 Task: Add a signature Kelly Rodriguez containing Best wishes for a happy National Human Rights Day, Kelly Rodriguez to email address softage.3@softage.net and add a folder Hazardous materials
Action: Mouse moved to (961, 157)
Screenshot: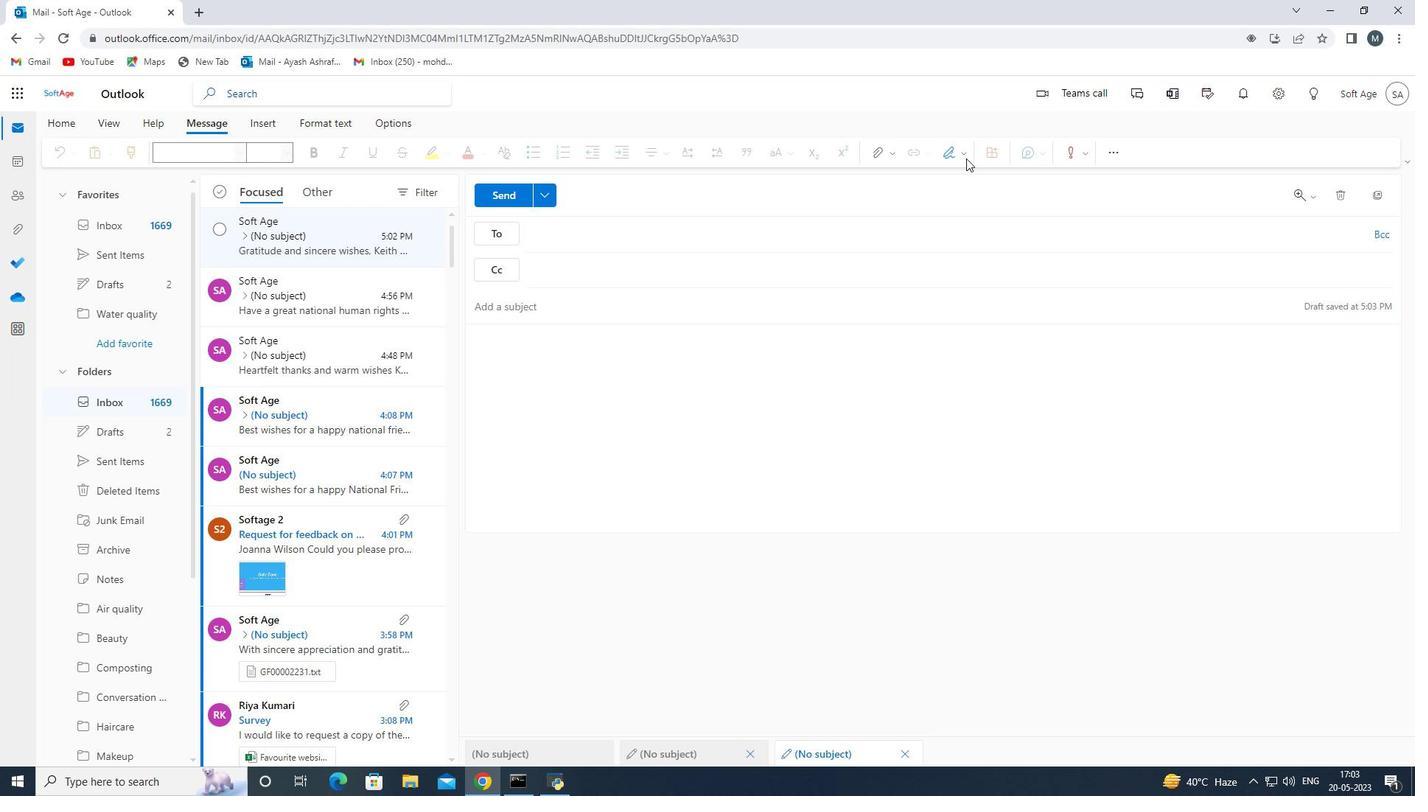 
Action: Mouse pressed left at (961, 157)
Screenshot: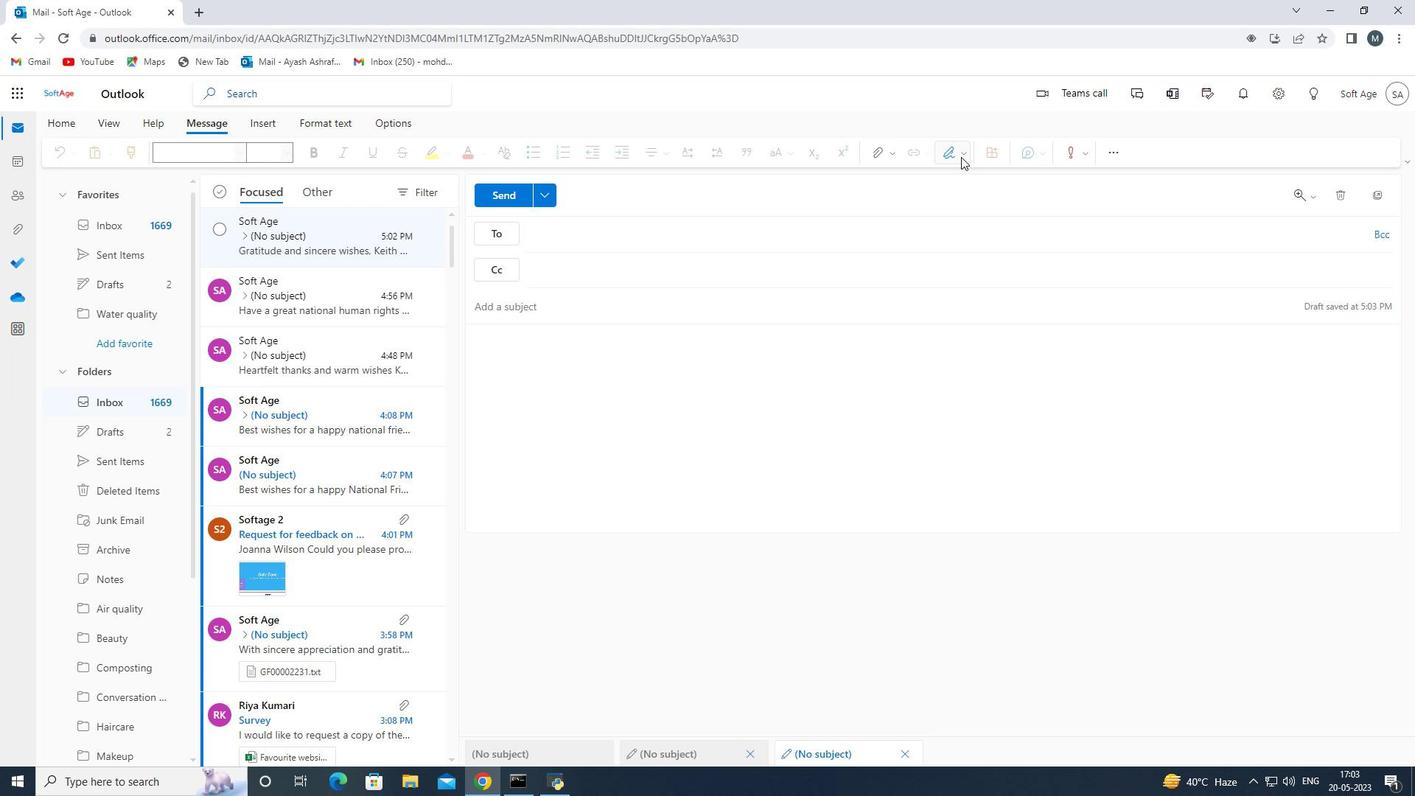 
Action: Mouse moved to (921, 223)
Screenshot: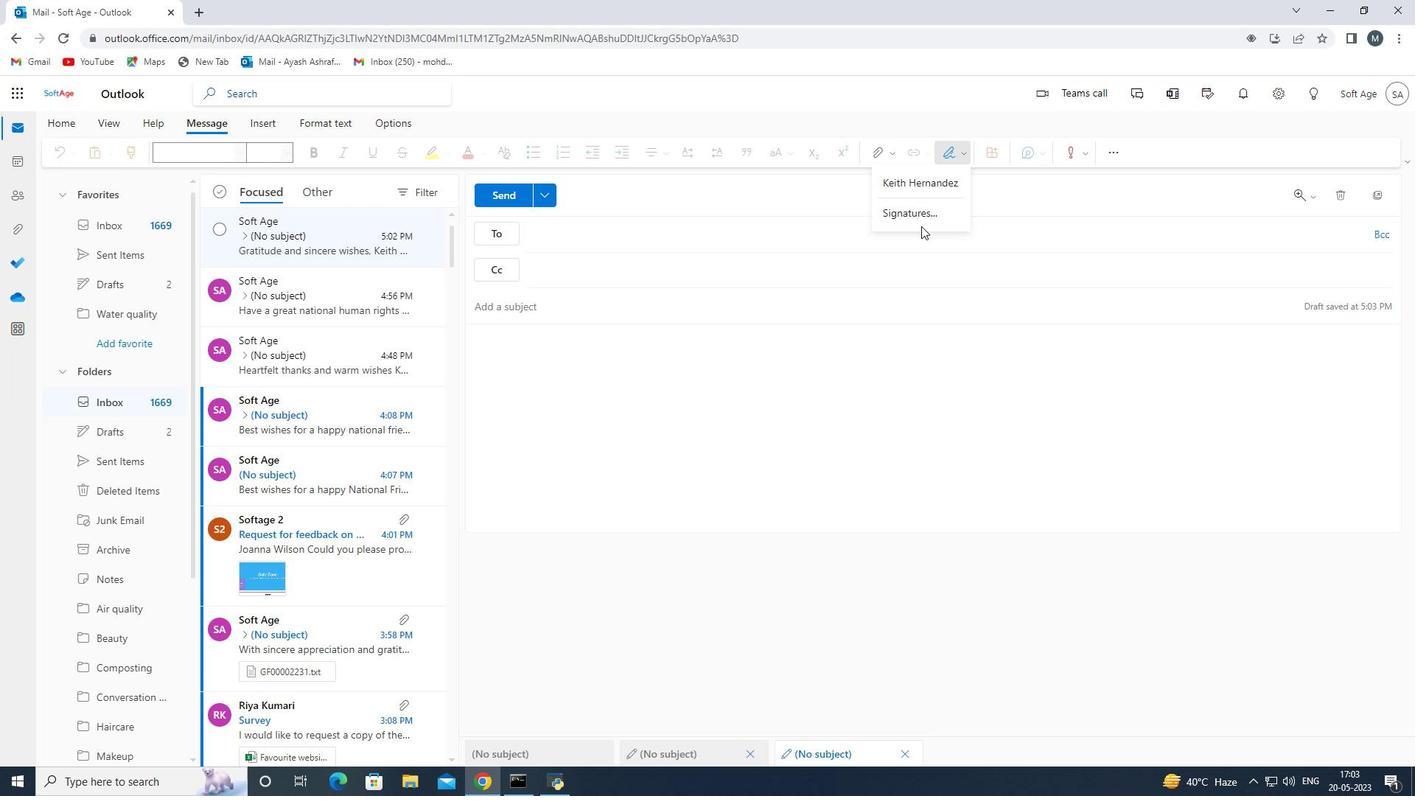 
Action: Mouse pressed left at (921, 223)
Screenshot: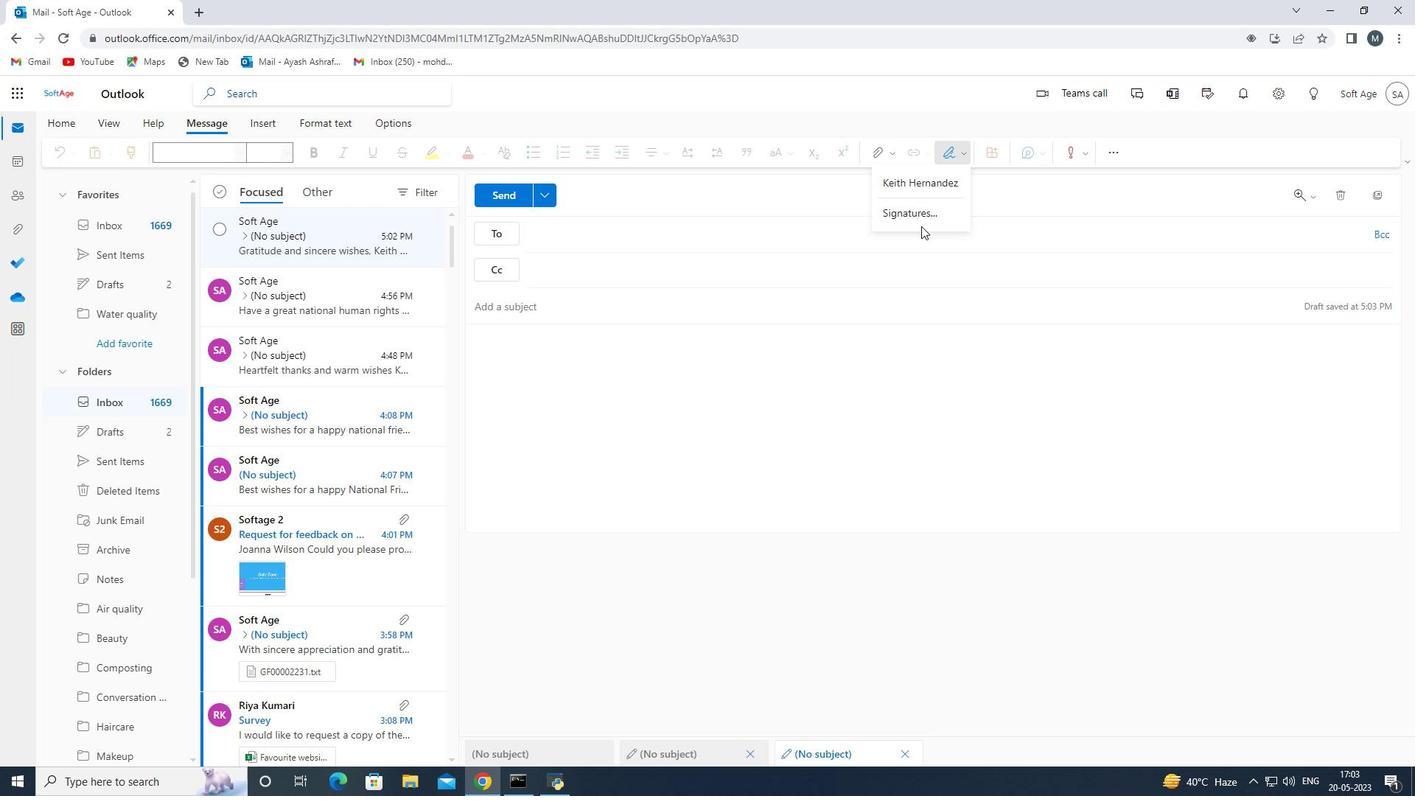 
Action: Mouse moved to (988, 270)
Screenshot: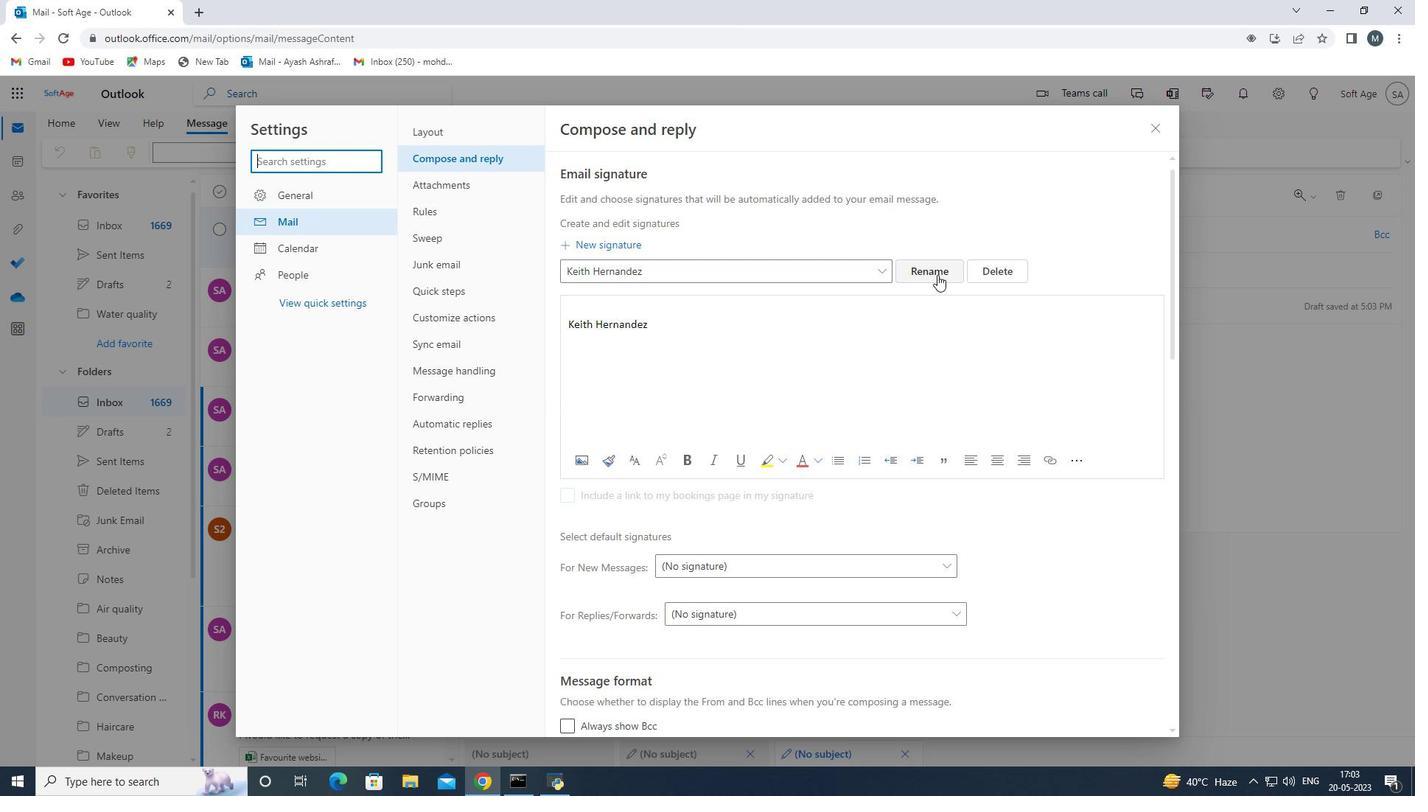 
Action: Mouse pressed left at (988, 270)
Screenshot: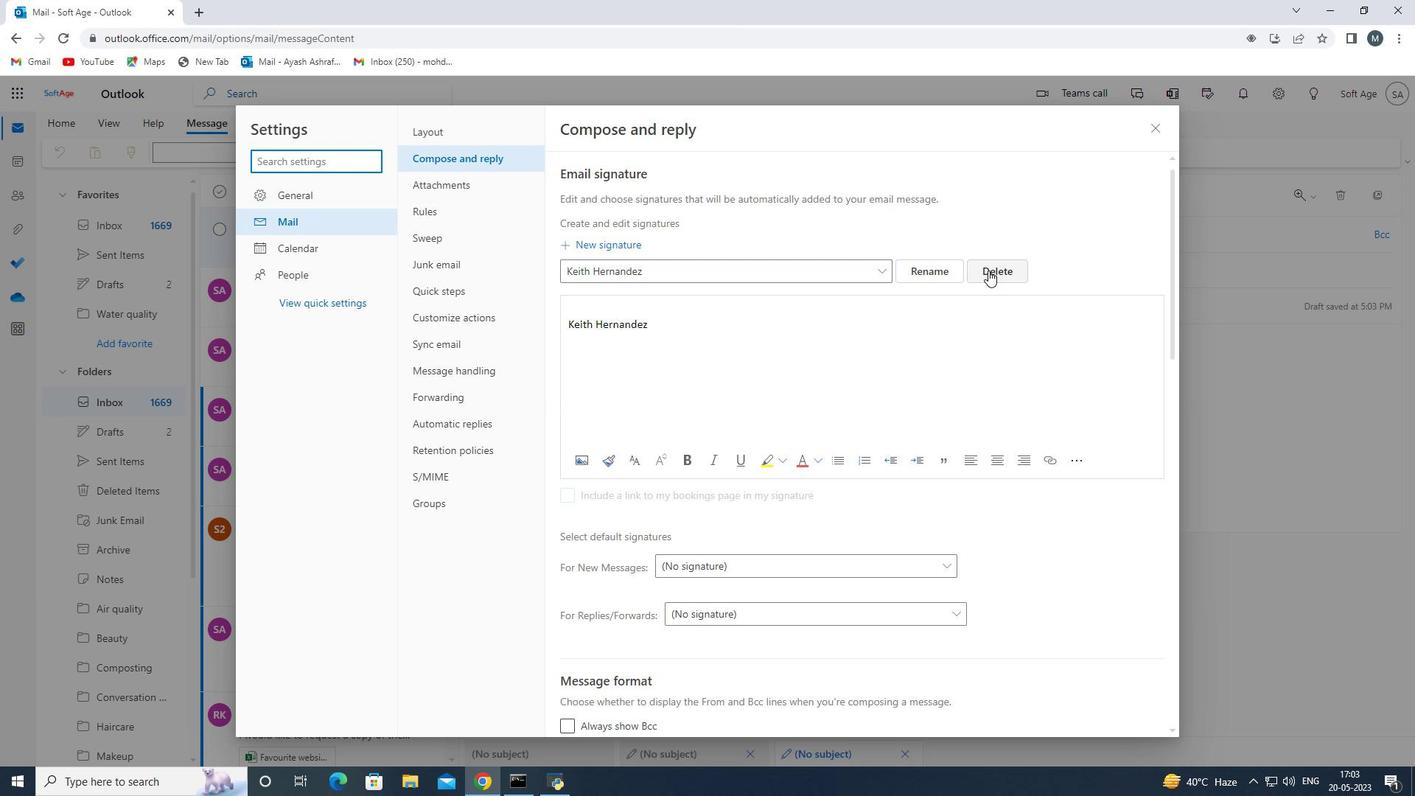 
Action: Mouse moved to (676, 269)
Screenshot: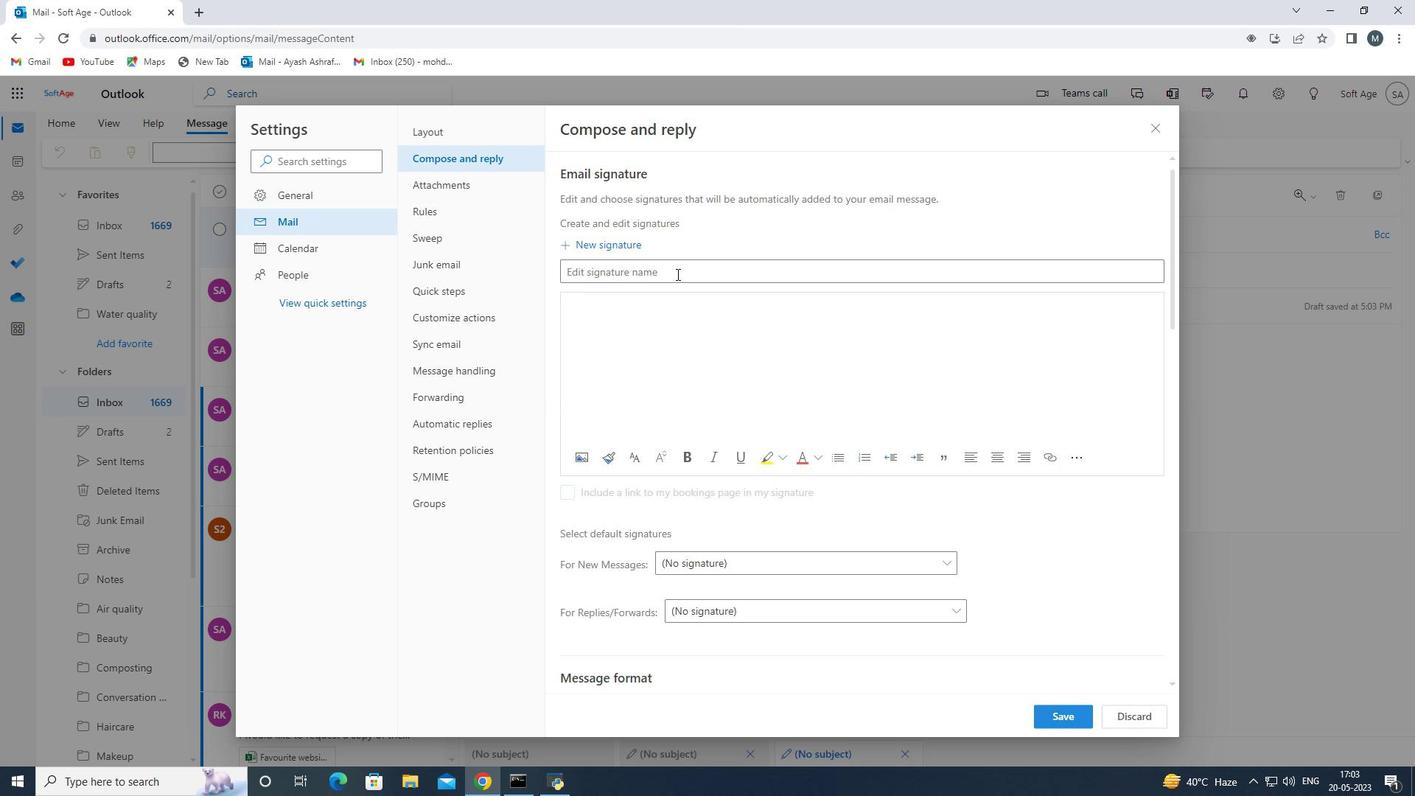 
Action: Mouse pressed left at (676, 269)
Screenshot: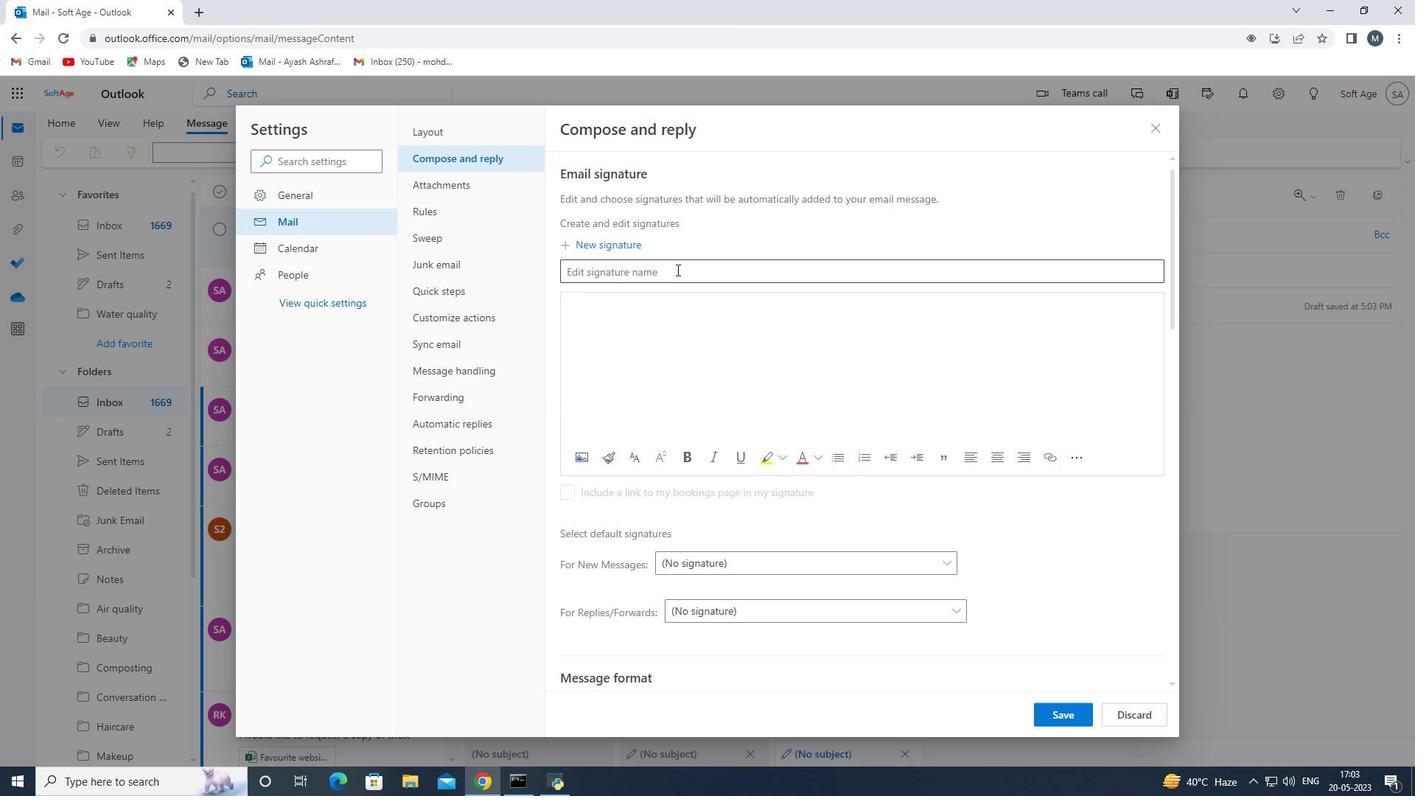 
Action: Key pressed <Key.shift>Kelly<Key.space><Key.shift>Rodriguez<Key.space>
Screenshot: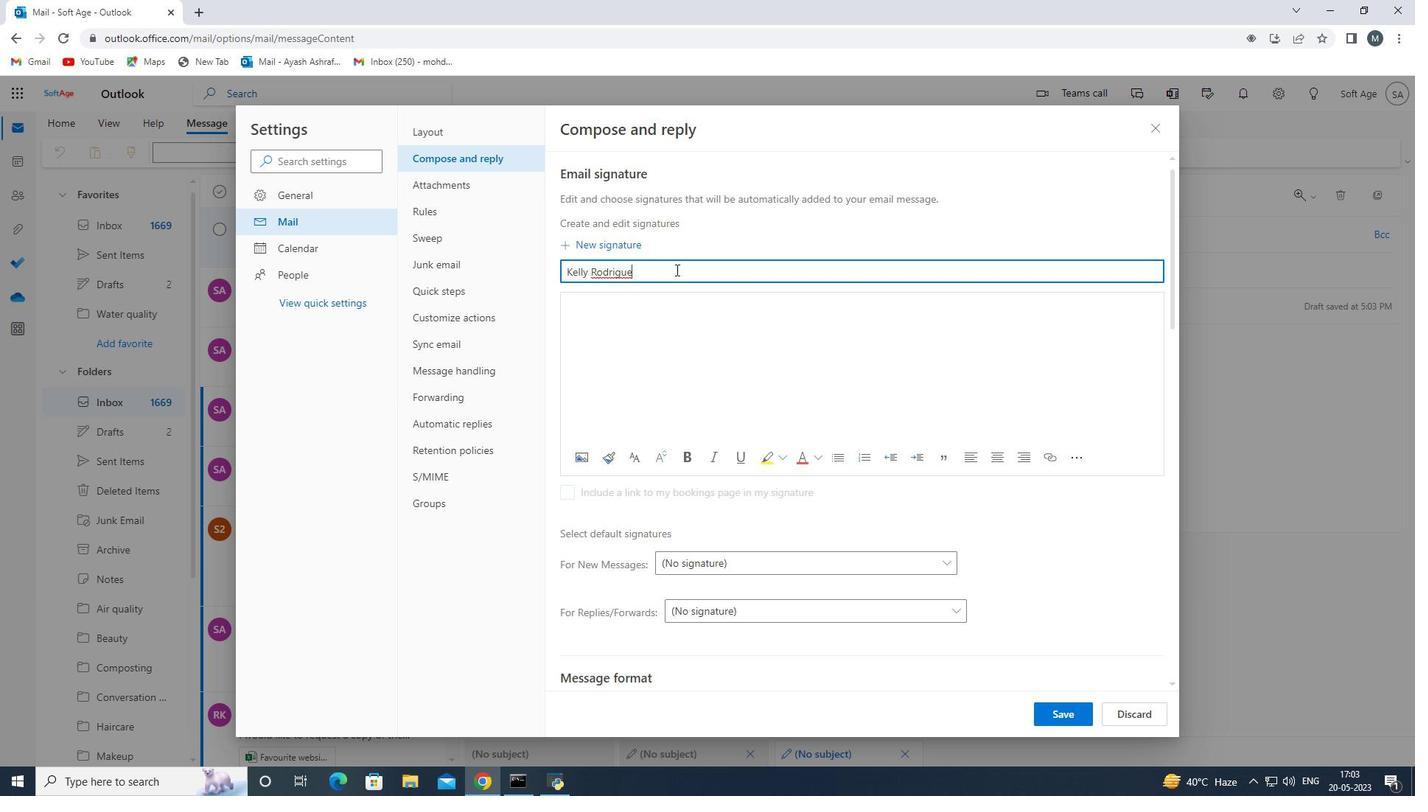 
Action: Mouse moved to (624, 351)
Screenshot: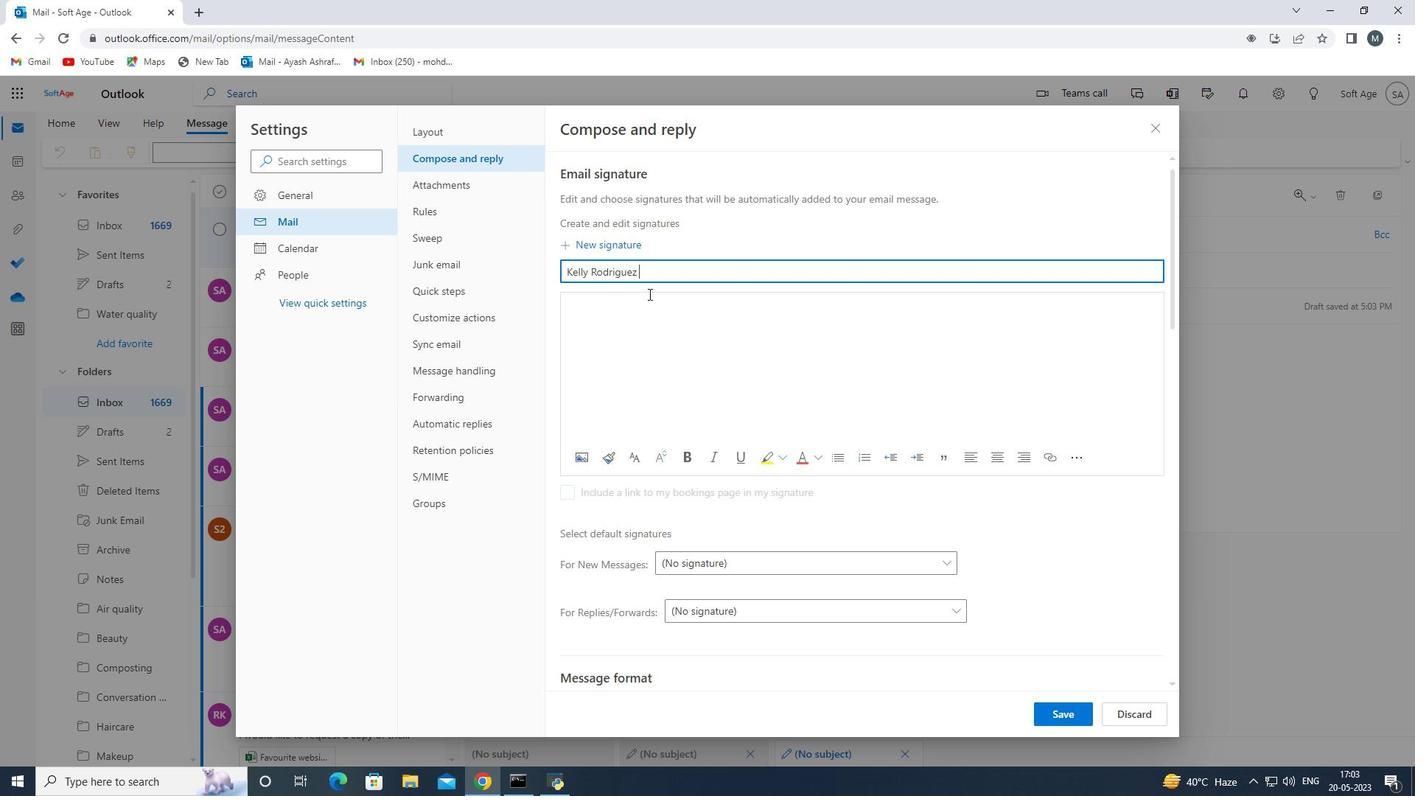 
Action: Mouse pressed left at (624, 351)
Screenshot: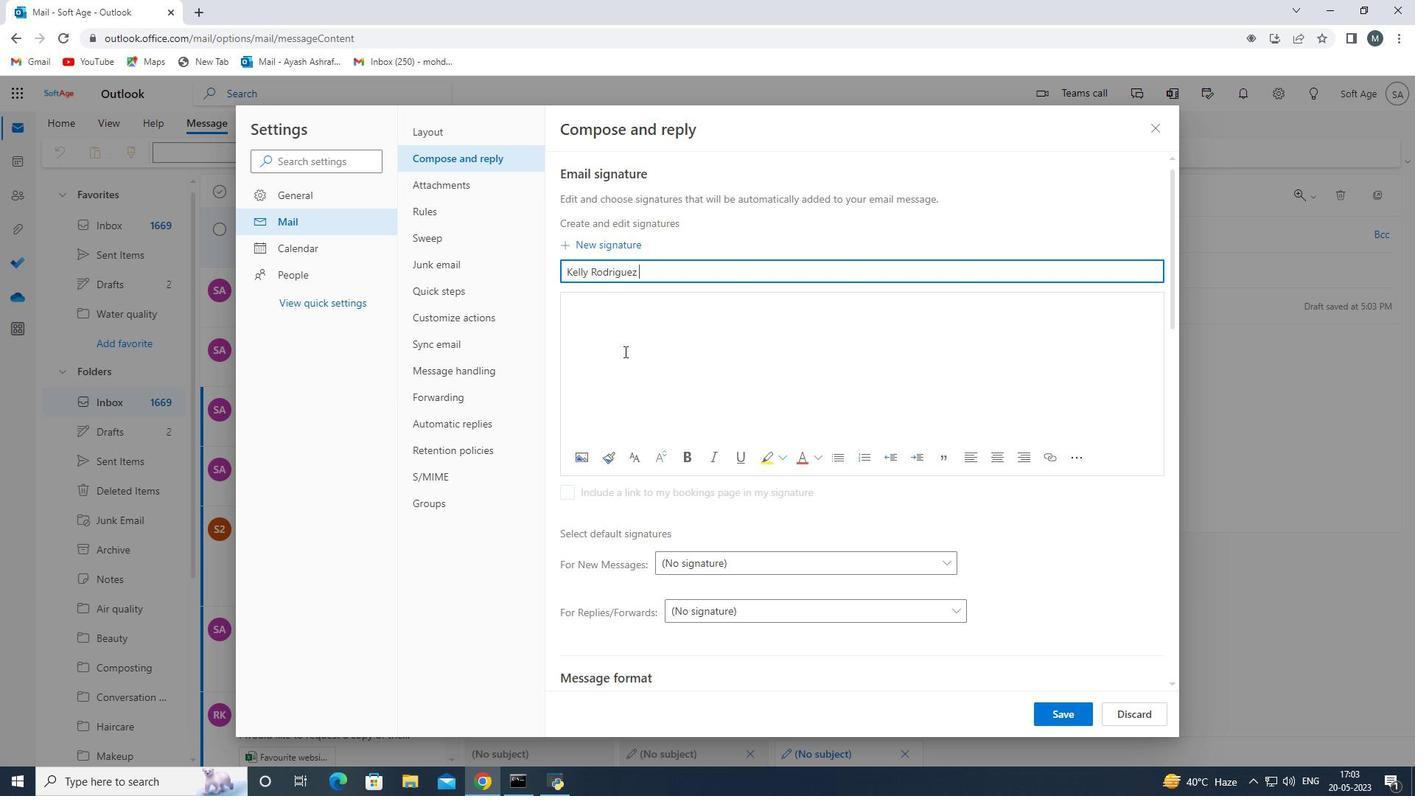 
Action: Key pressed <Key.enter><Key.shift>Kelly<Key.space><Key.shift>Rodriguez<Key.space>
Screenshot: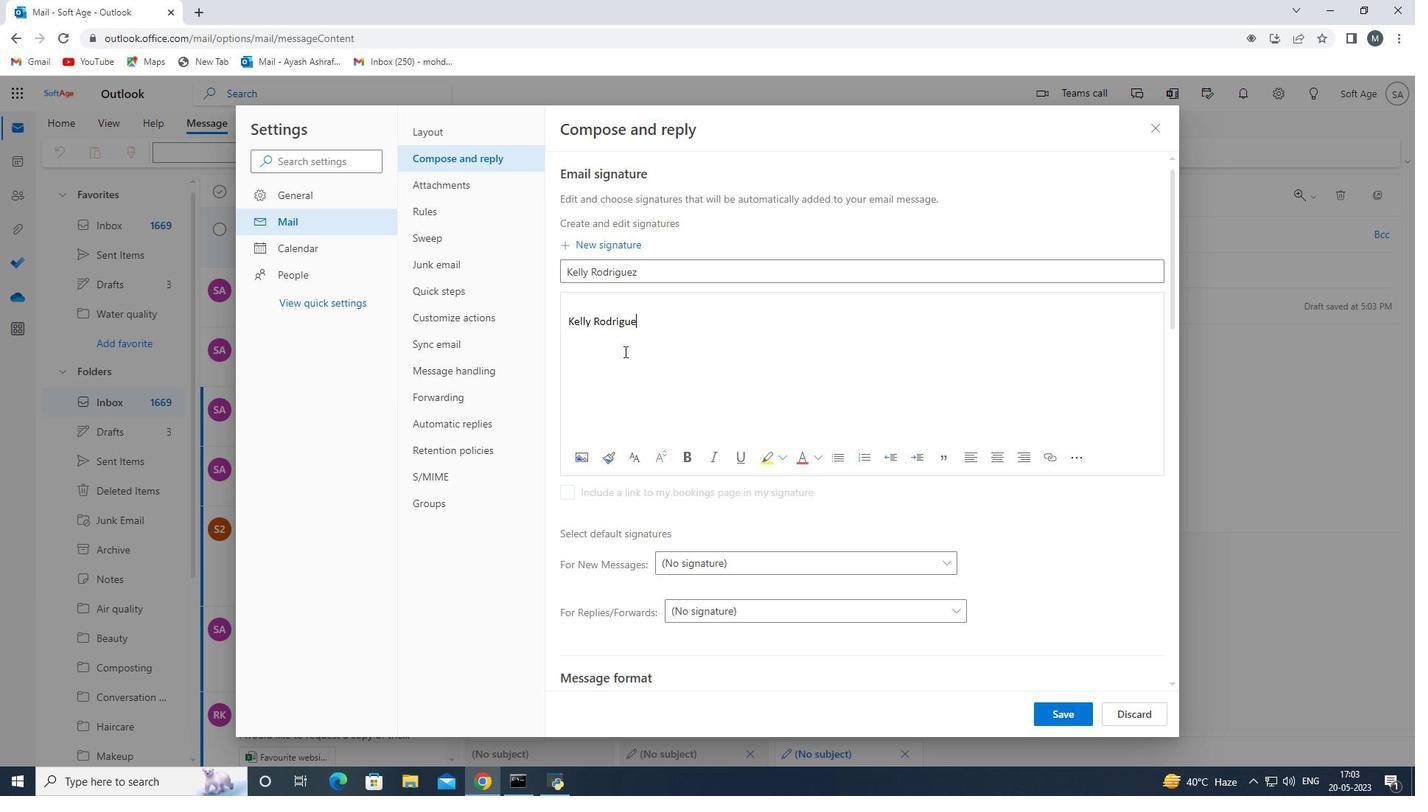
Action: Mouse moved to (1053, 714)
Screenshot: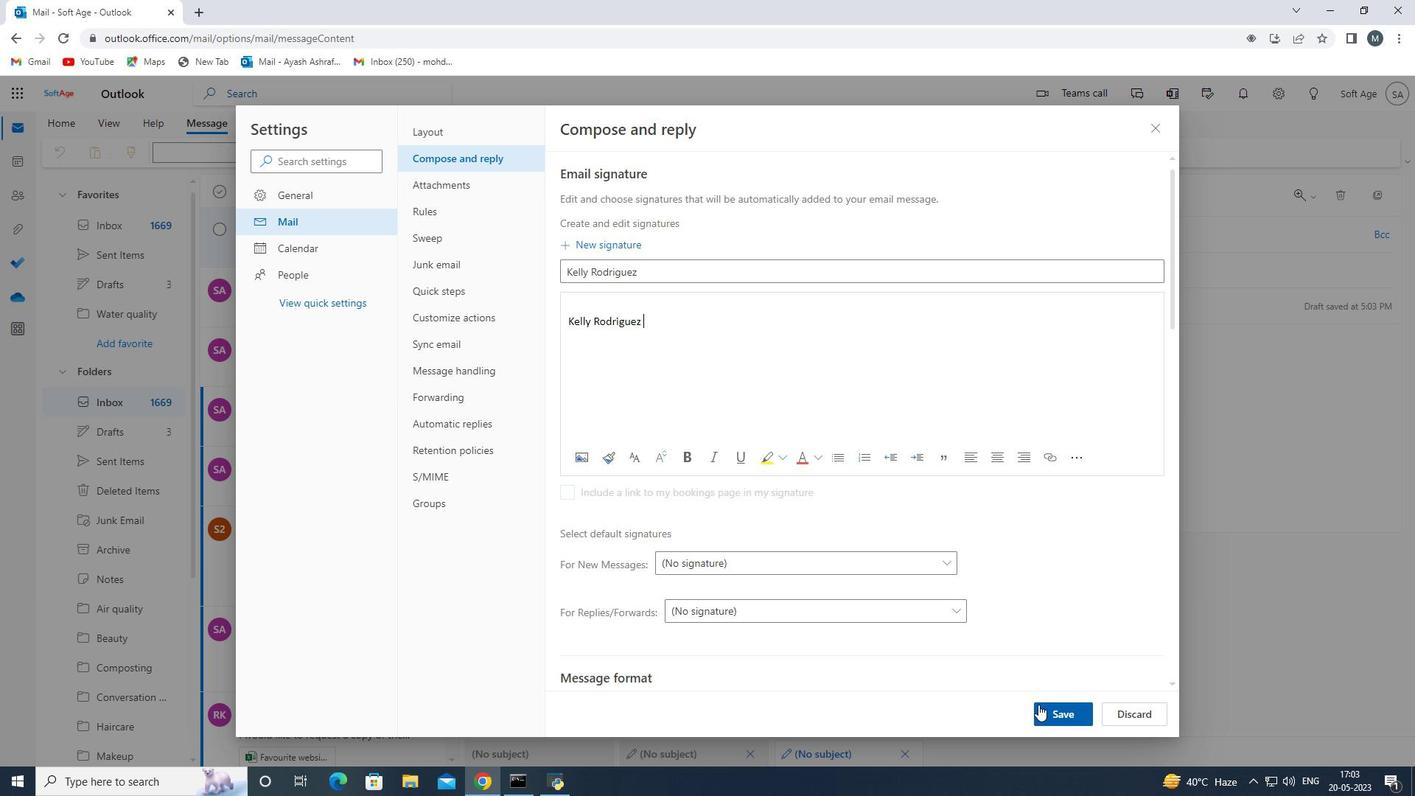 
Action: Mouse pressed left at (1053, 714)
Screenshot: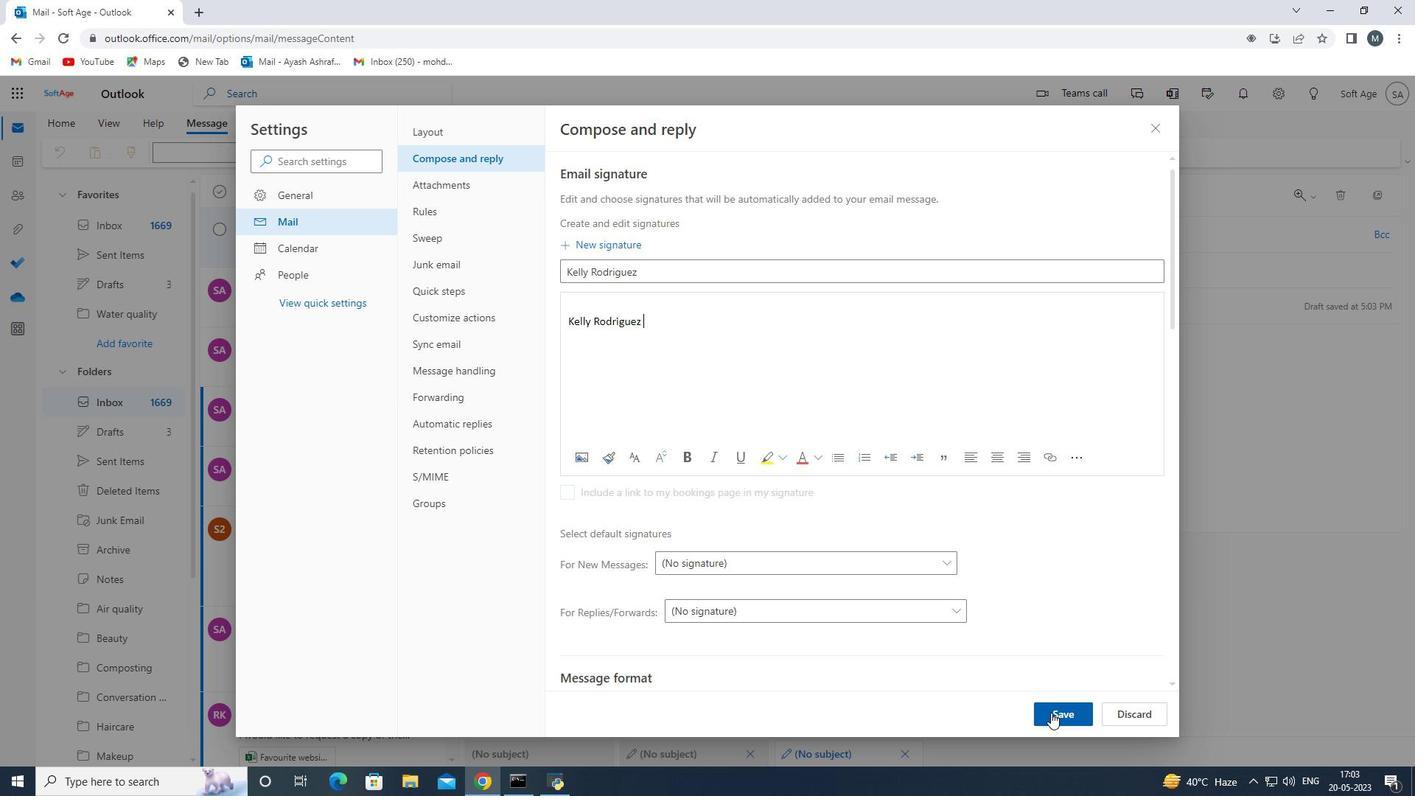 
Action: Mouse moved to (1012, 279)
Screenshot: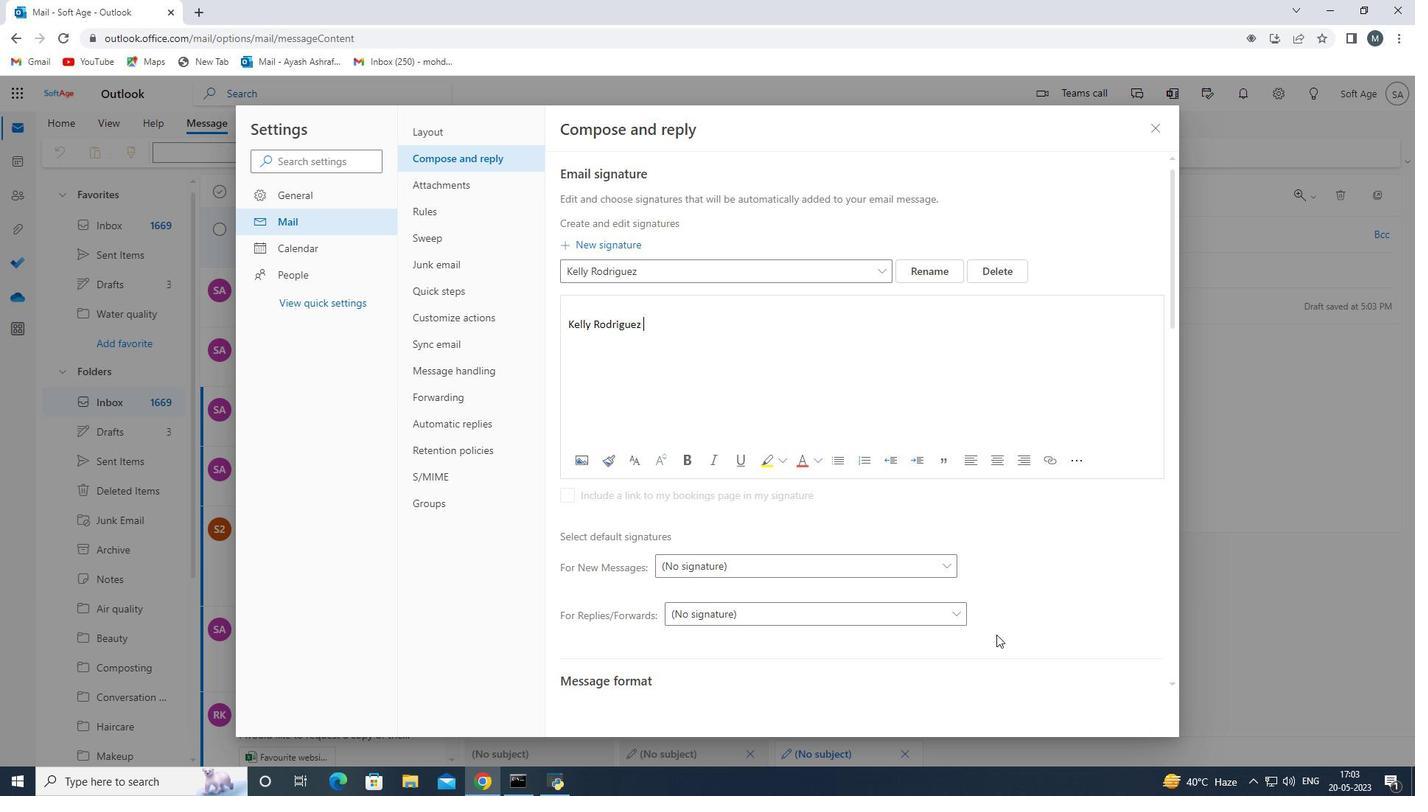 
Action: Mouse scrolled (1012, 280) with delta (0, 0)
Screenshot: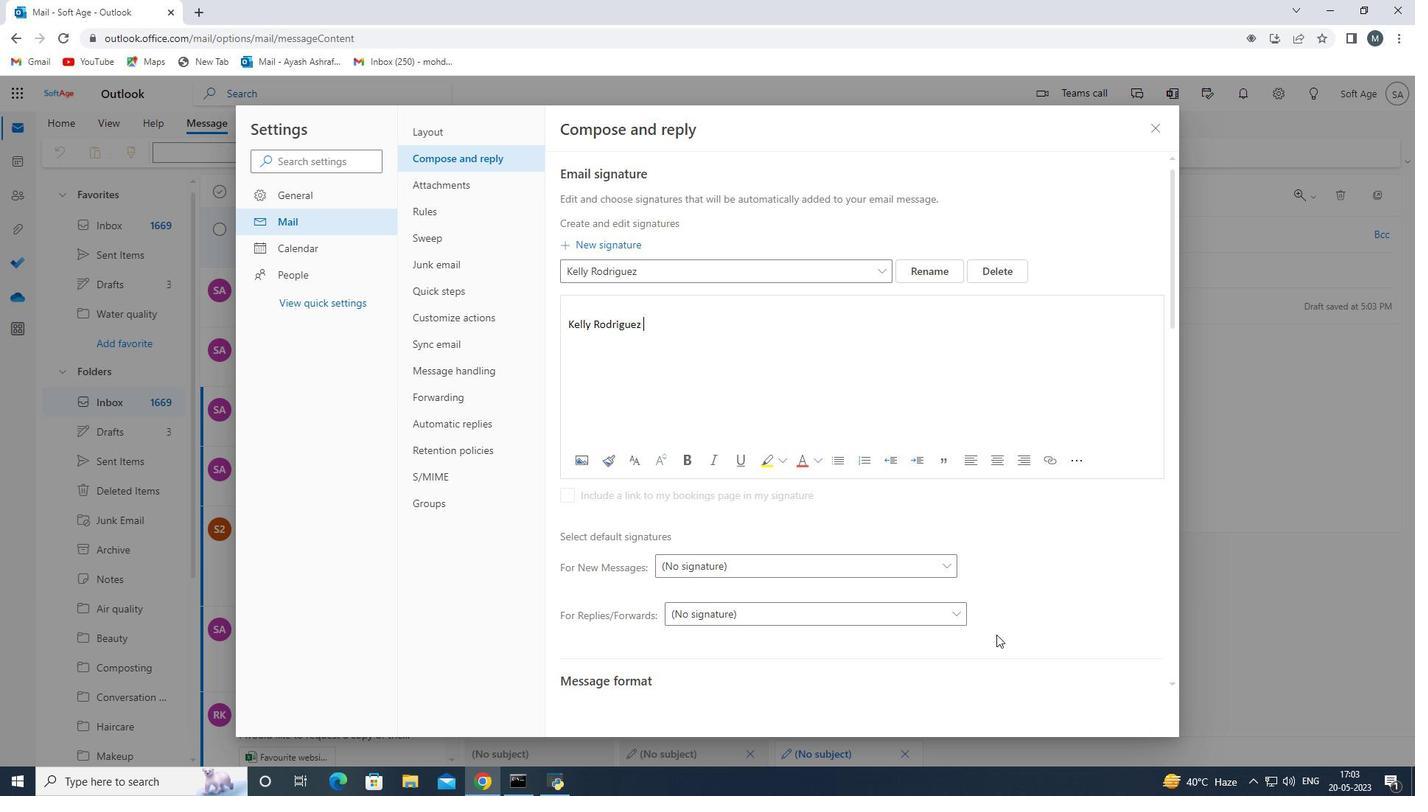 
Action: Mouse moved to (1018, 265)
Screenshot: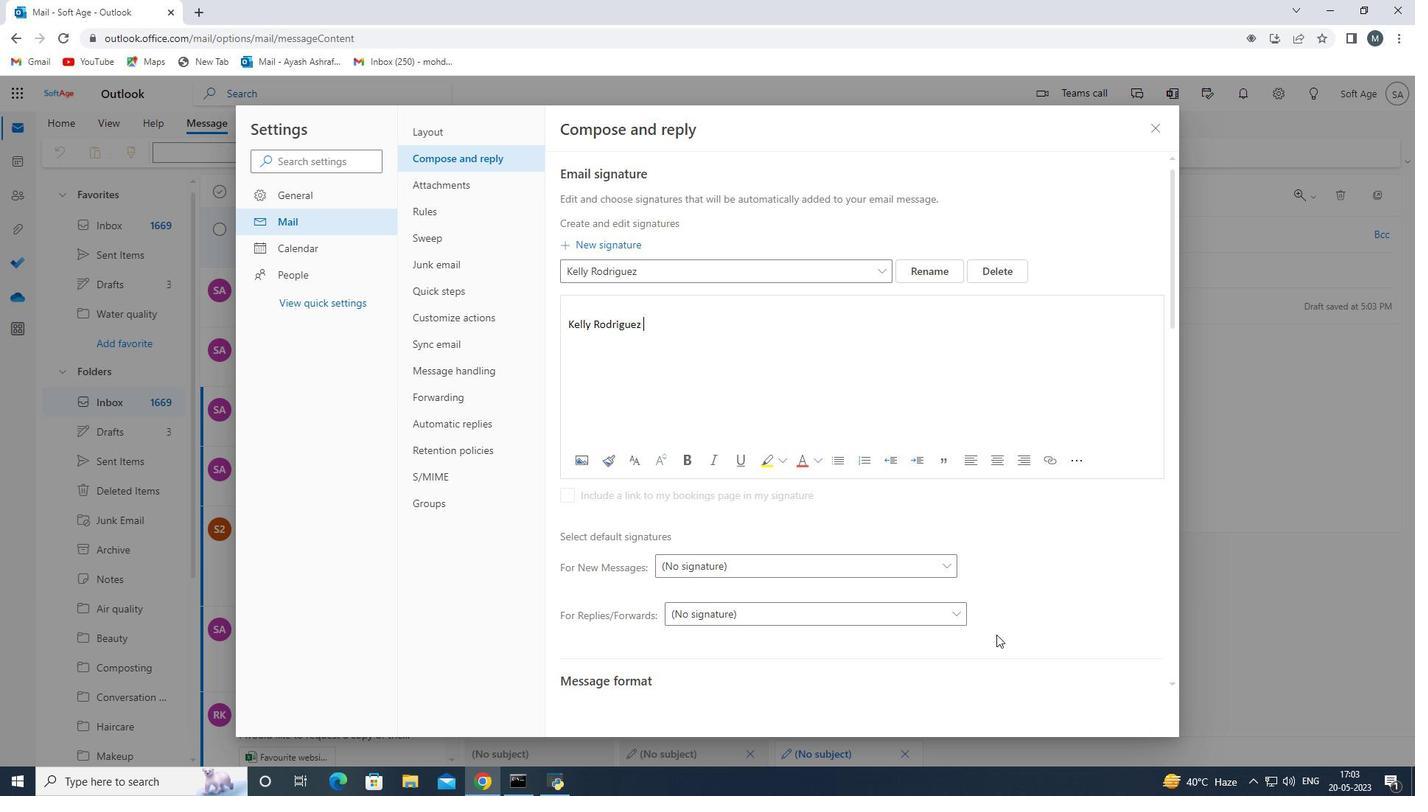 
Action: Mouse scrolled (1018, 266) with delta (0, 0)
Screenshot: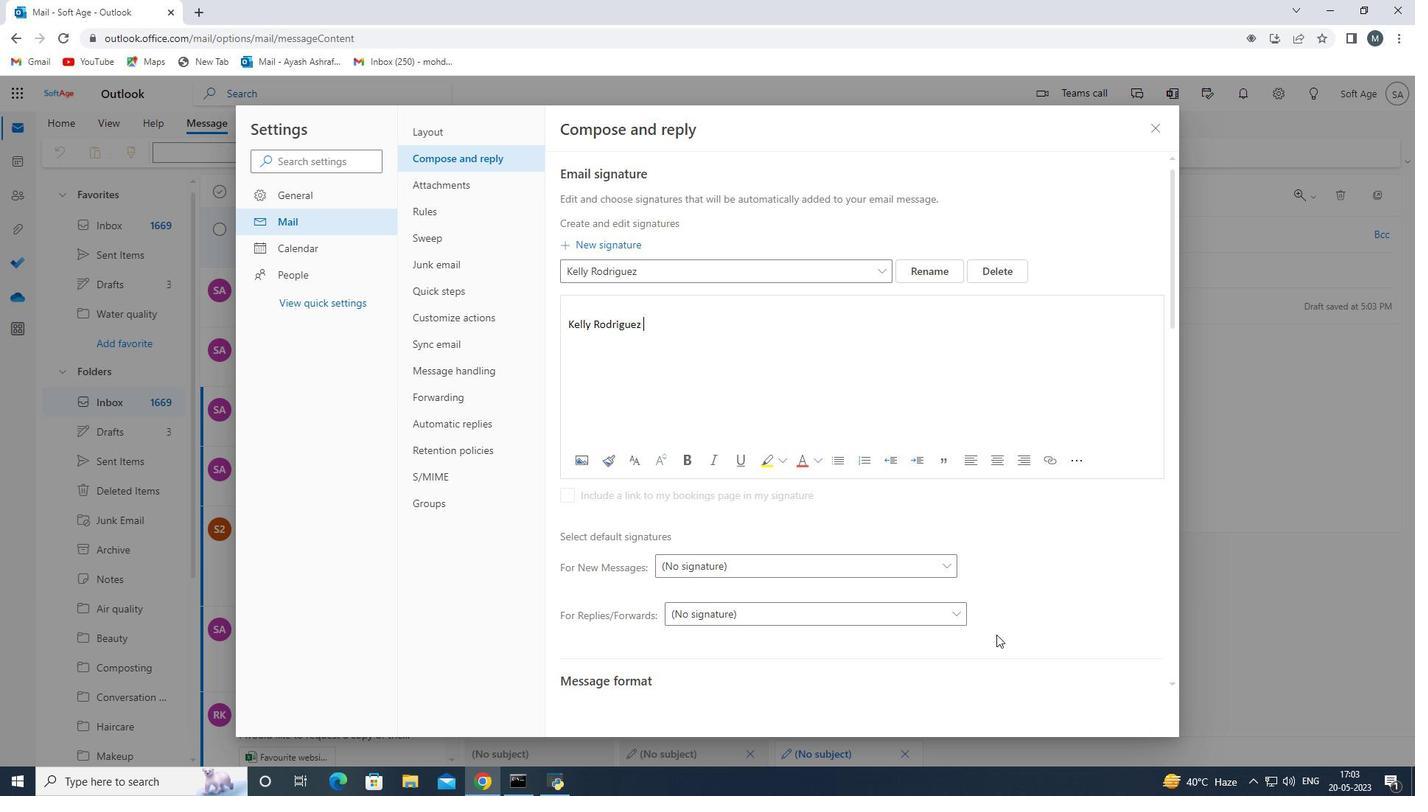 
Action: Mouse scrolled (1018, 266) with delta (0, 0)
Screenshot: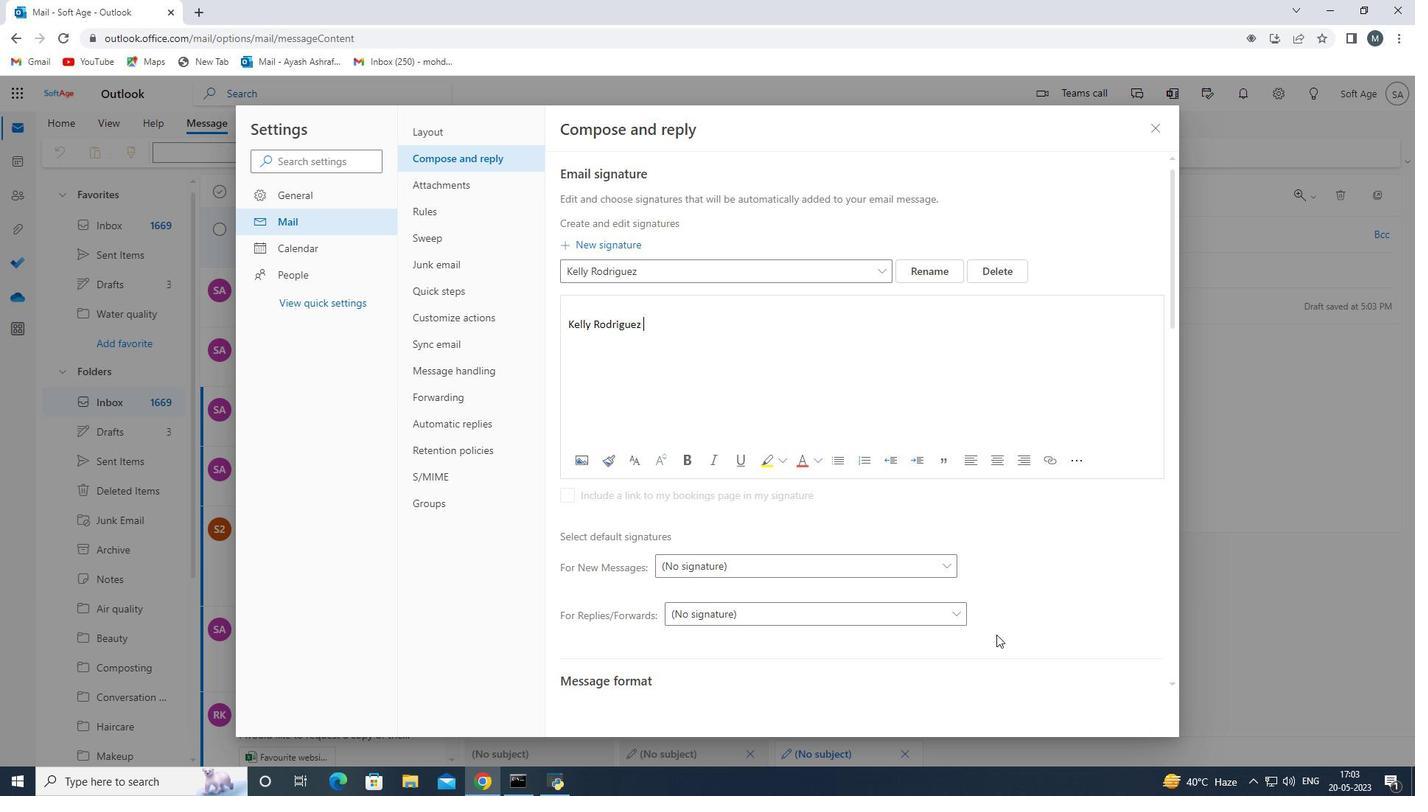 
Action: Mouse scrolled (1018, 266) with delta (0, 0)
Screenshot: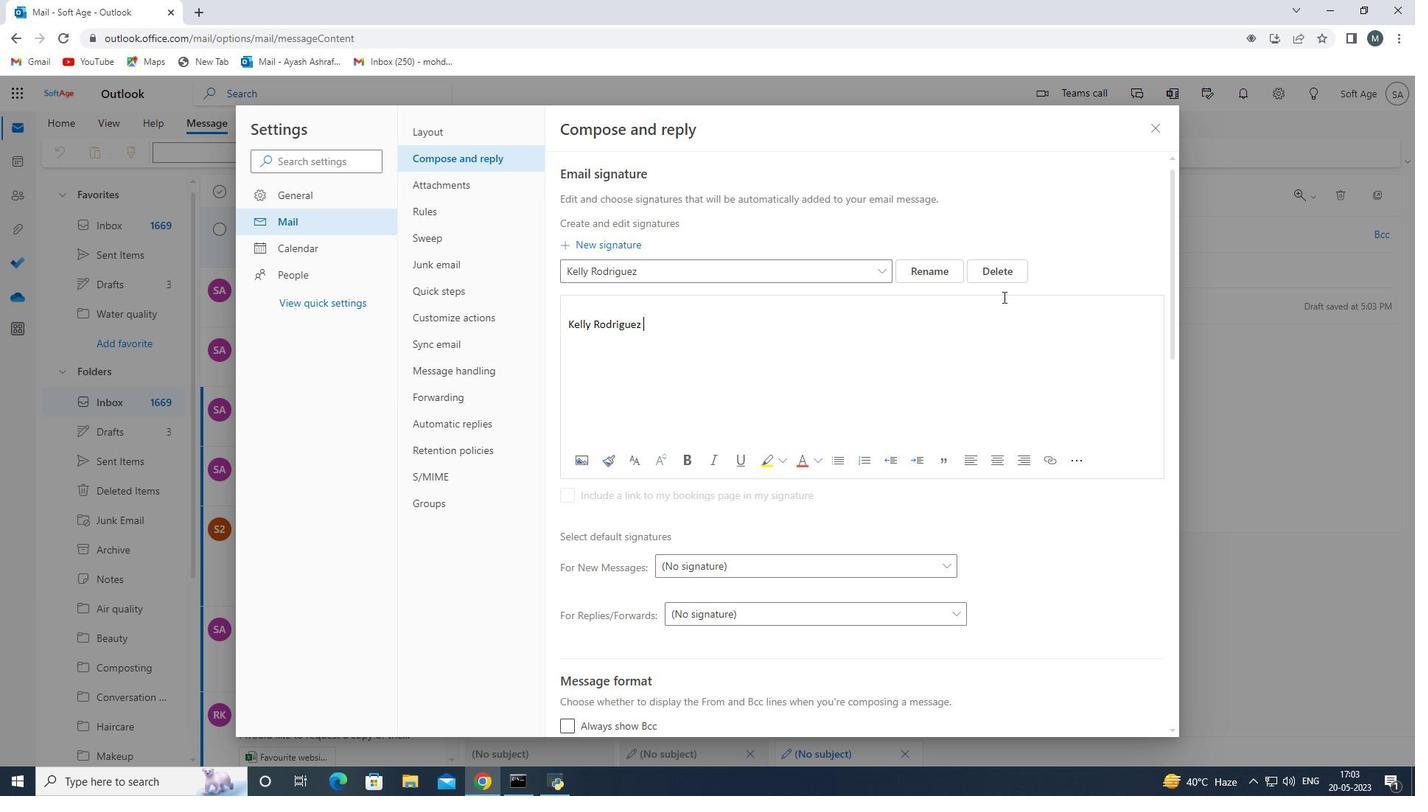 
Action: Mouse moved to (1158, 130)
Screenshot: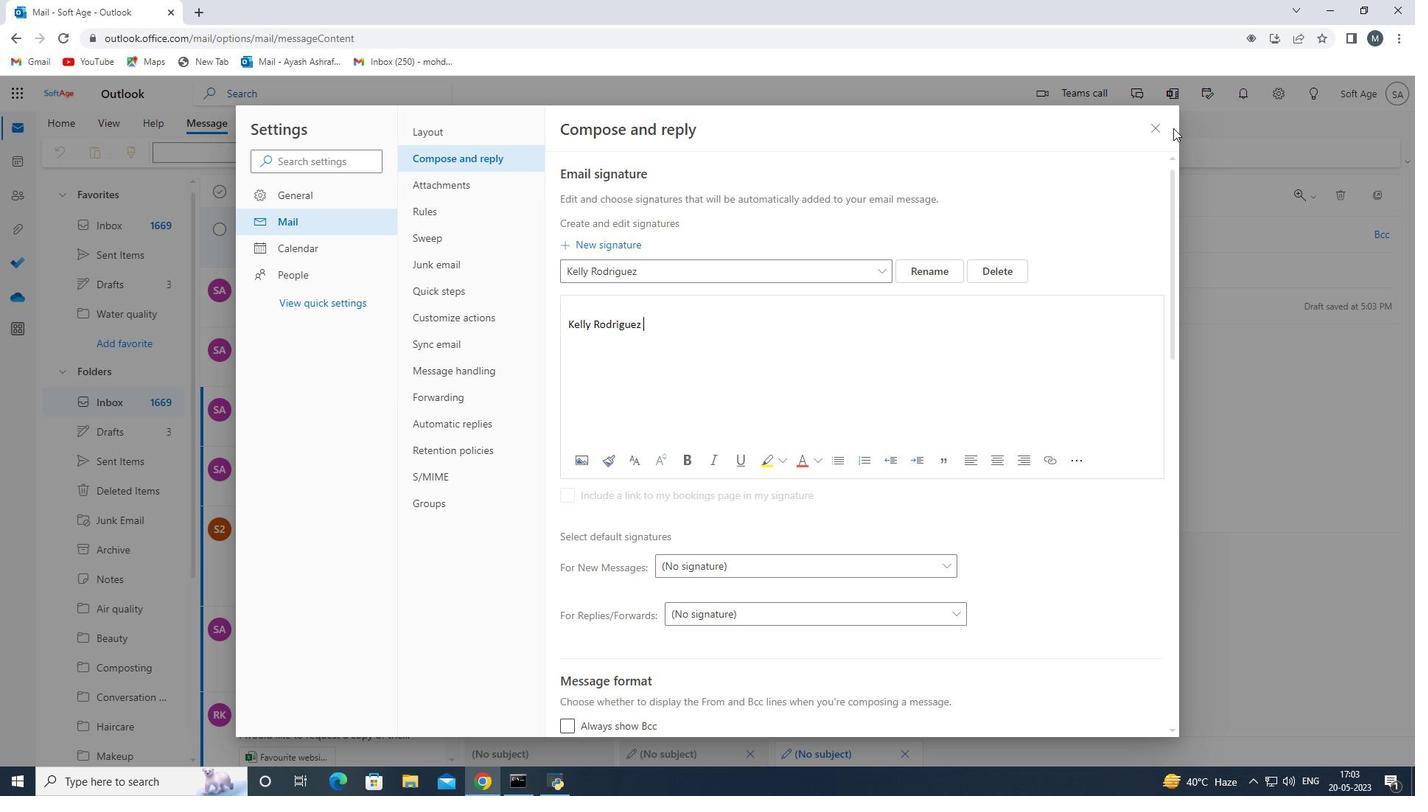 
Action: Mouse pressed left at (1158, 130)
Screenshot: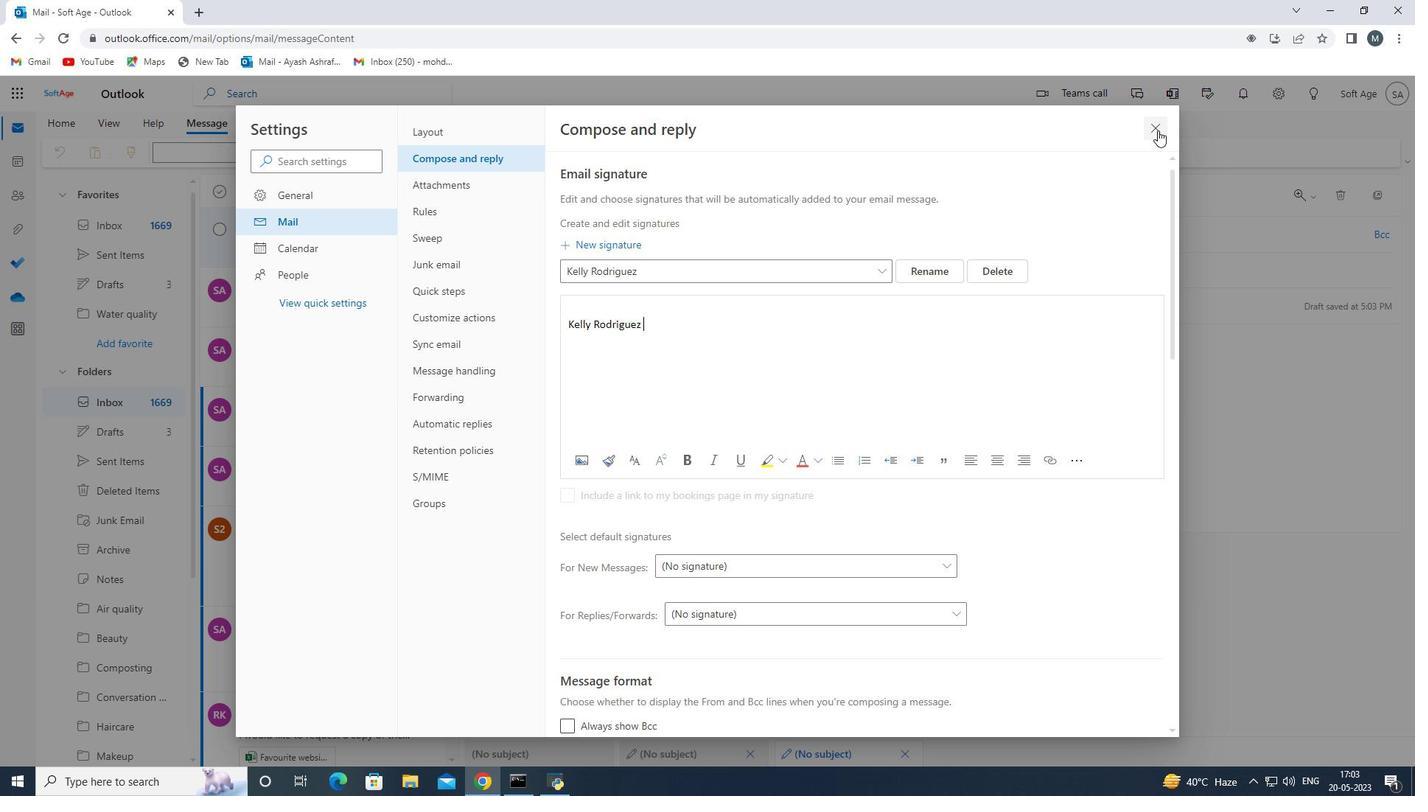 
Action: Mouse moved to (561, 339)
Screenshot: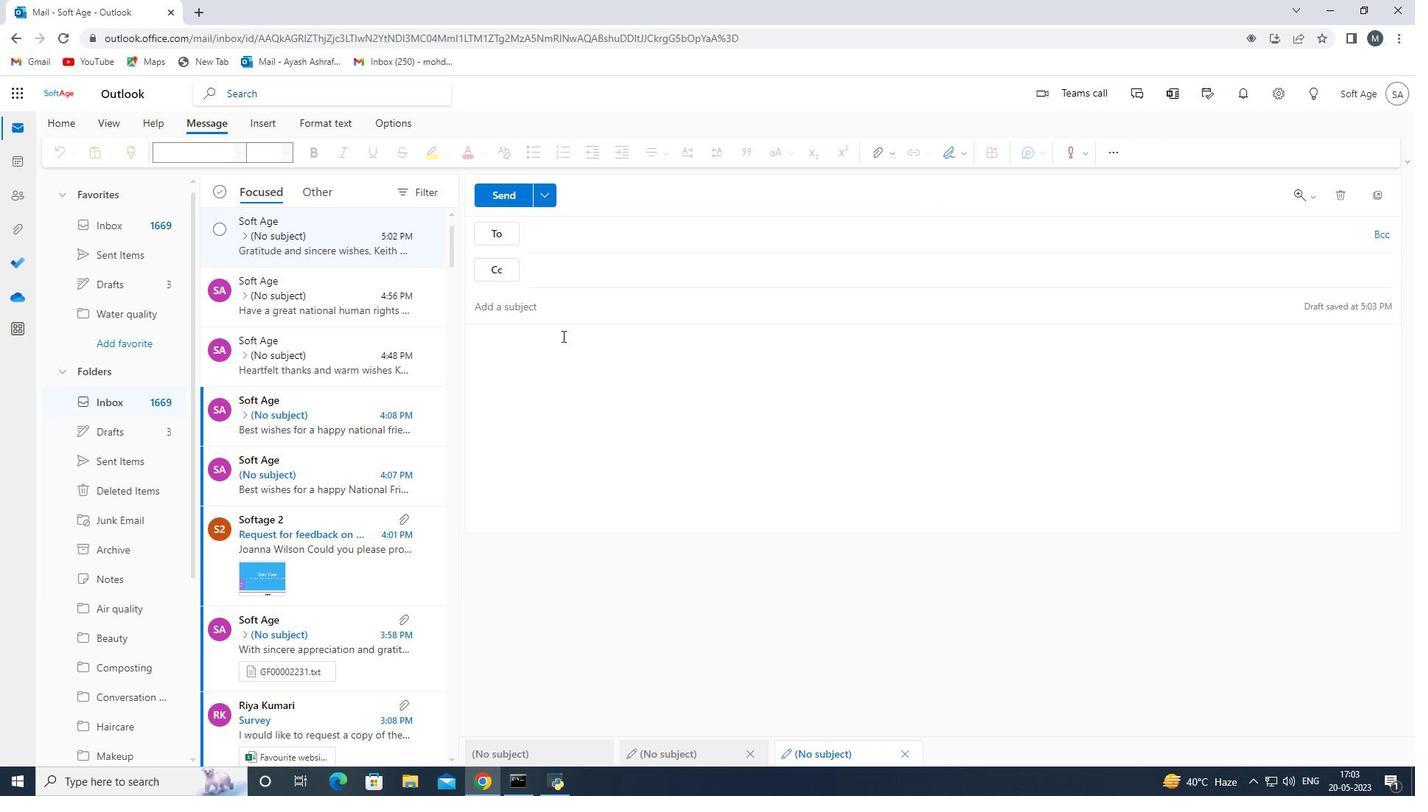 
Action: Mouse pressed left at (561, 339)
Screenshot: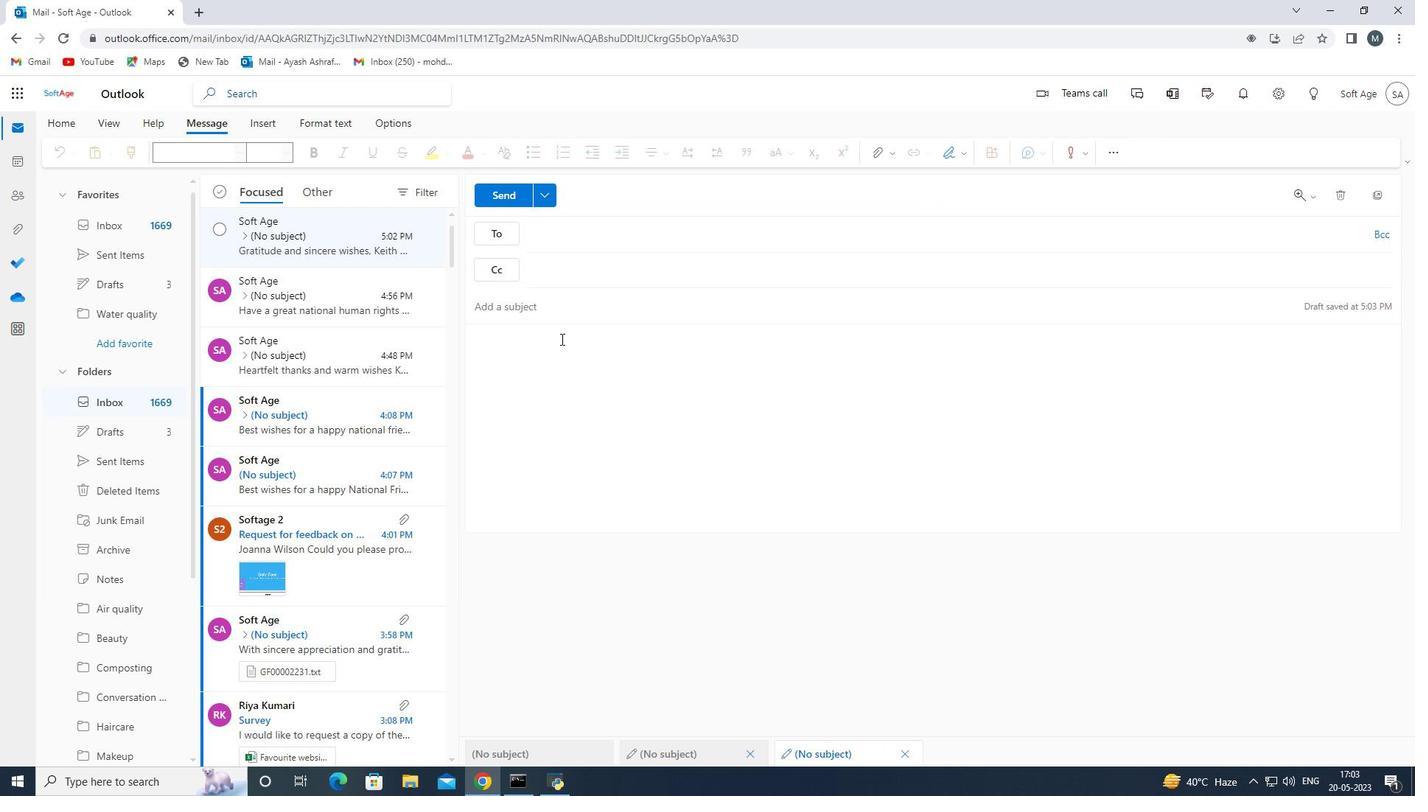 
Action: Mouse moved to (956, 157)
Screenshot: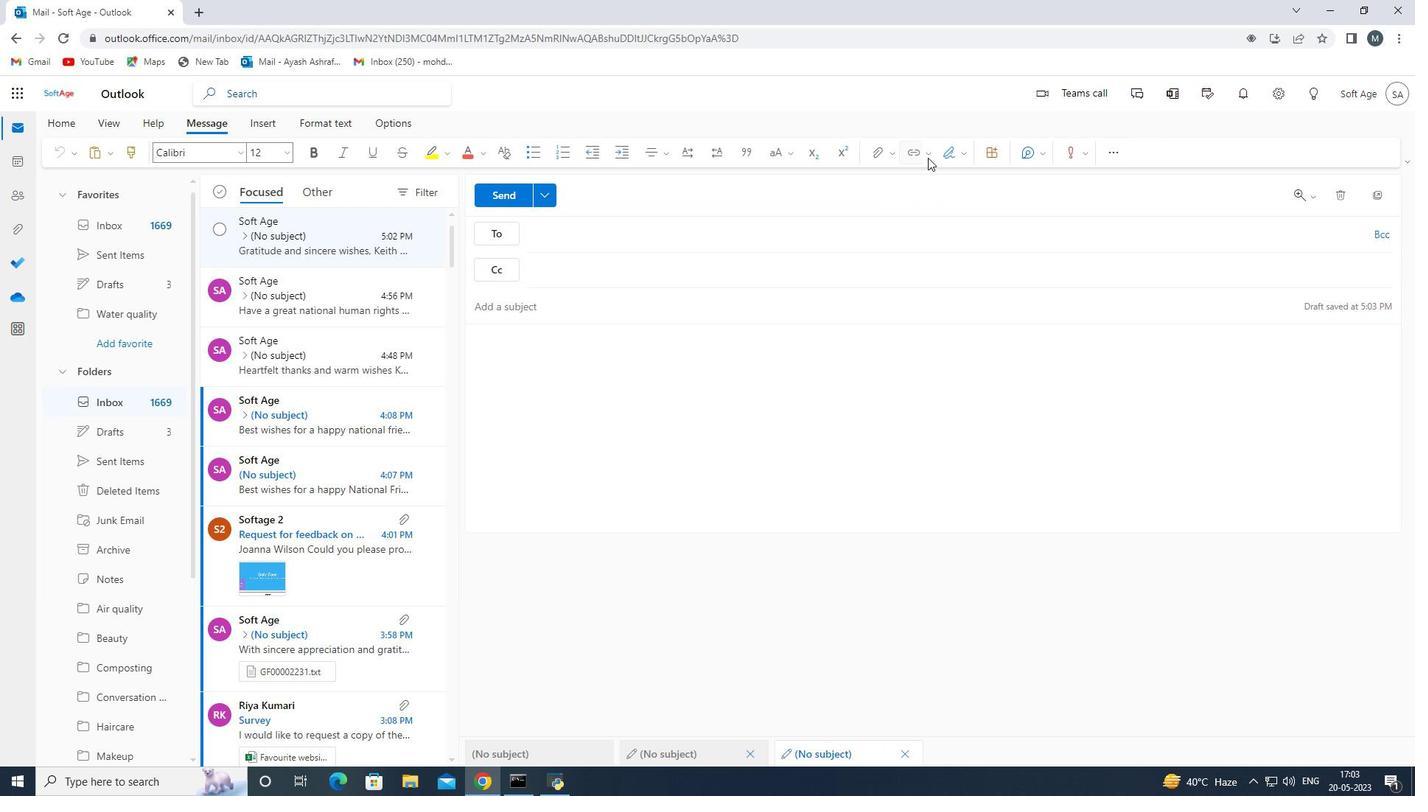 
Action: Mouse pressed left at (956, 157)
Screenshot: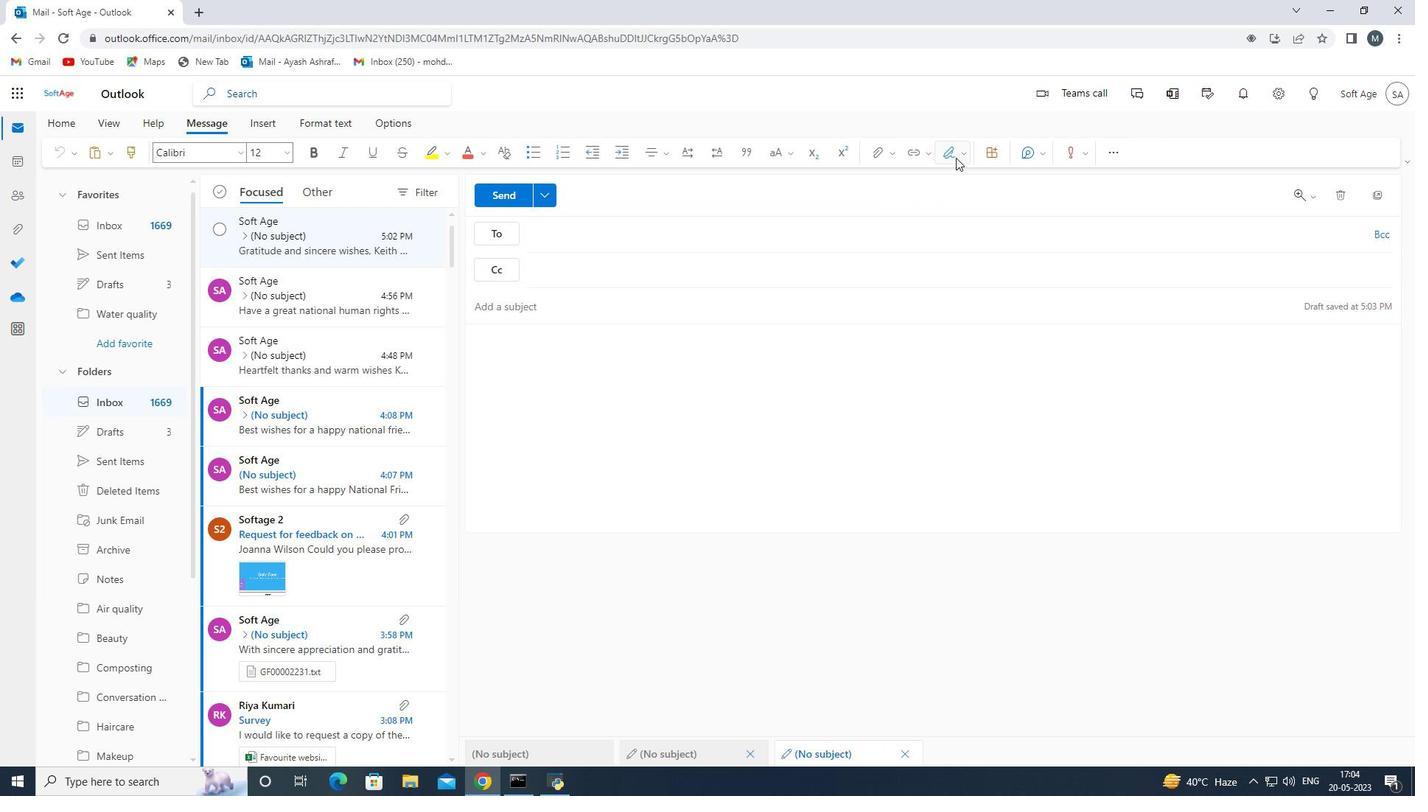 
Action: Mouse moved to (926, 188)
Screenshot: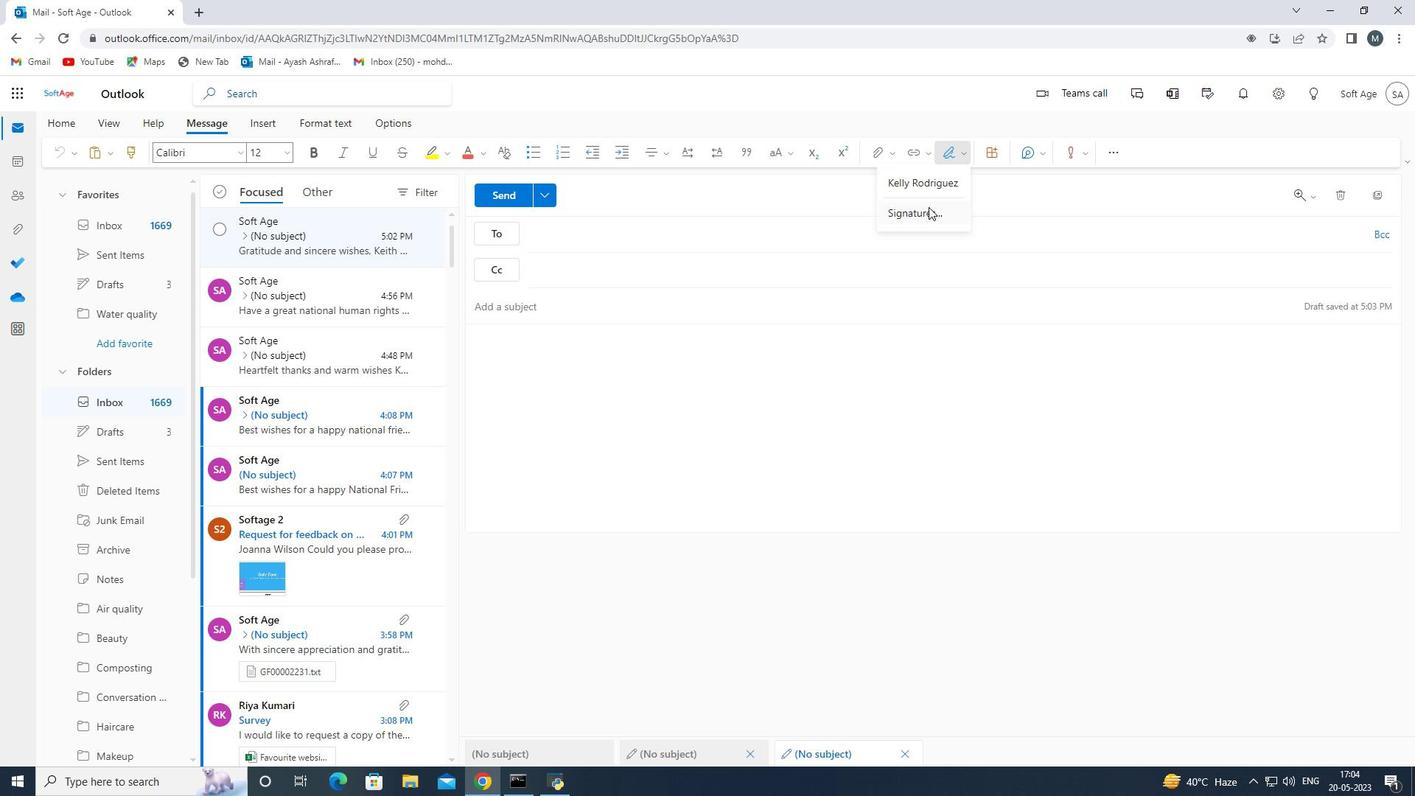 
Action: Mouse pressed left at (926, 188)
Screenshot: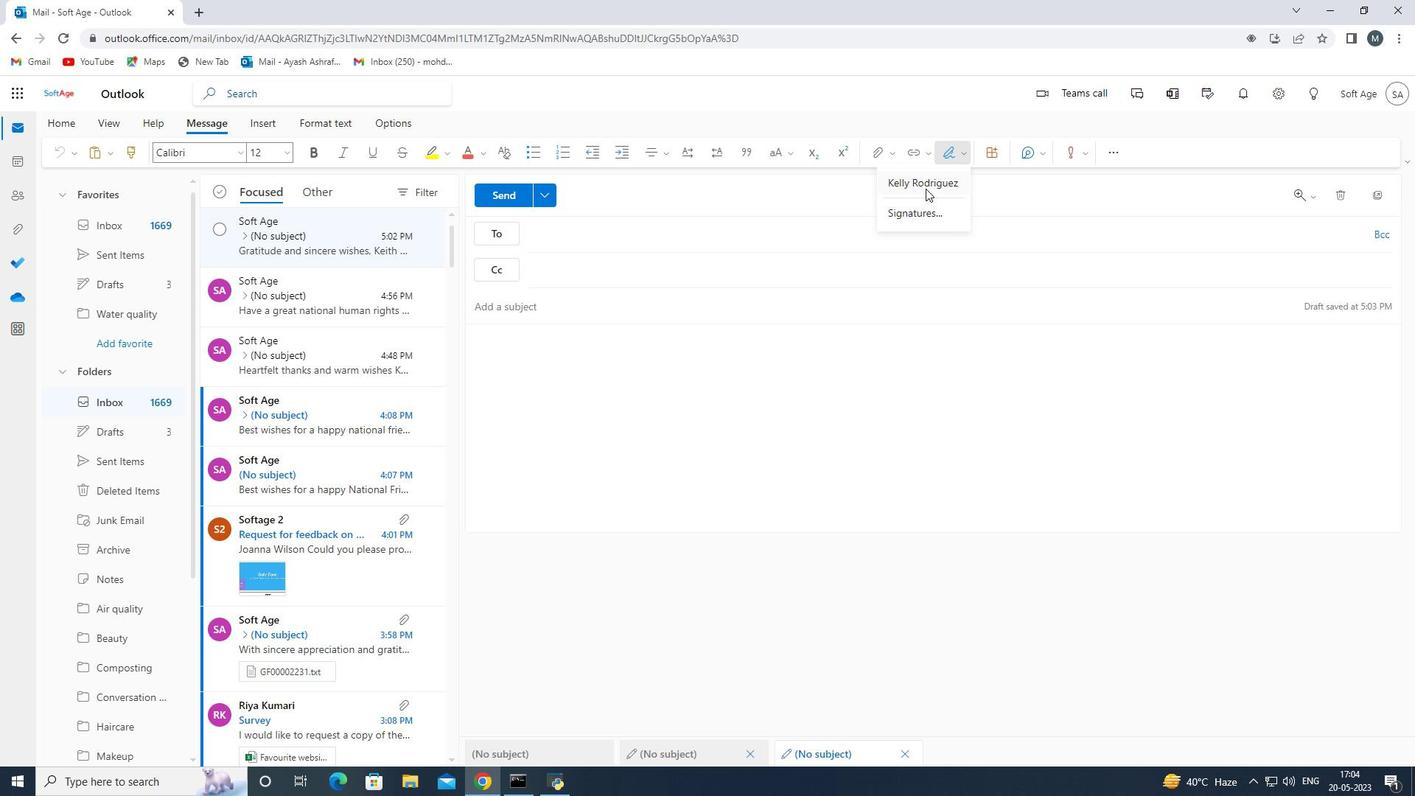 
Action: Mouse moved to (567, 378)
Screenshot: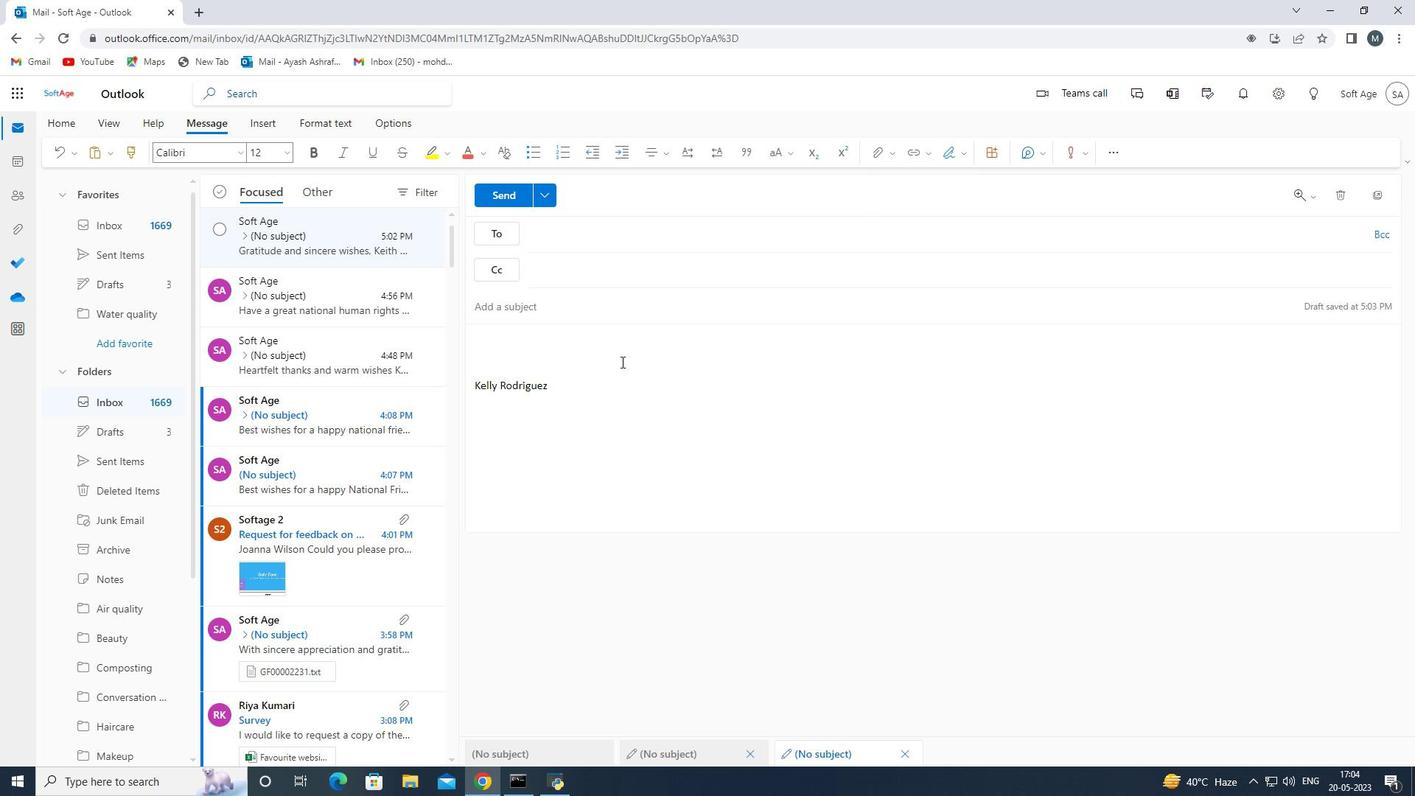 
Action: Key pressed <Key.shift>Best<Key.space><Key.shift>Wishes<Key.space>for<Key.space><Key.space>happy<Key.space>national<Key.space>human<Key.space>rights<Key.space>day,<Key.space>
Screenshot: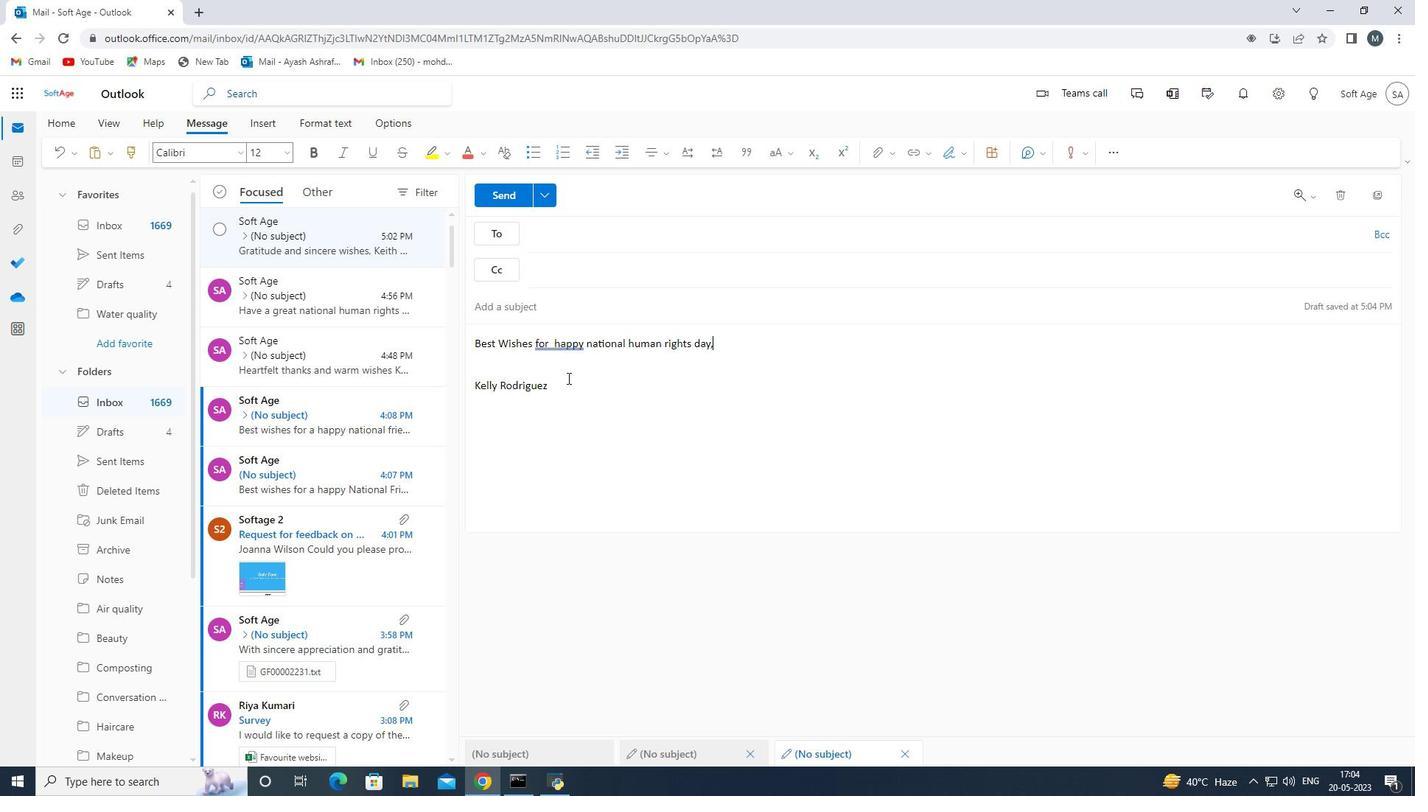 
Action: Mouse moved to (554, 345)
Screenshot: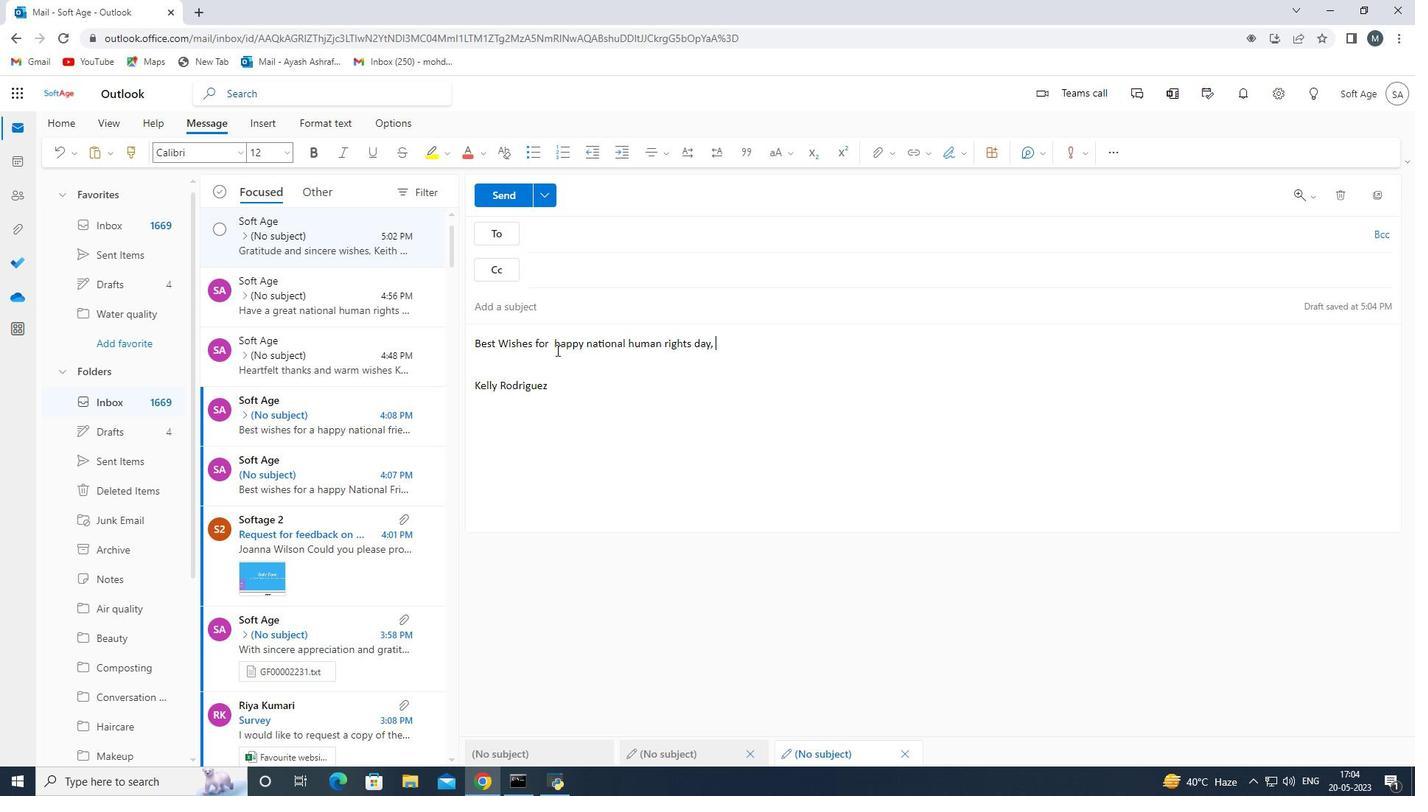 
Action: Mouse pressed left at (554, 345)
Screenshot: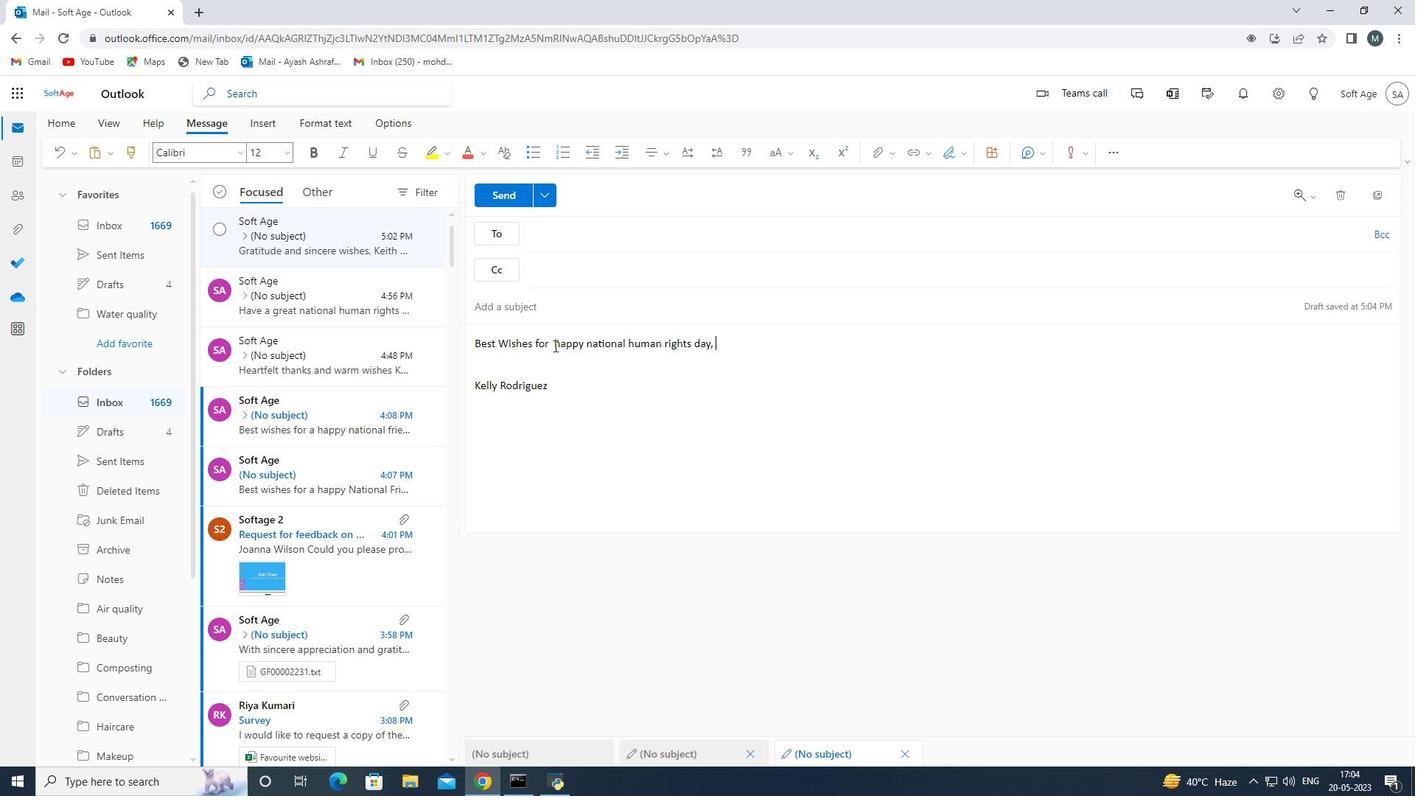 
Action: Mouse moved to (570, 354)
Screenshot: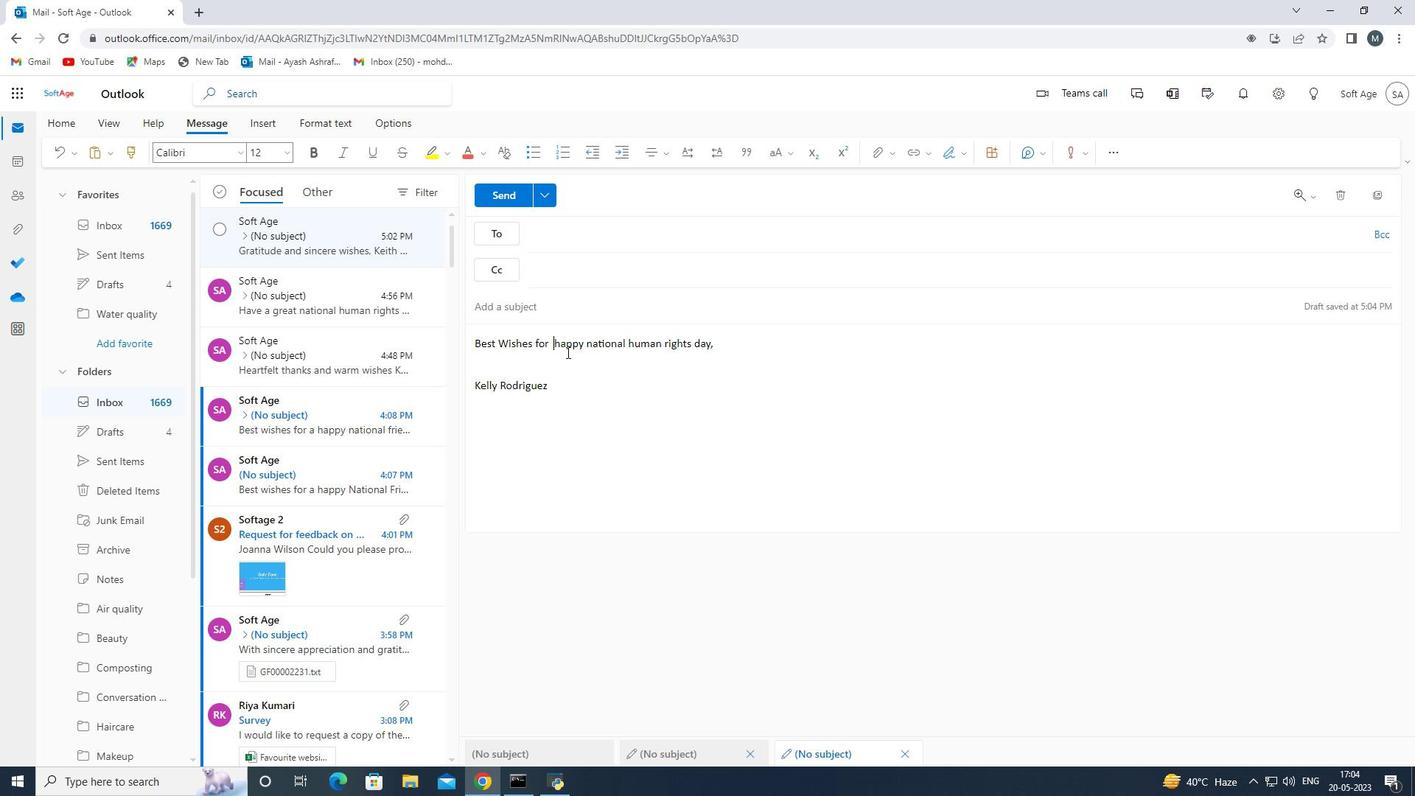 
Action: Key pressed <Key.backspace>
Screenshot: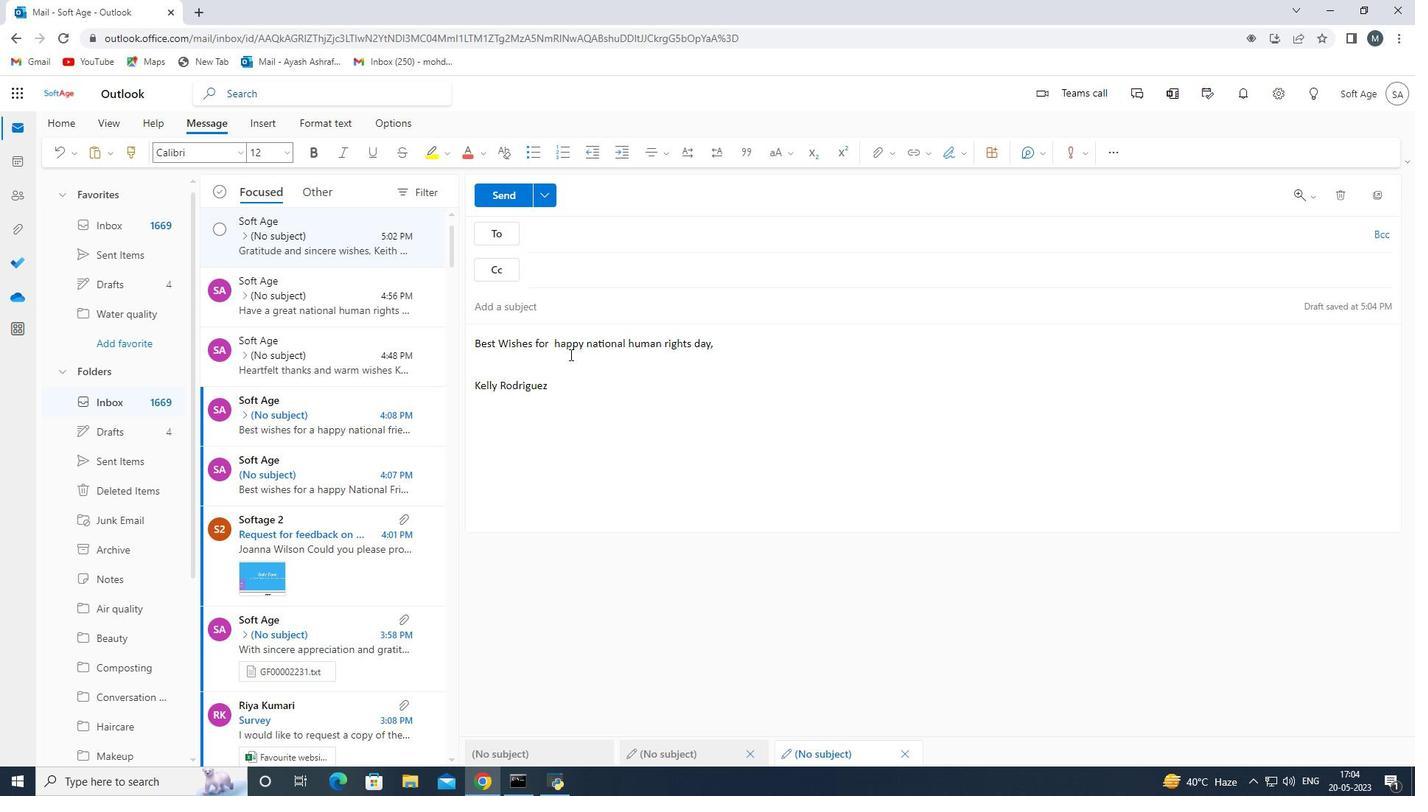 
Action: Mouse moved to (724, 342)
Screenshot: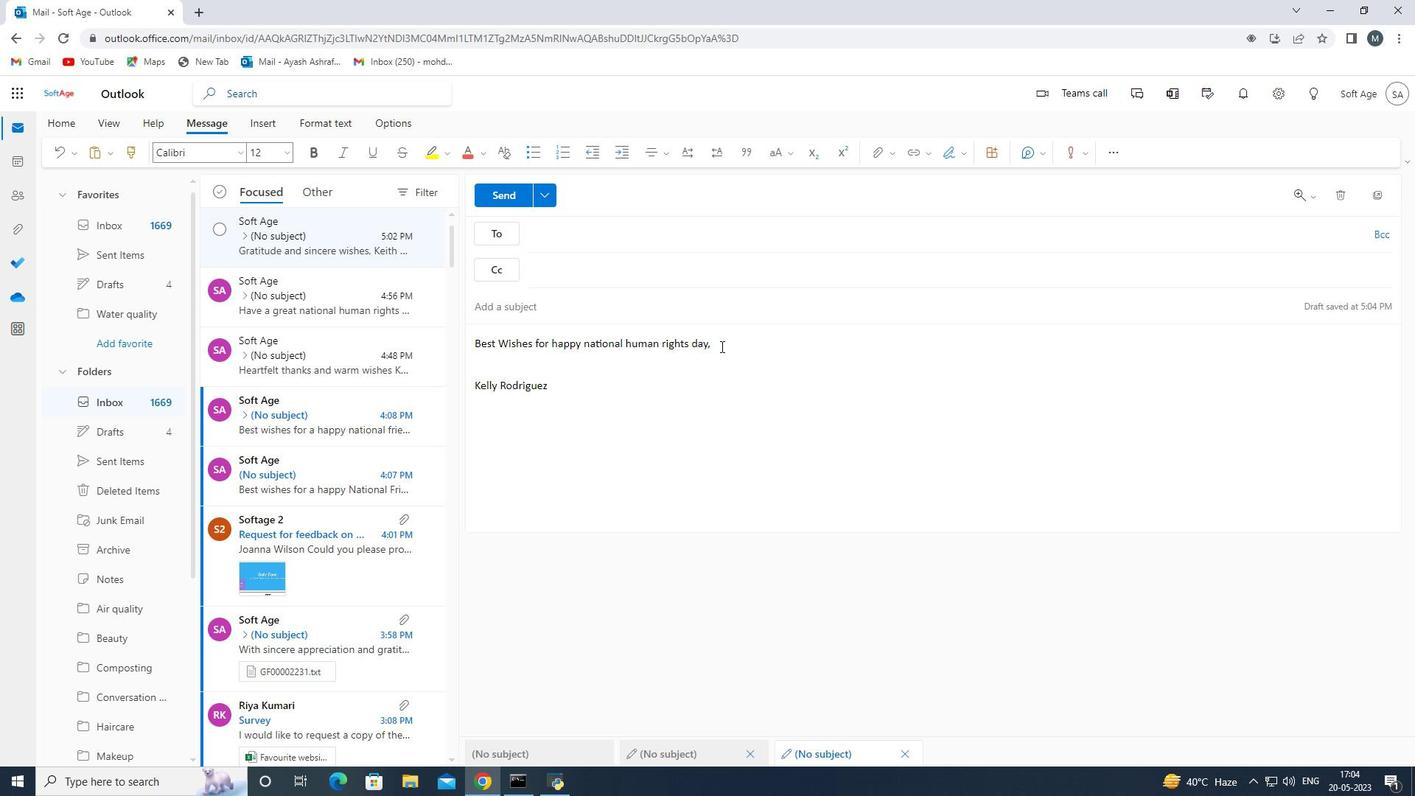 
Action: Mouse pressed left at (724, 342)
Screenshot: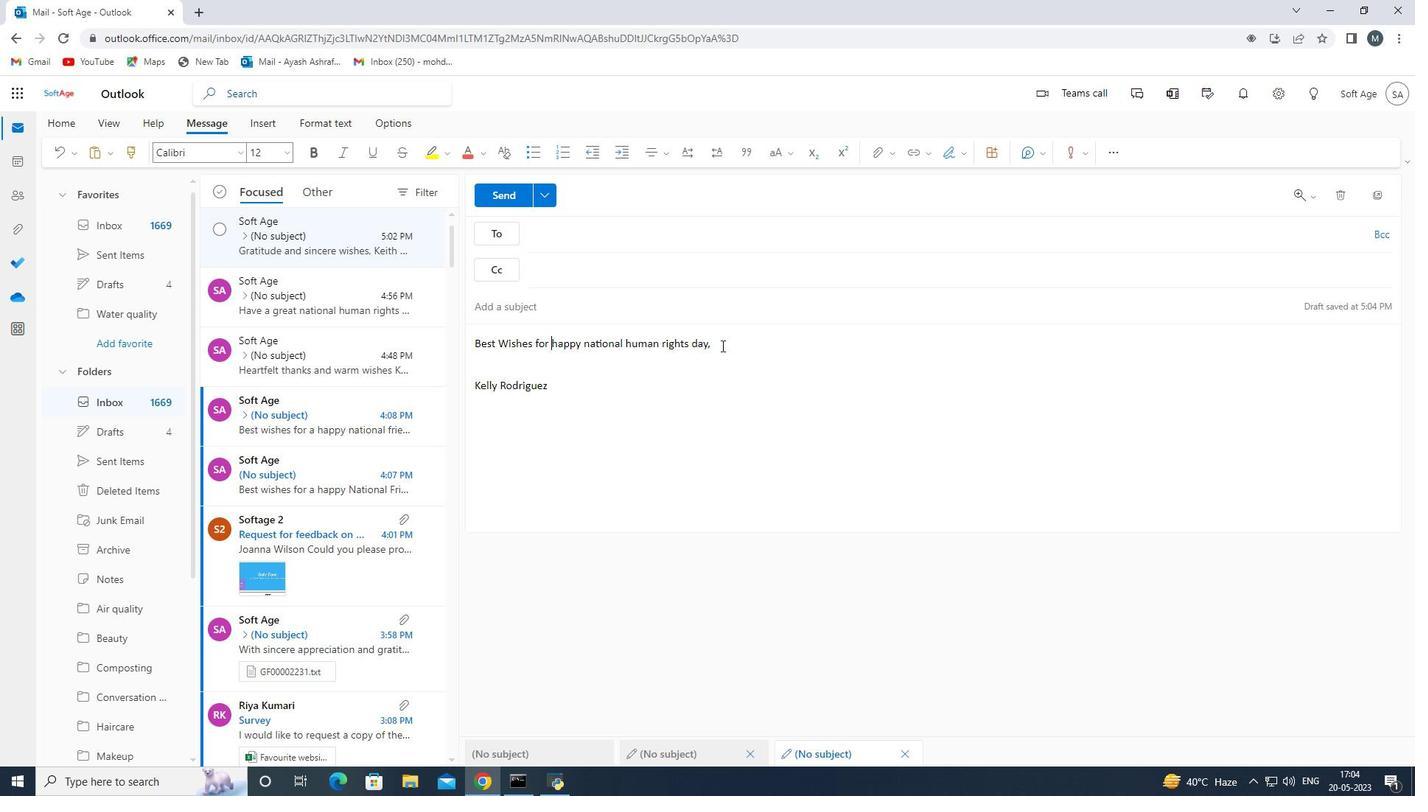 
Action: Mouse moved to (722, 347)
Screenshot: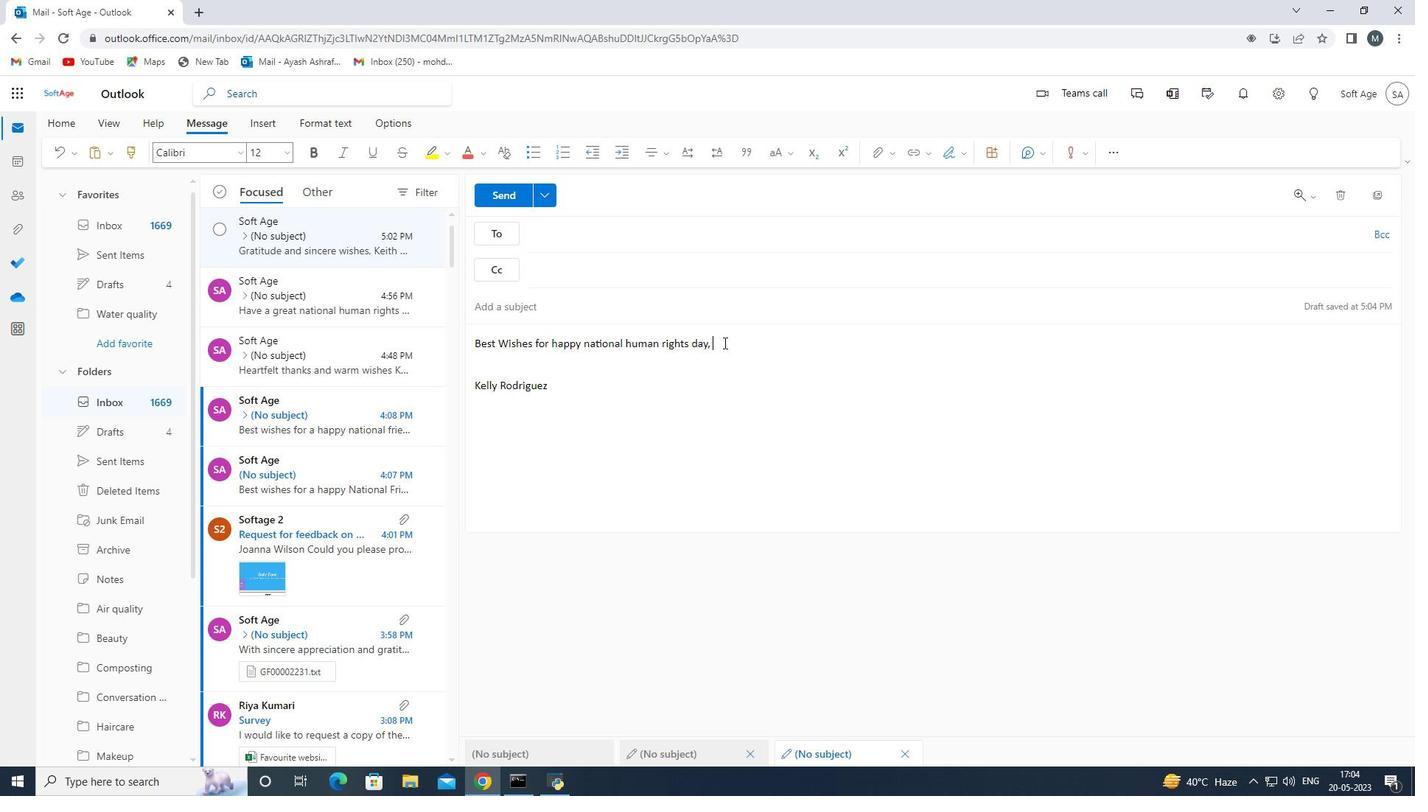 
Action: Key pressed kelly<Key.space>rodriguez<Key.space>
Screenshot: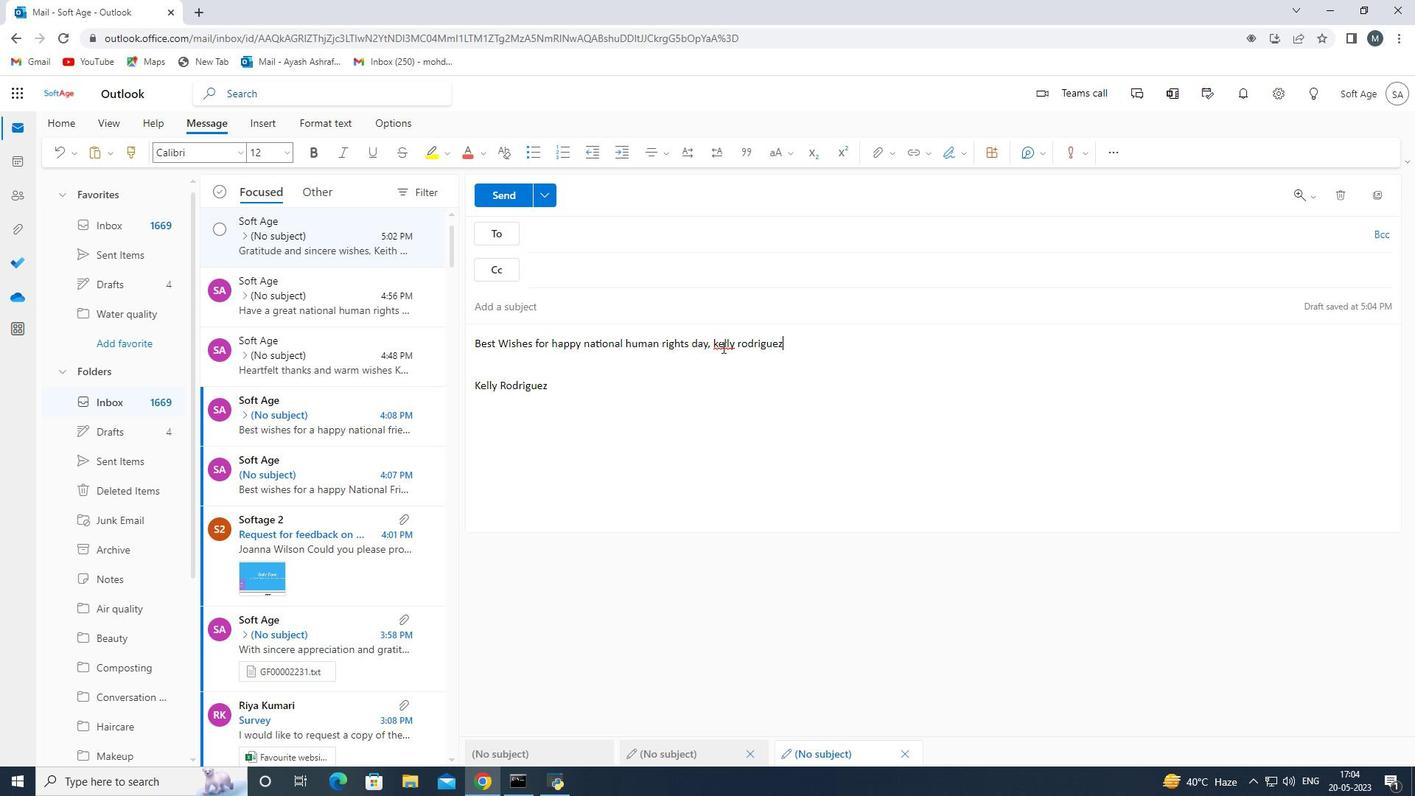 
Action: Mouse moved to (719, 344)
Screenshot: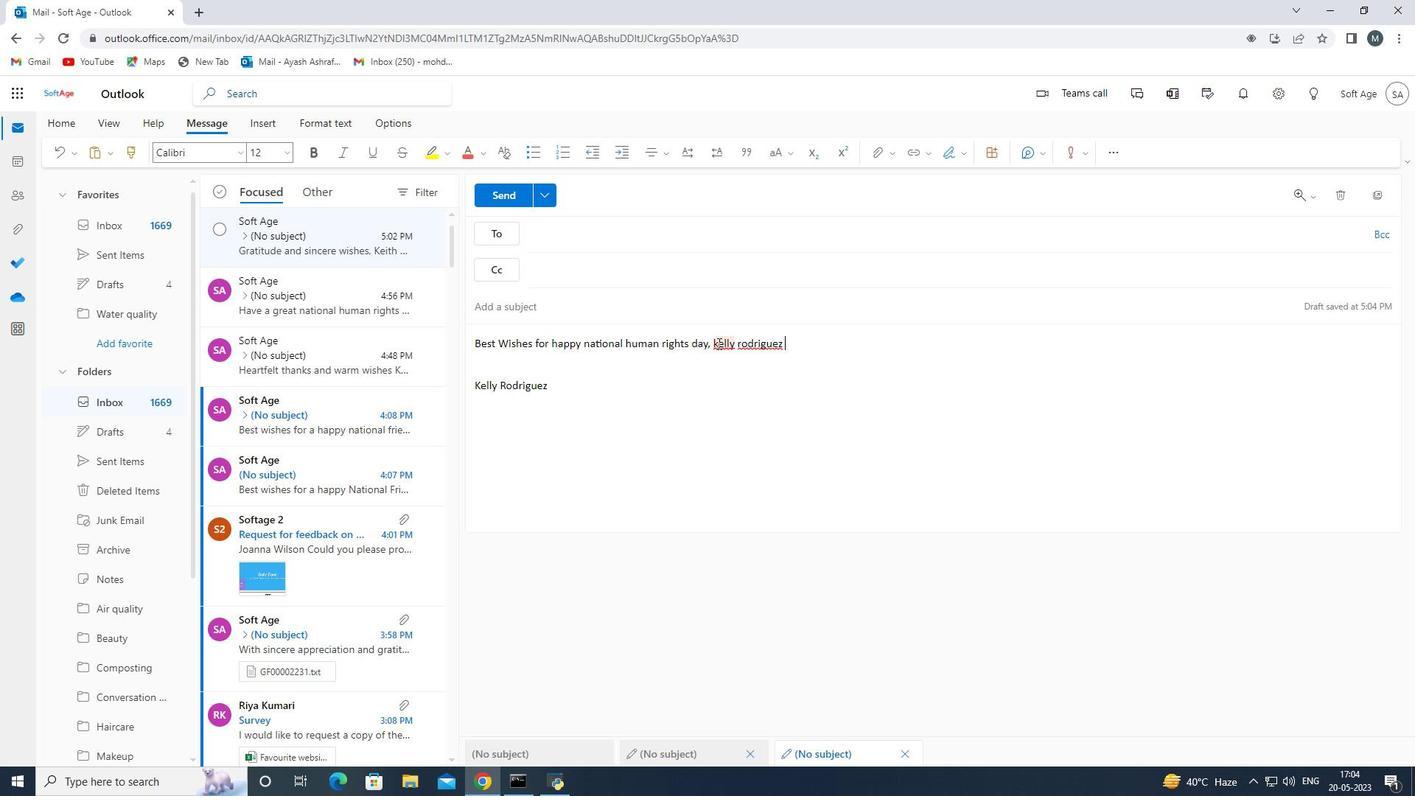 
Action: Mouse pressed left at (719, 344)
Screenshot: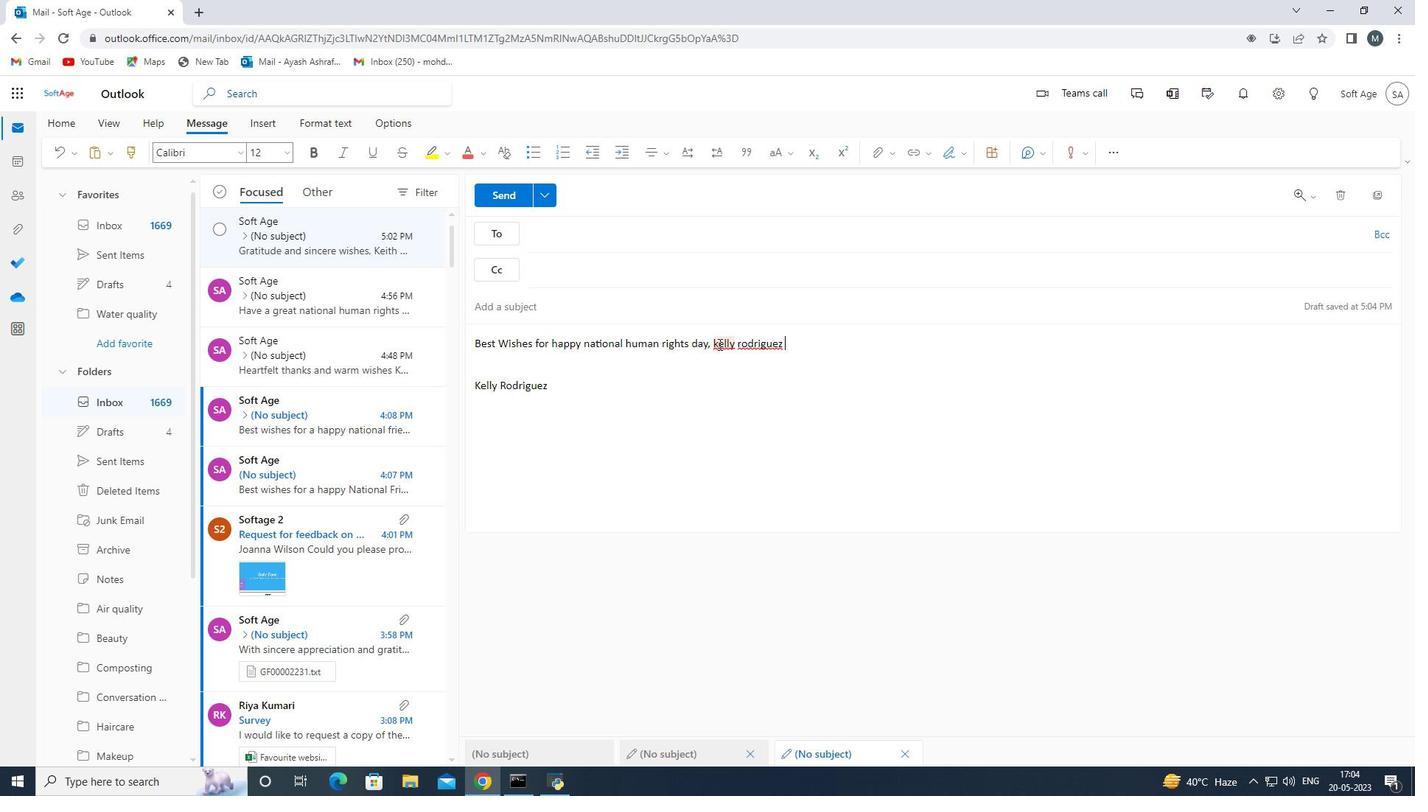 
Action: Mouse moved to (588, 400)
Screenshot: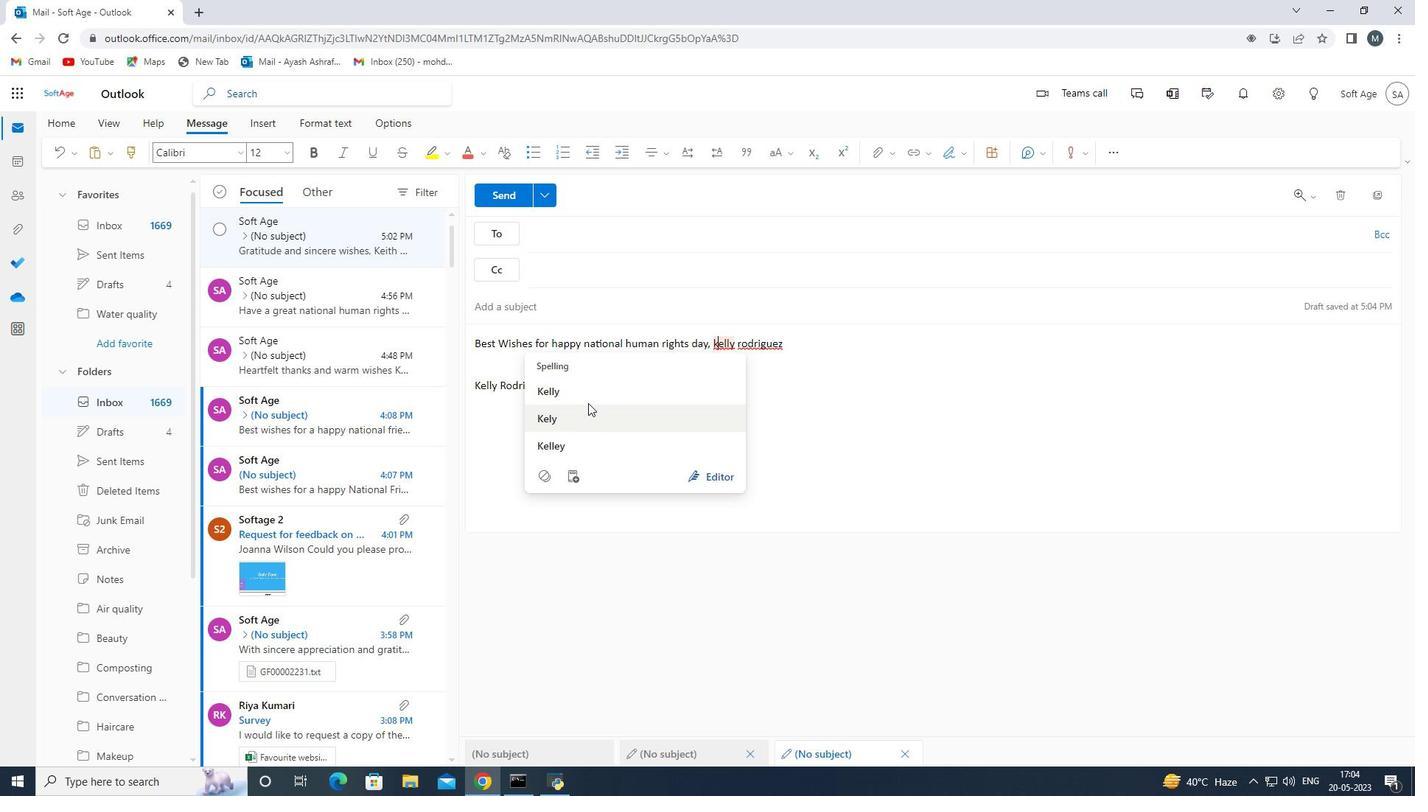 
Action: Mouse pressed left at (588, 400)
Screenshot: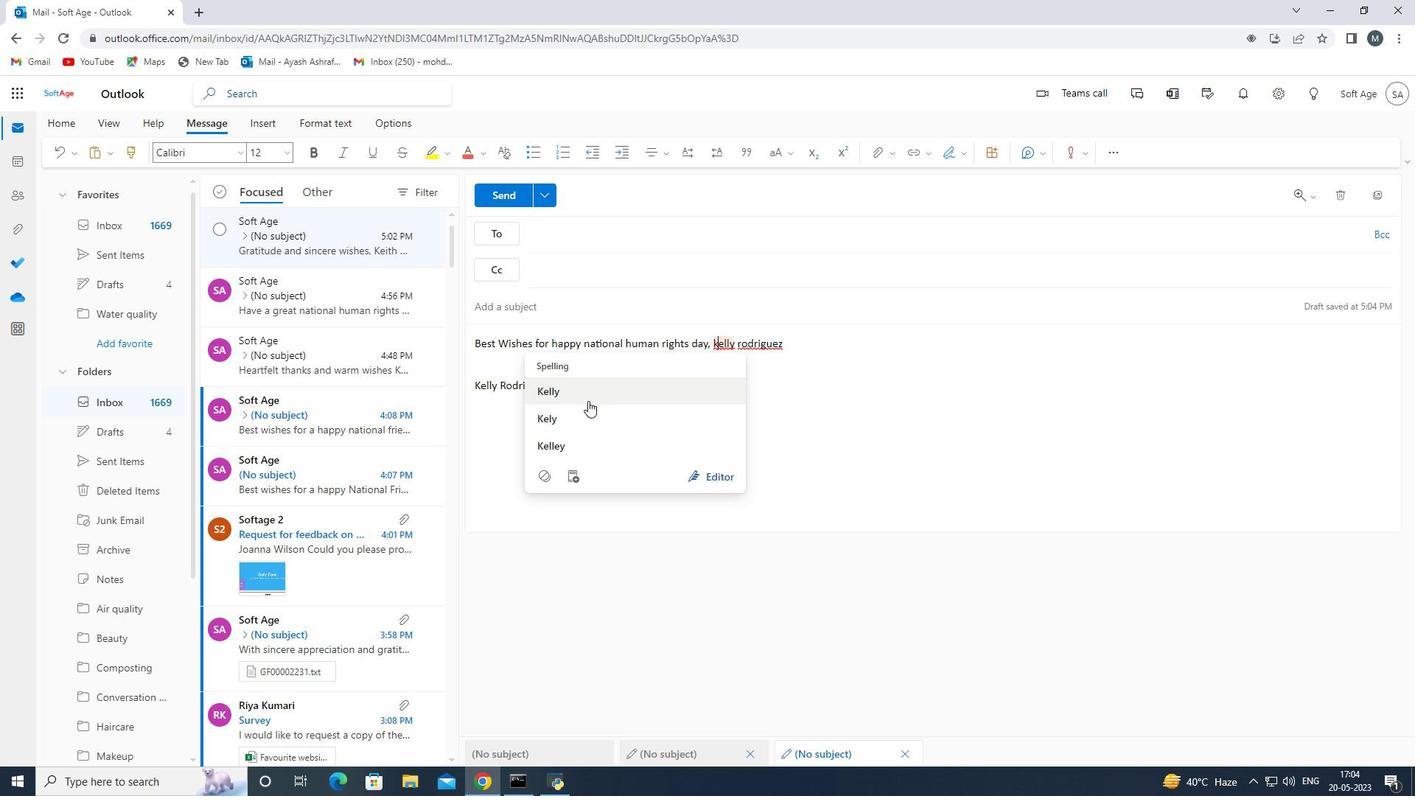 
Action: Mouse moved to (761, 339)
Screenshot: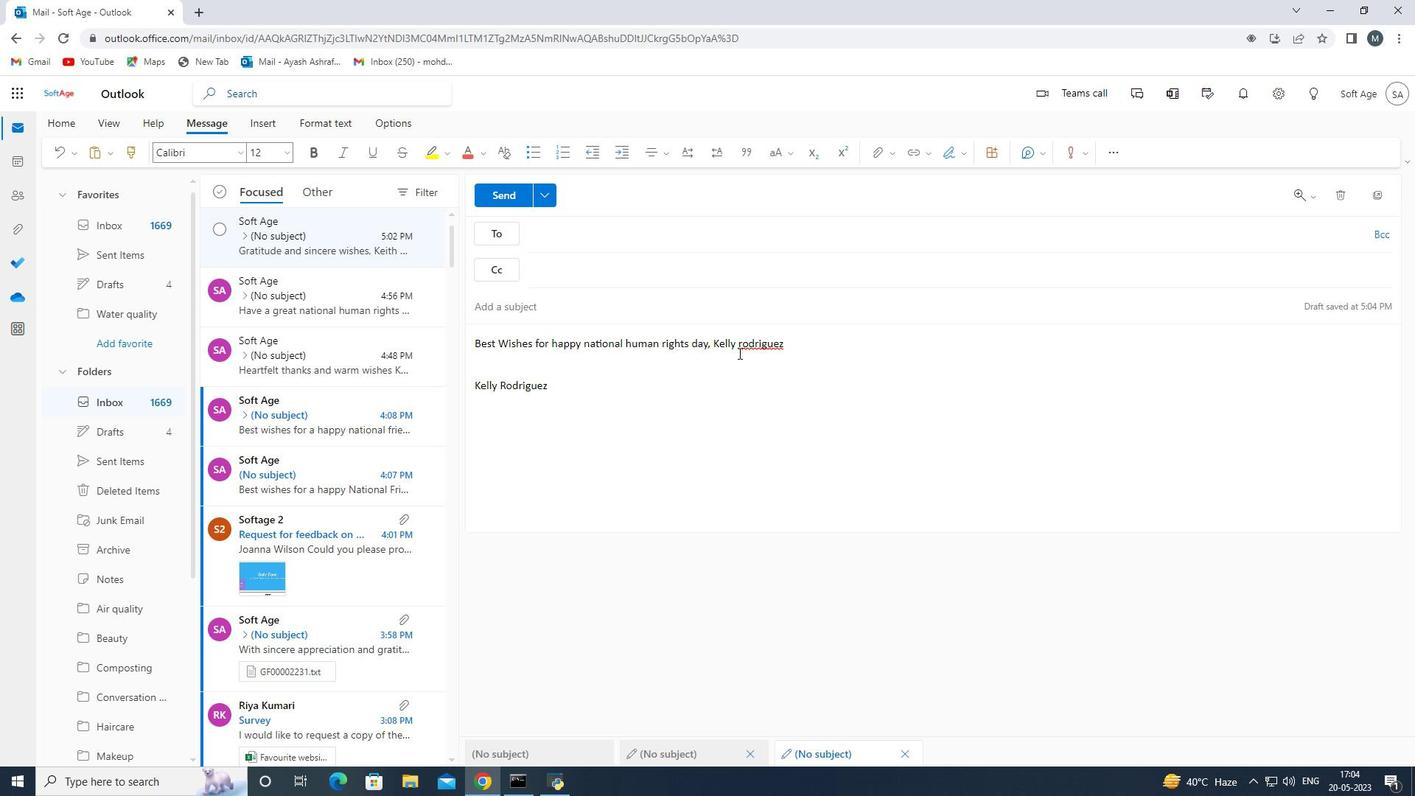
Action: Mouse pressed left at (761, 339)
Screenshot: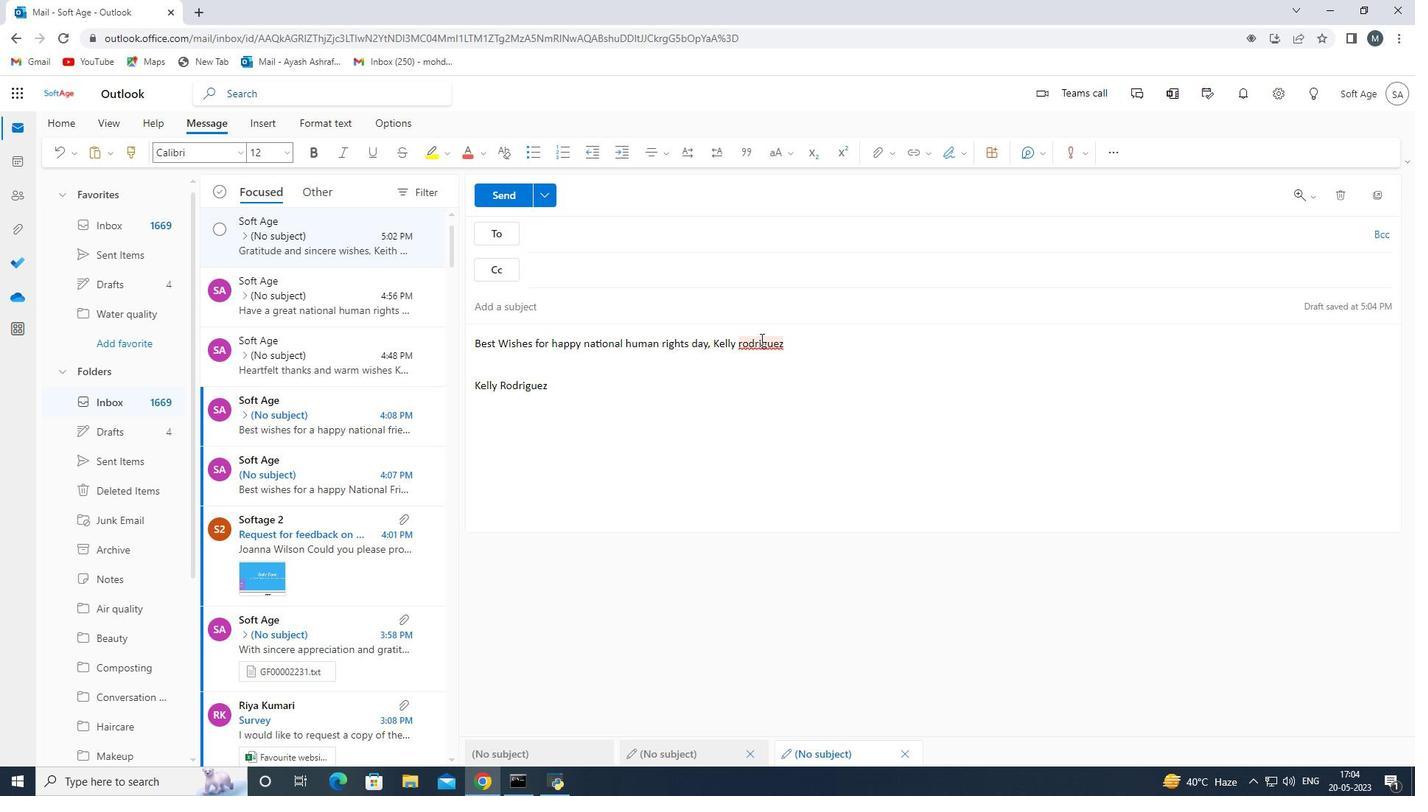 
Action: Mouse moved to (664, 393)
Screenshot: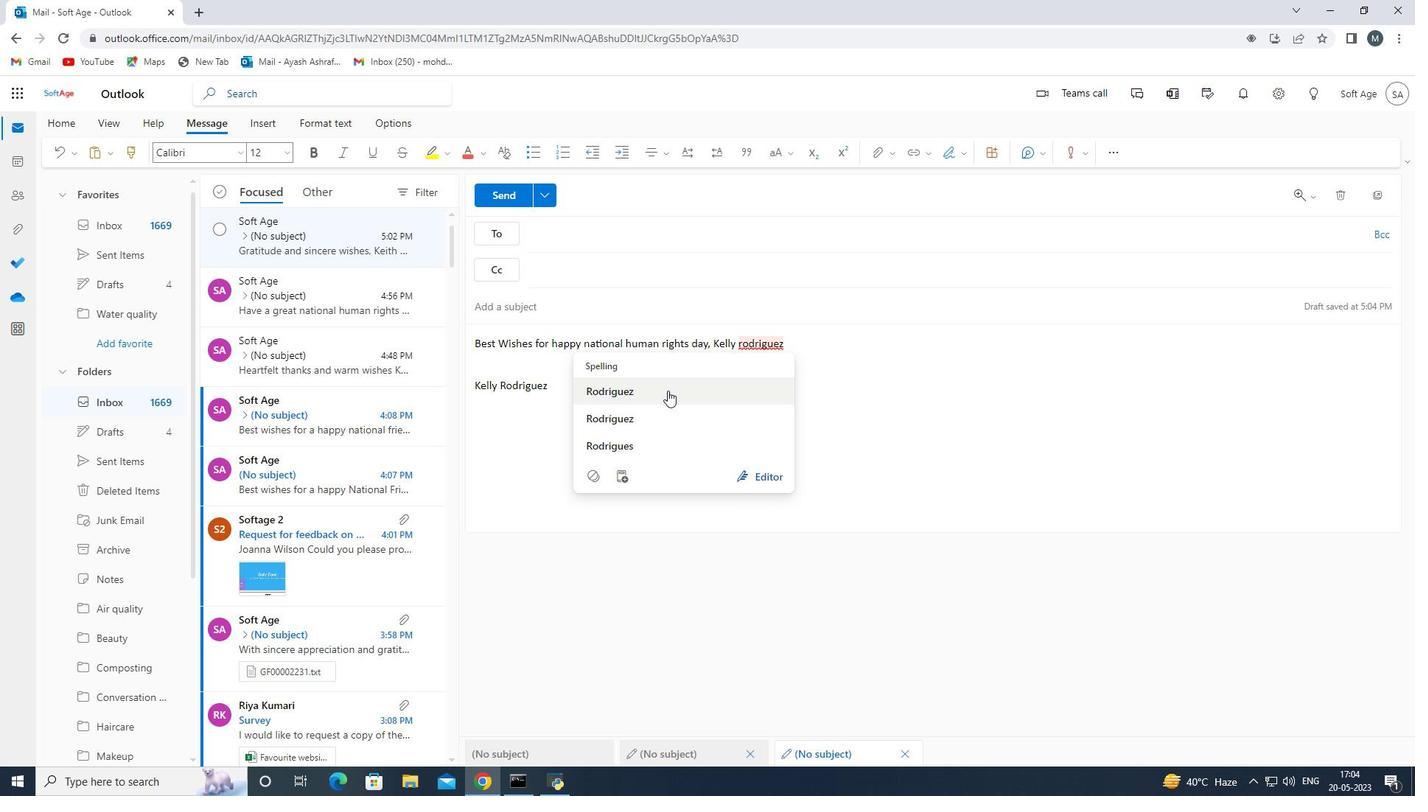 
Action: Mouse pressed left at (664, 393)
Screenshot: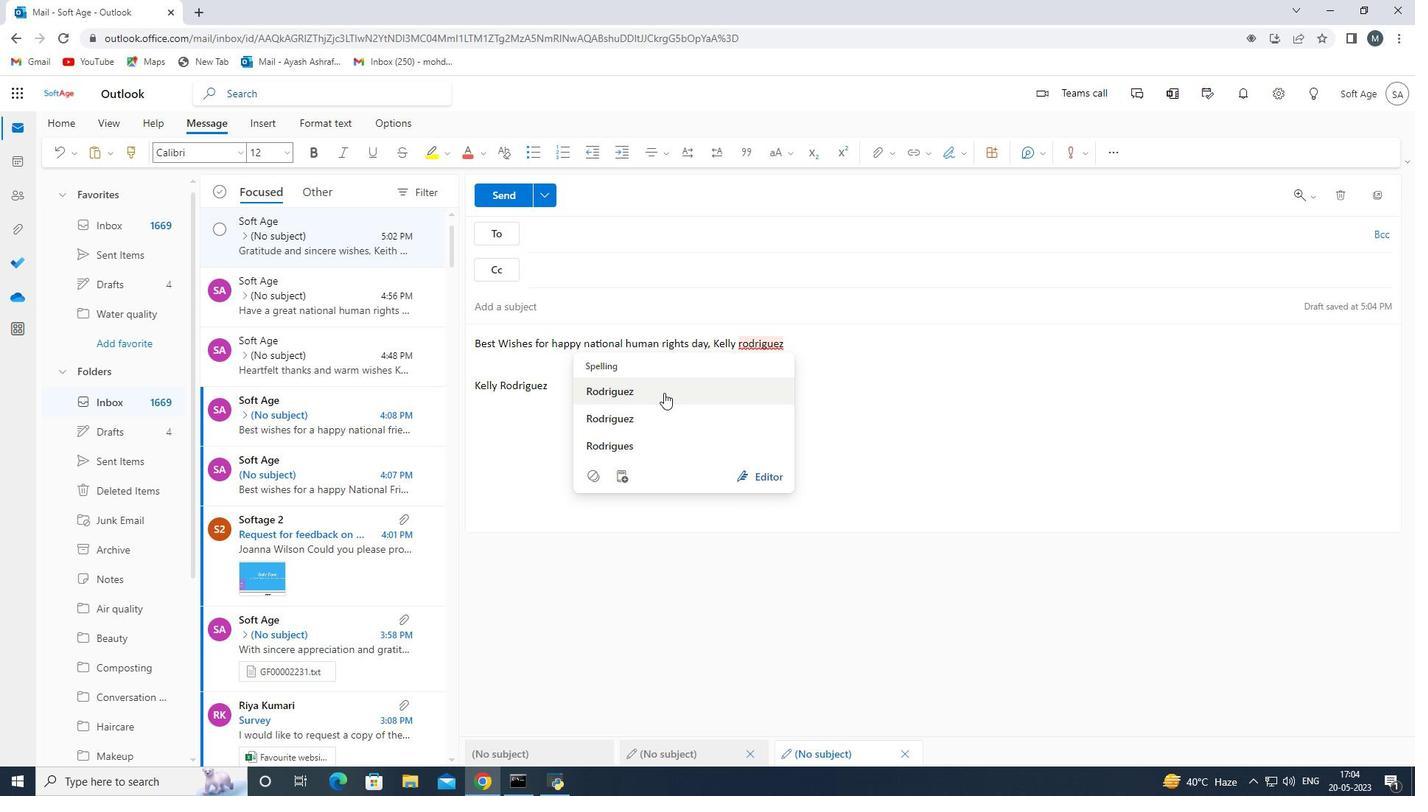 
Action: Mouse moved to (558, 239)
Screenshot: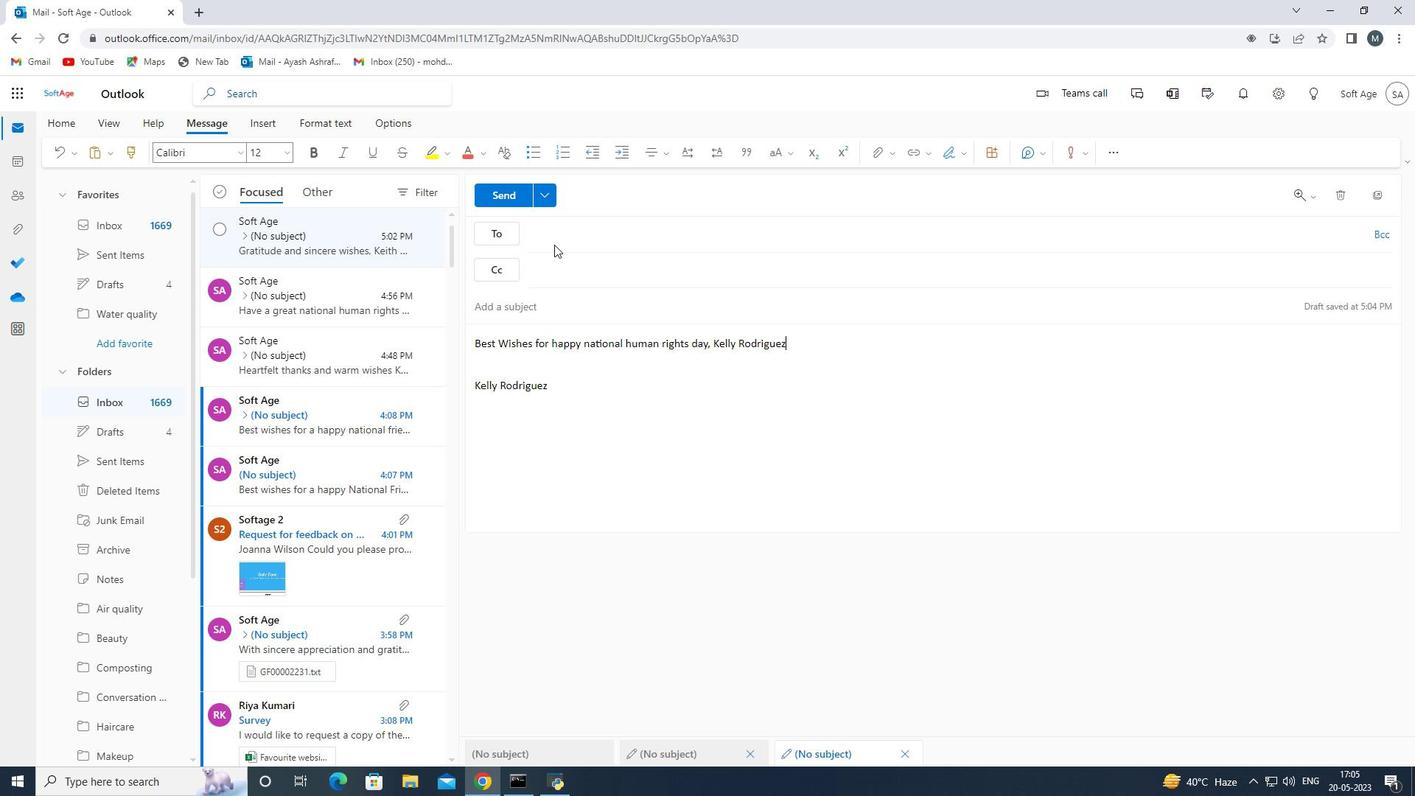 
Action: Mouse pressed left at (558, 239)
Screenshot: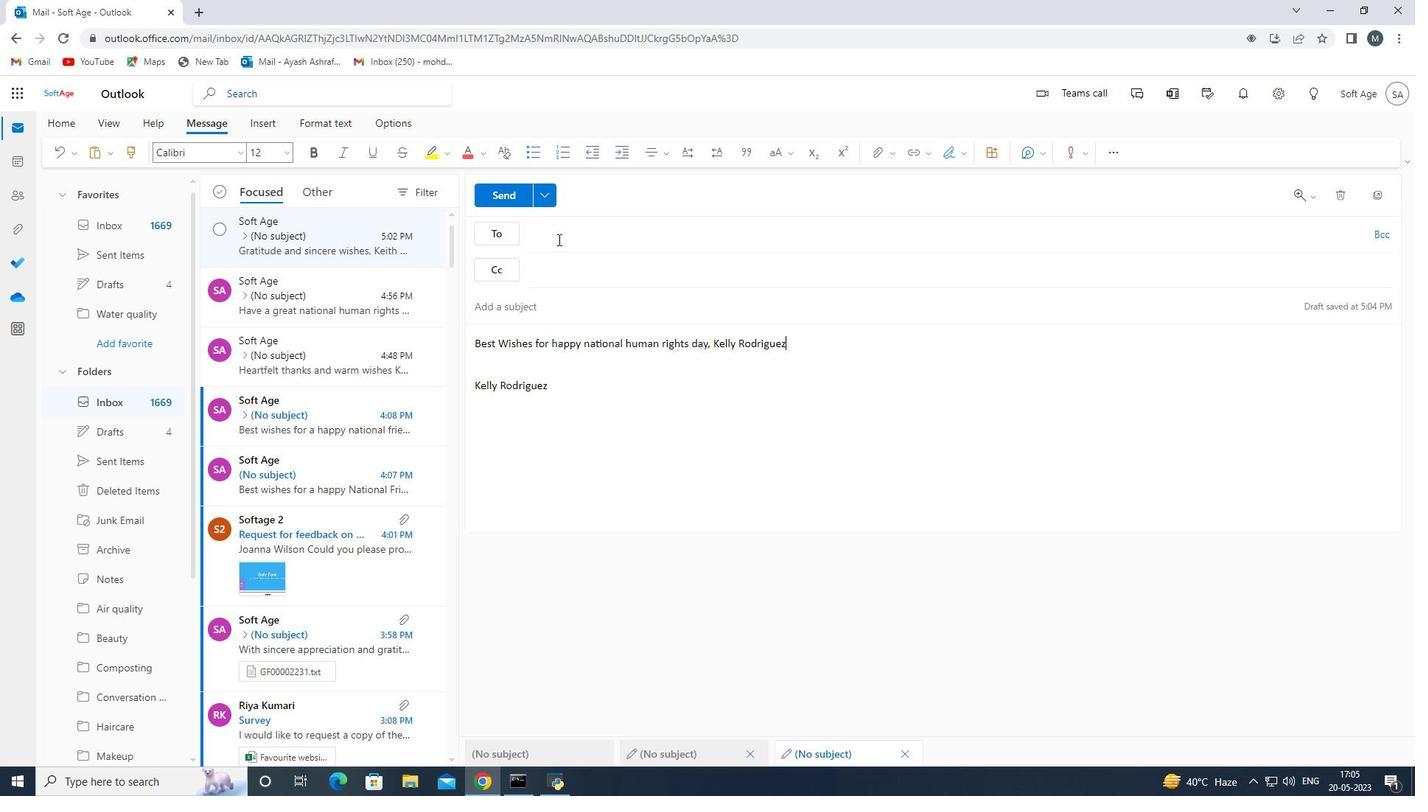 
Action: Key pressed softage.
Screenshot: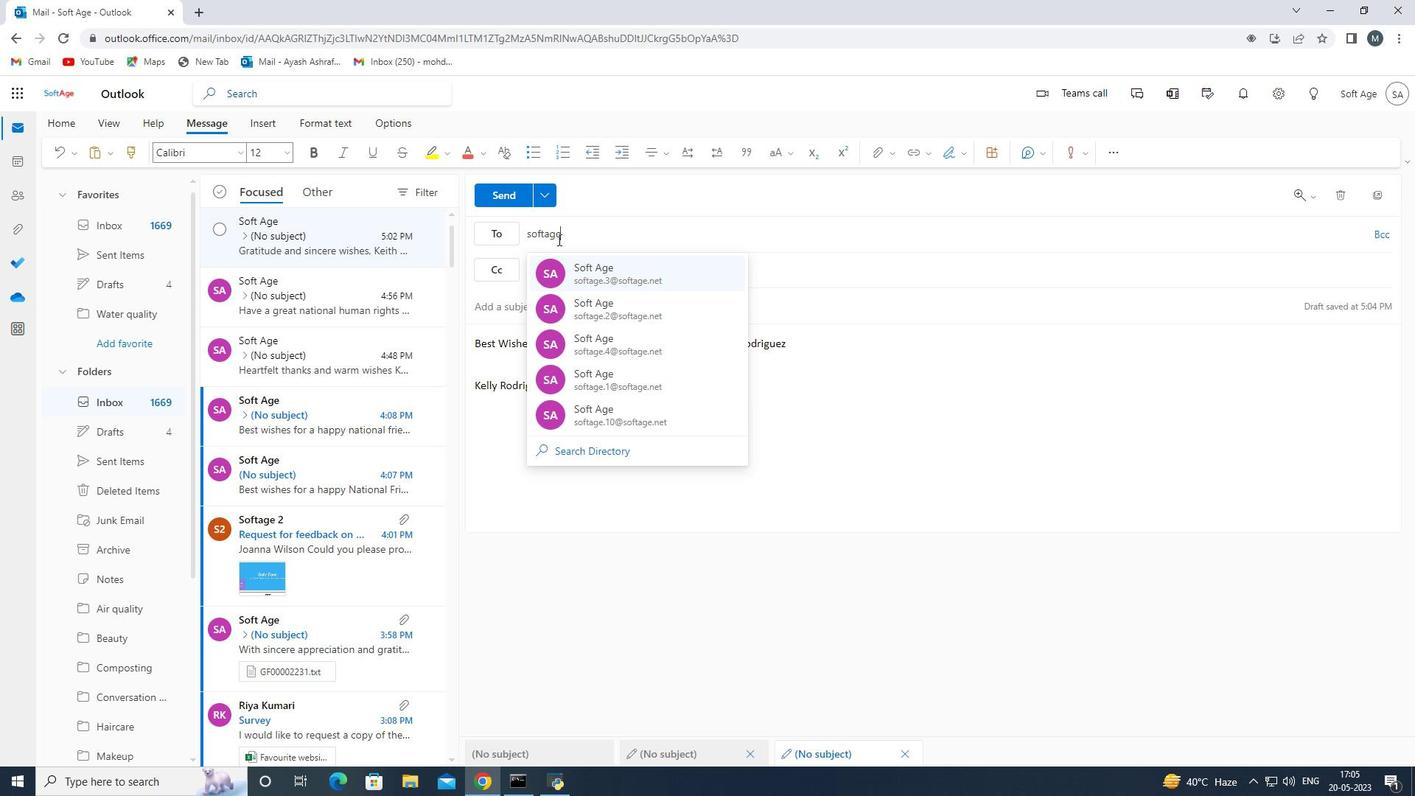 
Action: Mouse moved to (558, 239)
Screenshot: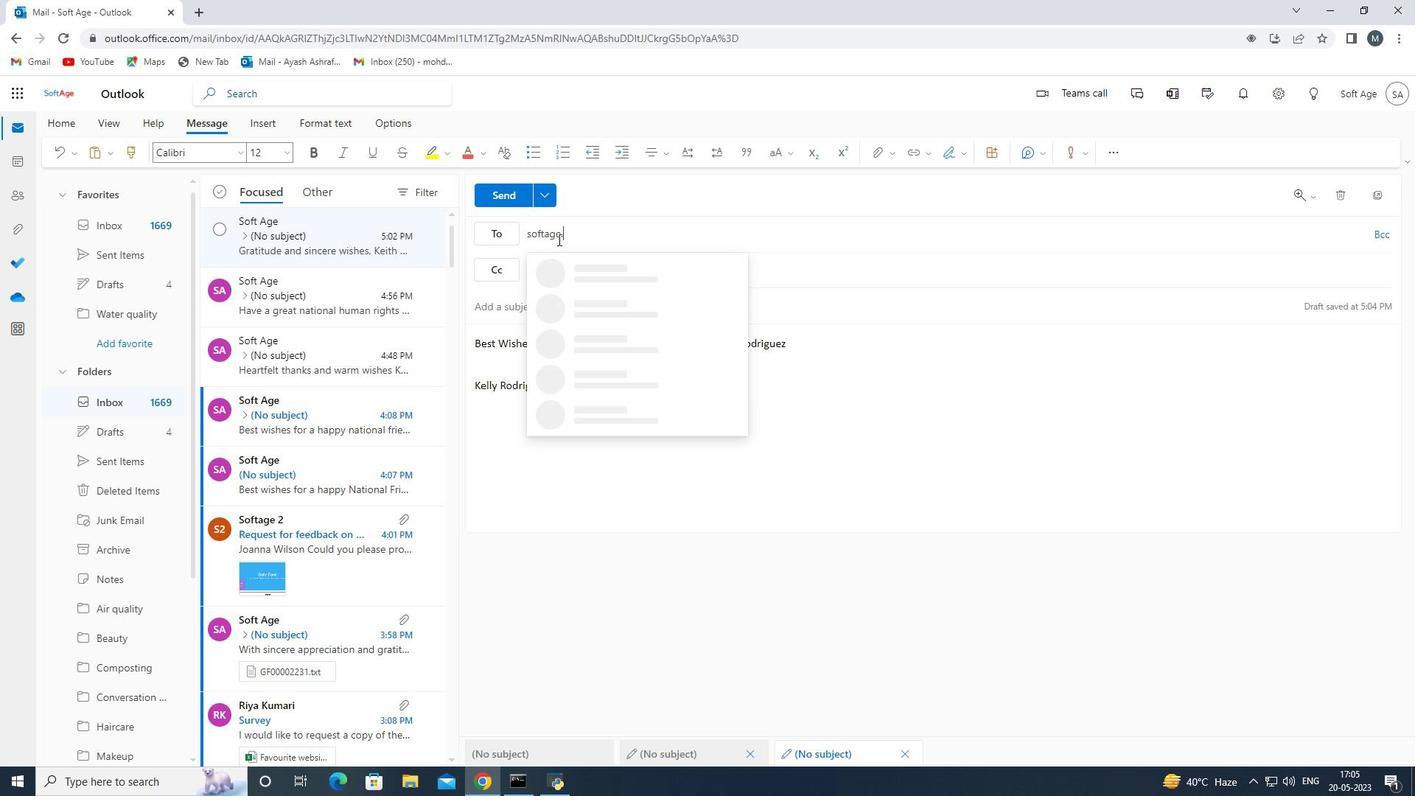 
Action: Key pressed 3
Screenshot: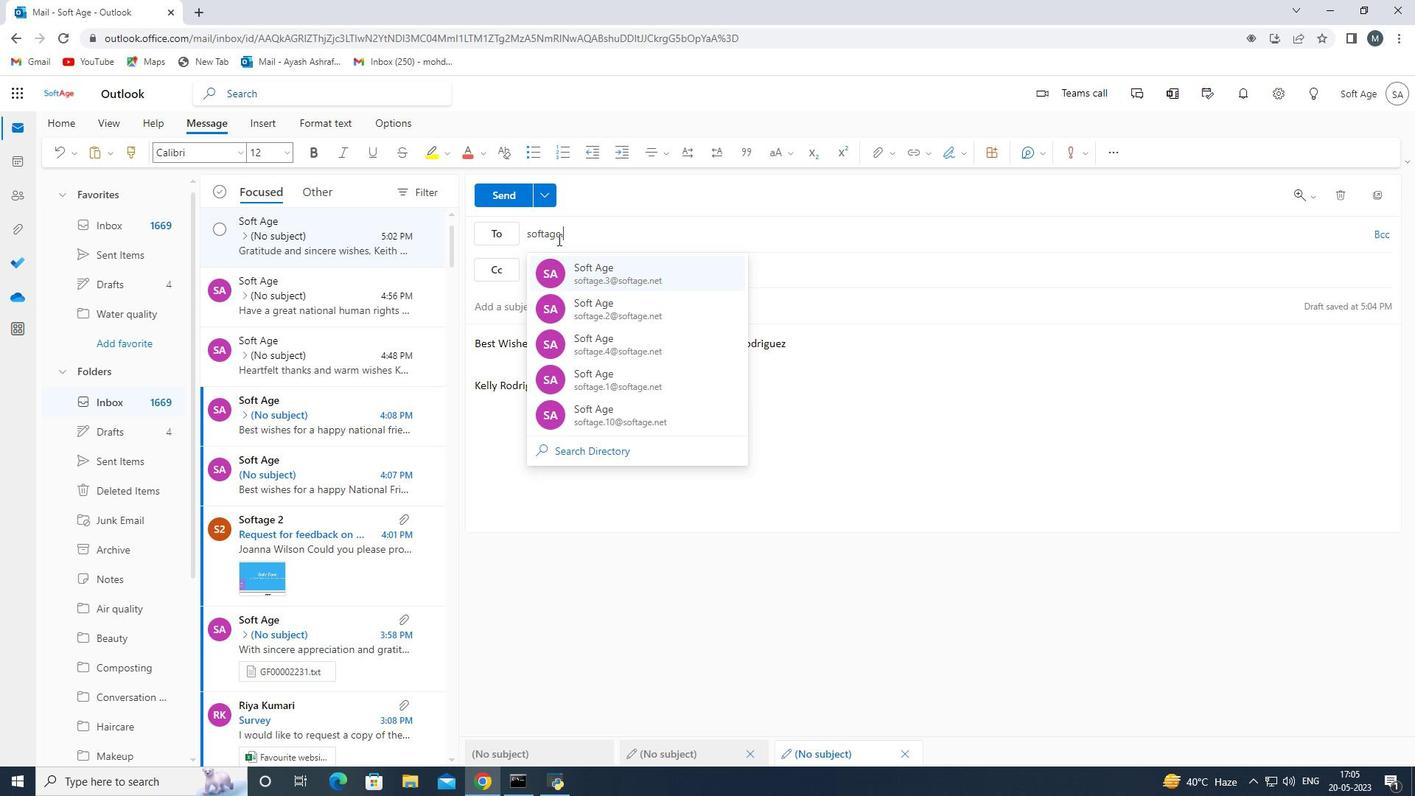 
Action: Mouse moved to (607, 283)
Screenshot: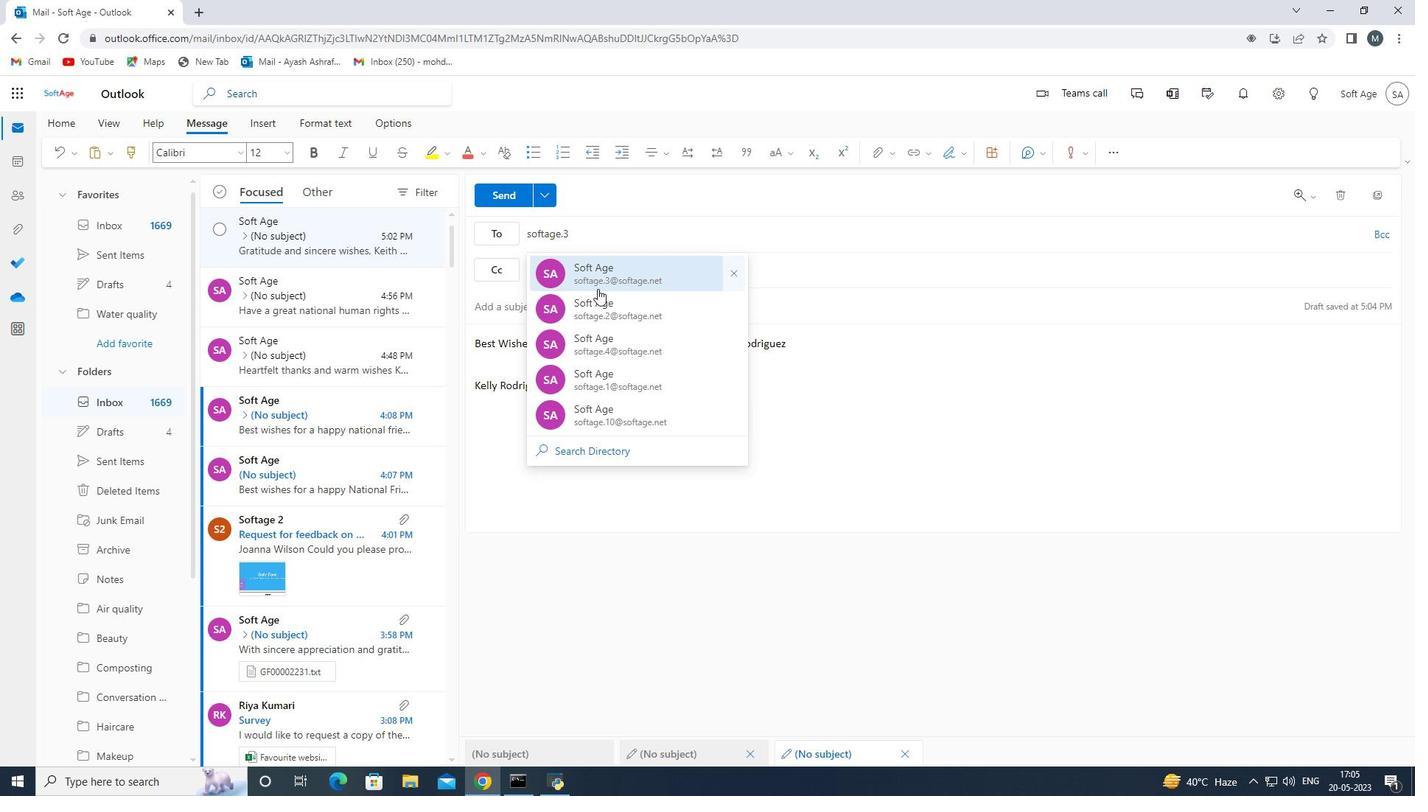 
Action: Mouse pressed left at (607, 283)
Screenshot: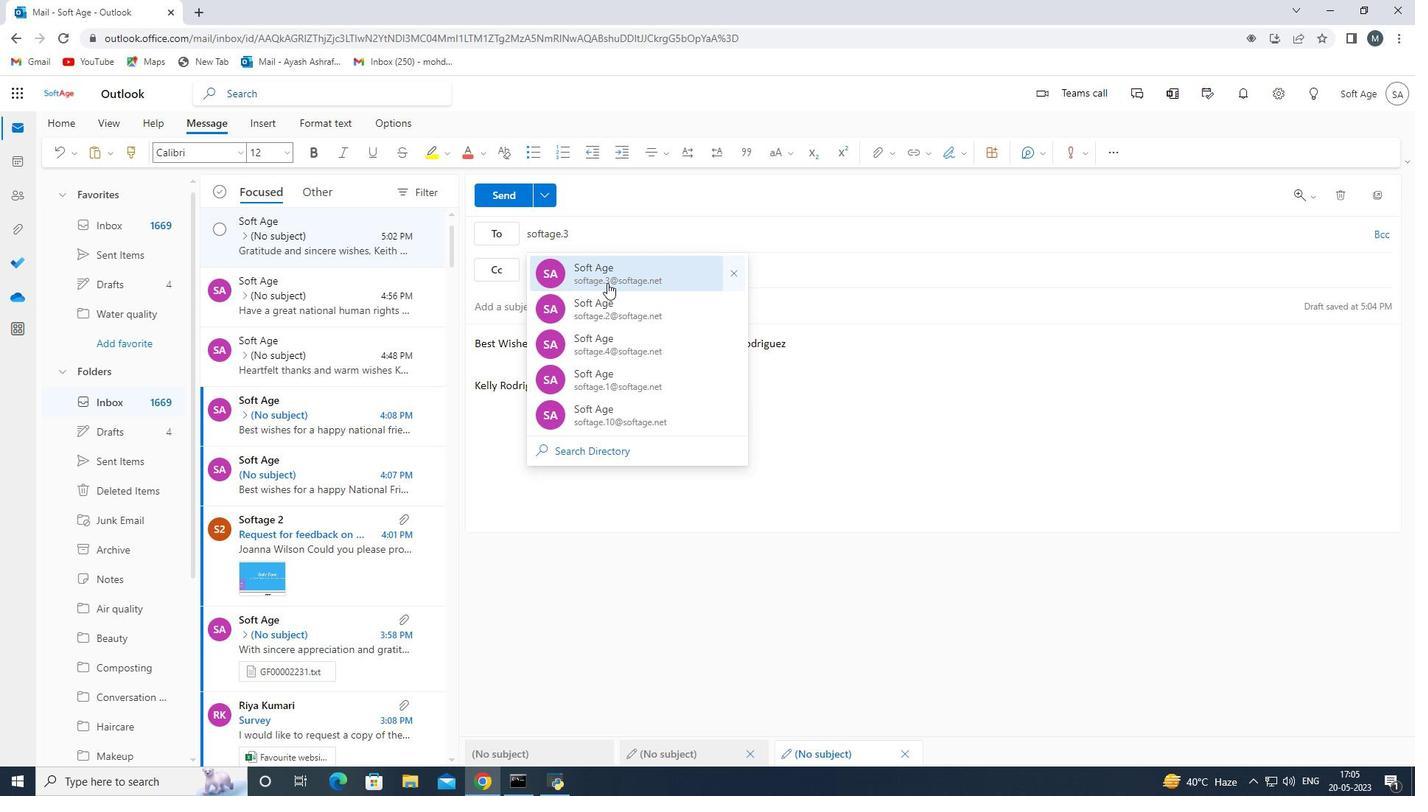 
Action: Mouse moved to (125, 654)
Screenshot: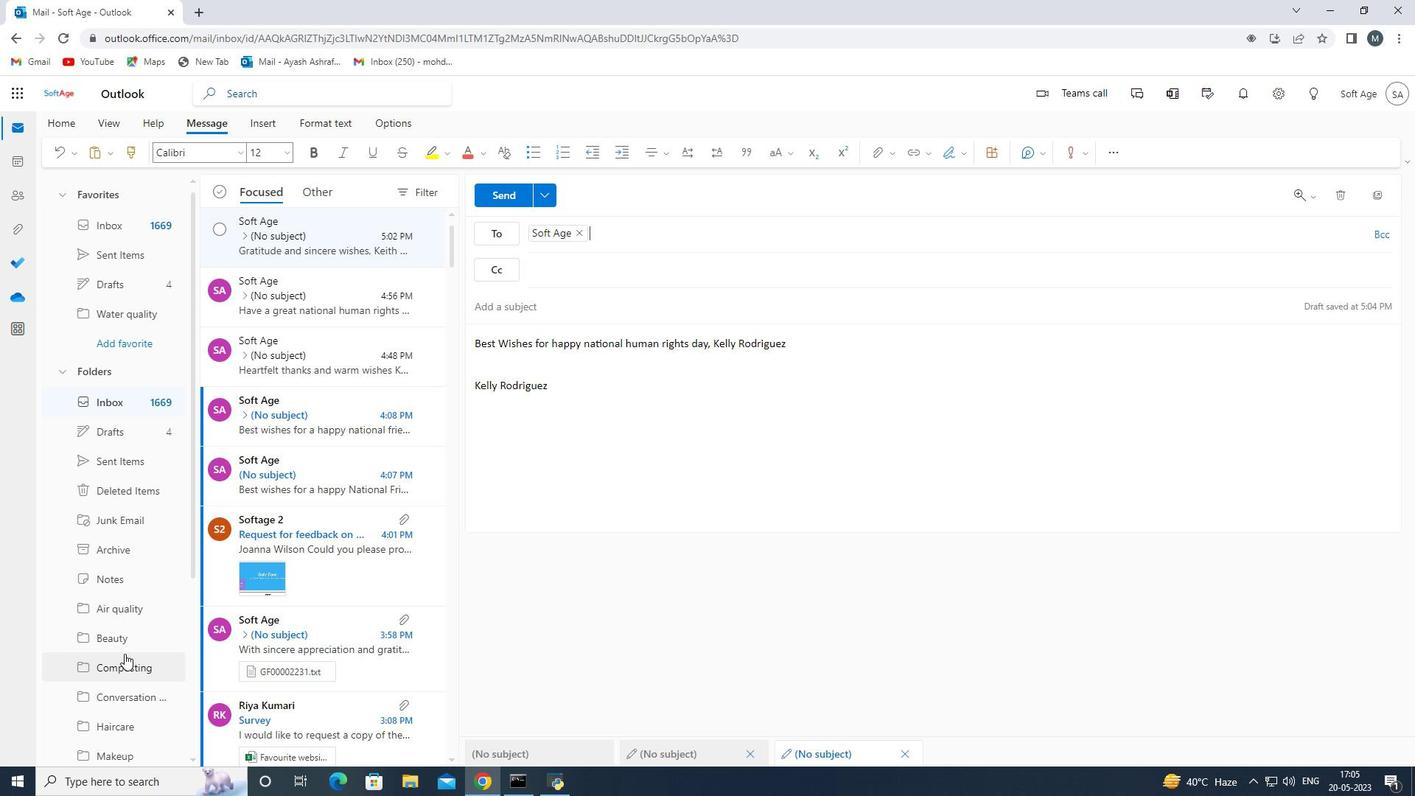 
Action: Mouse scrolled (125, 653) with delta (0, 0)
Screenshot: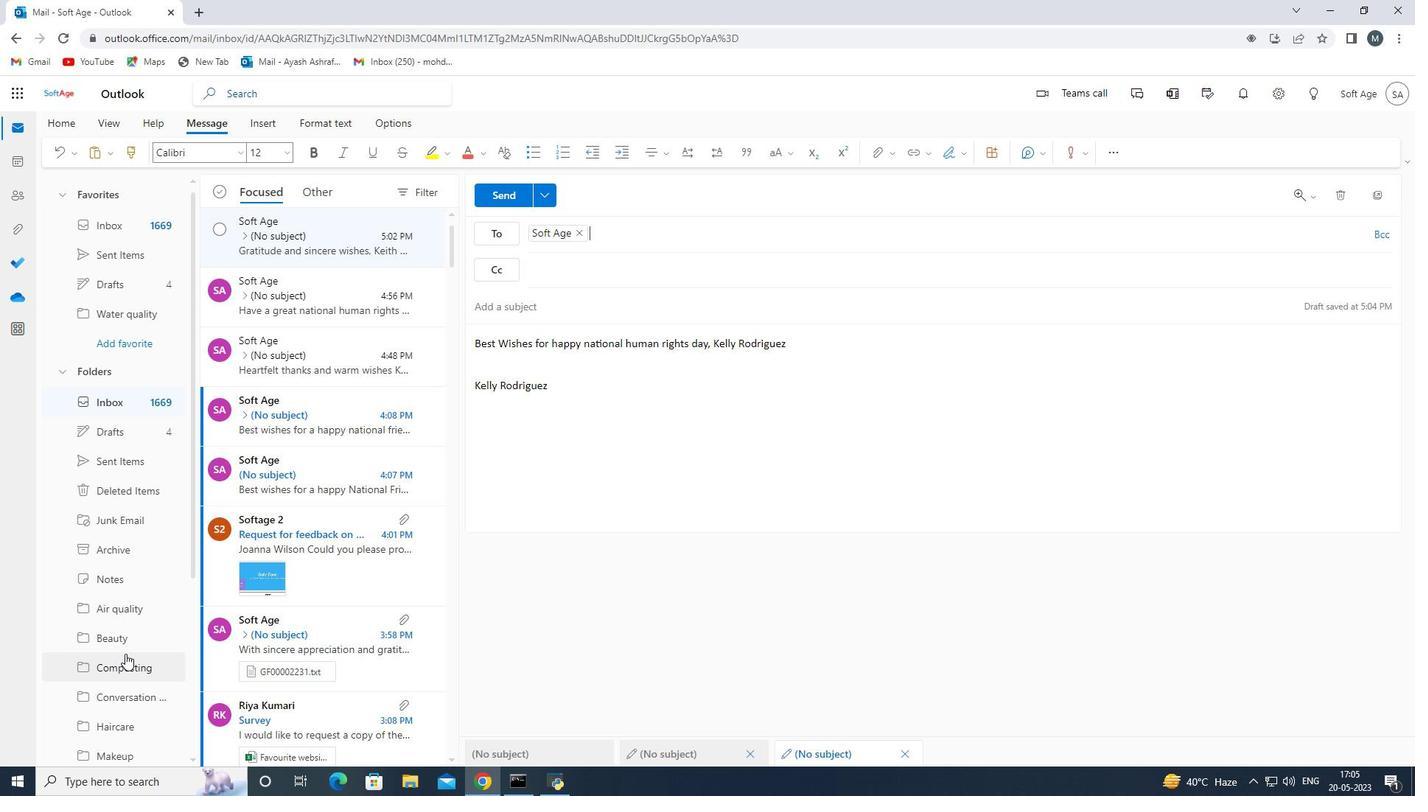 
Action: Mouse moved to (127, 660)
Screenshot: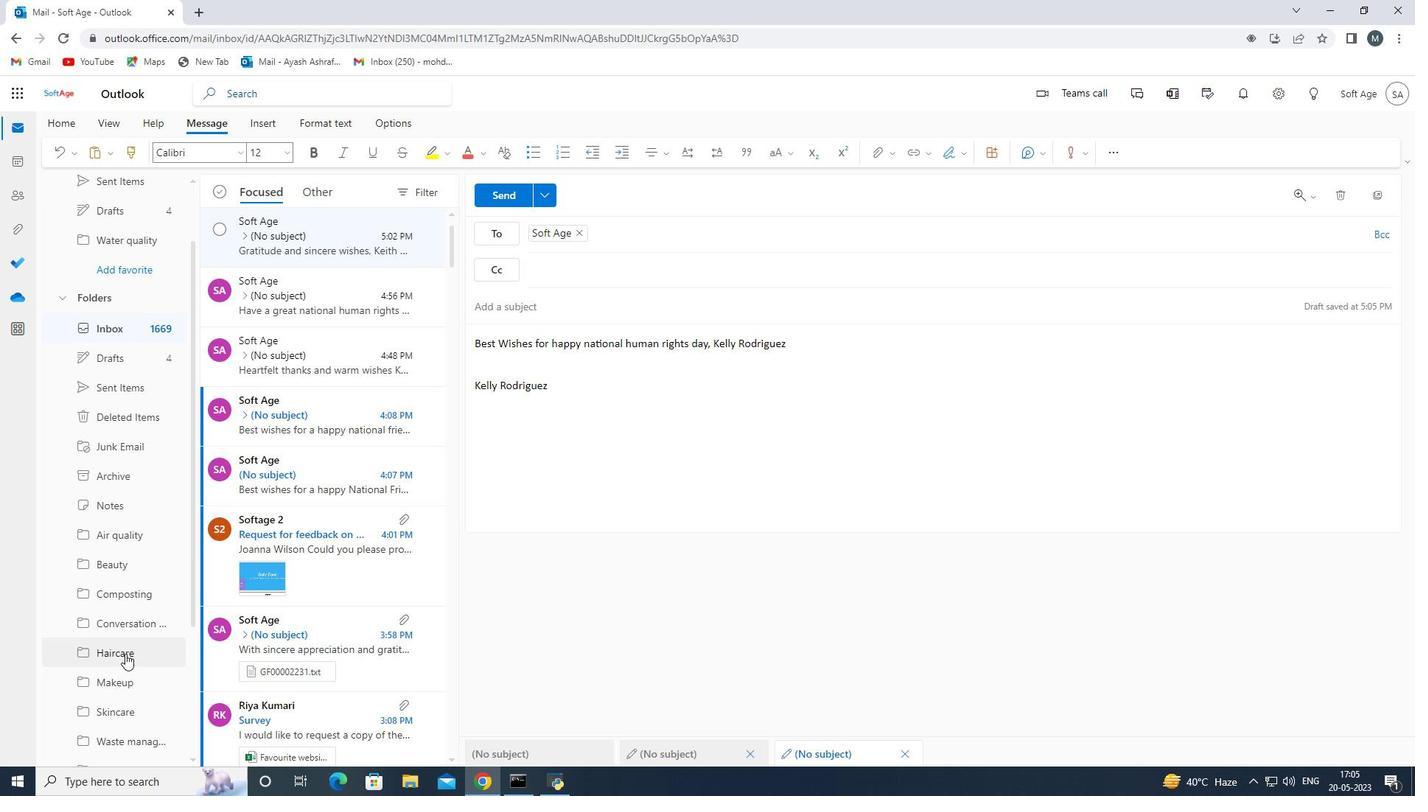 
Action: Mouse scrolled (127, 660) with delta (0, 0)
Screenshot: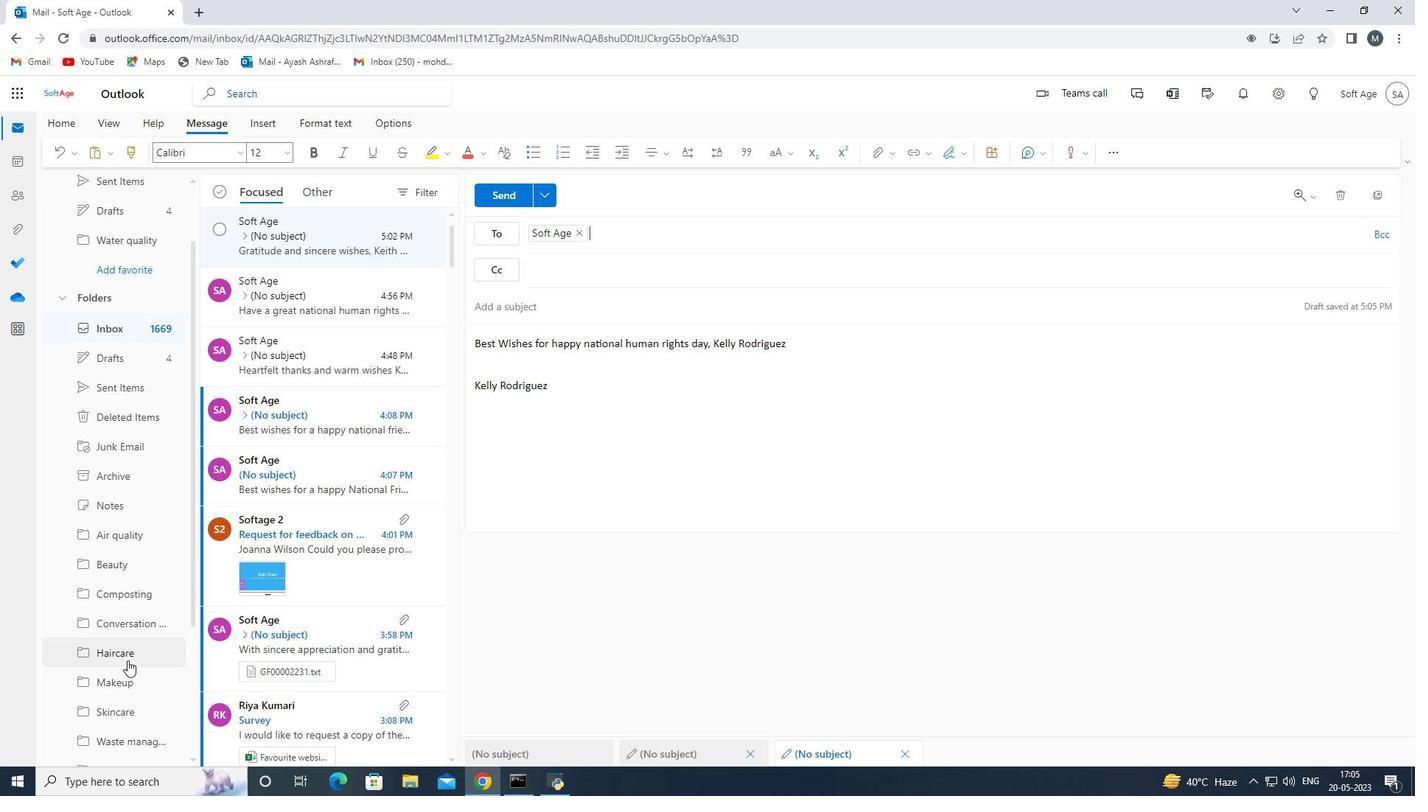 
Action: Mouse scrolled (127, 660) with delta (0, 0)
Screenshot: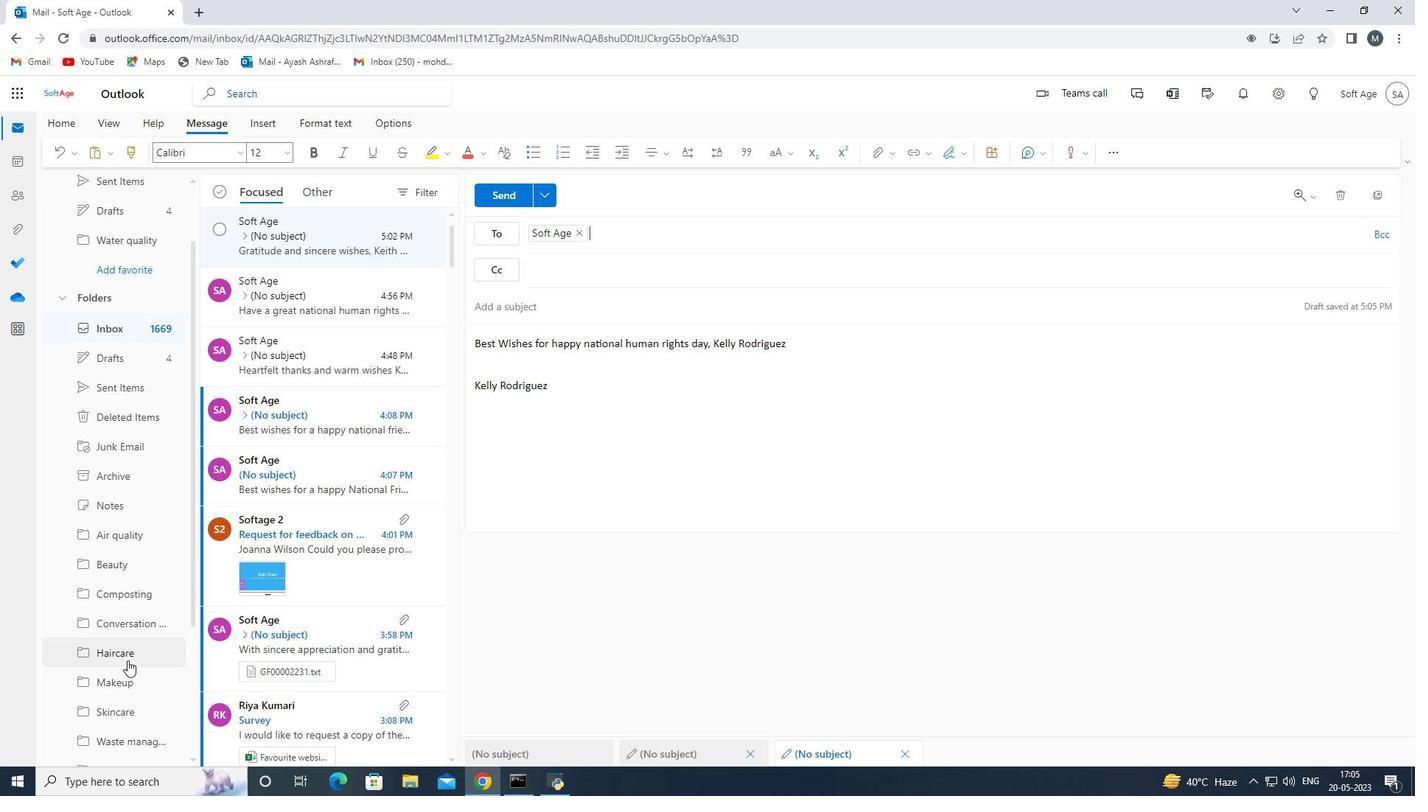 
Action: Mouse scrolled (127, 660) with delta (0, 0)
Screenshot: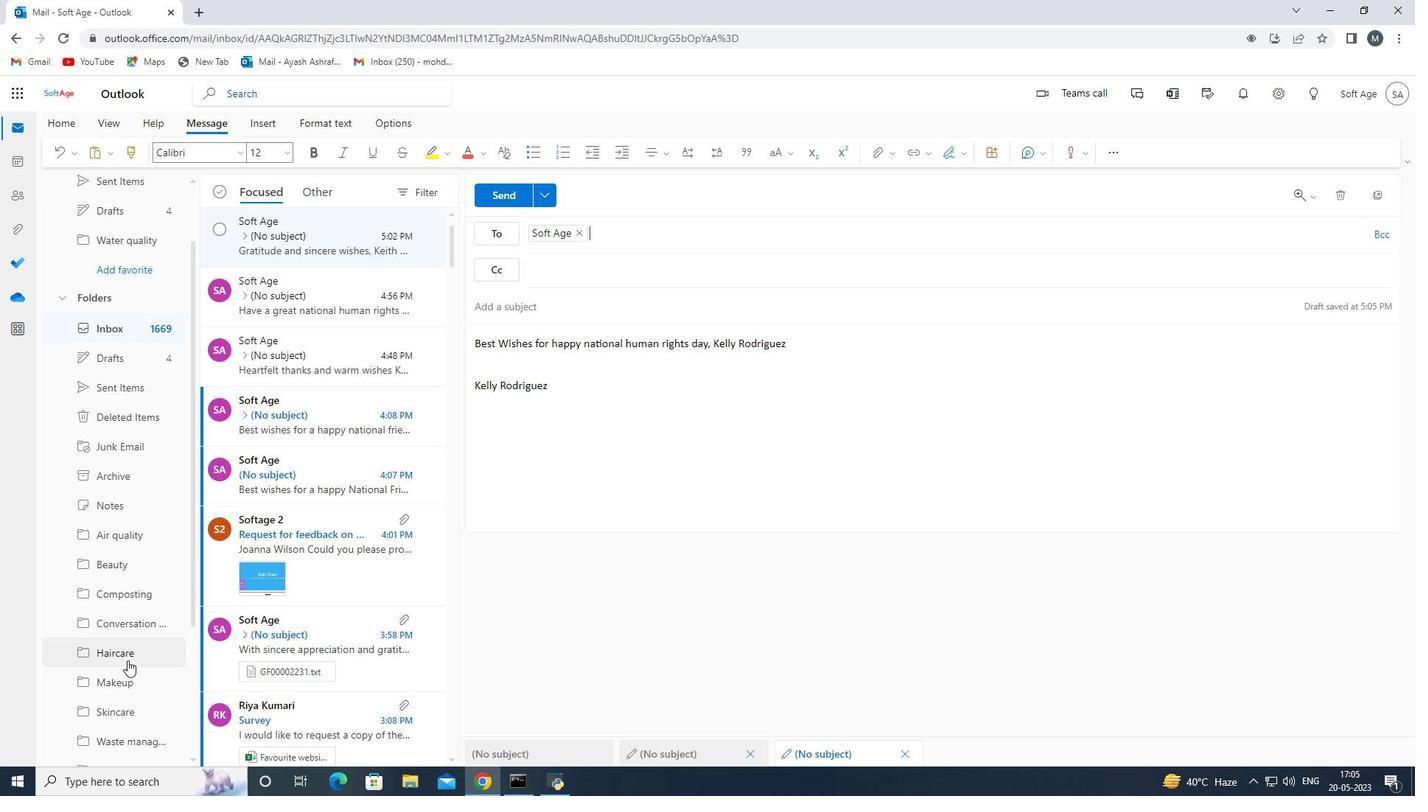 
Action: Mouse moved to (138, 626)
Screenshot: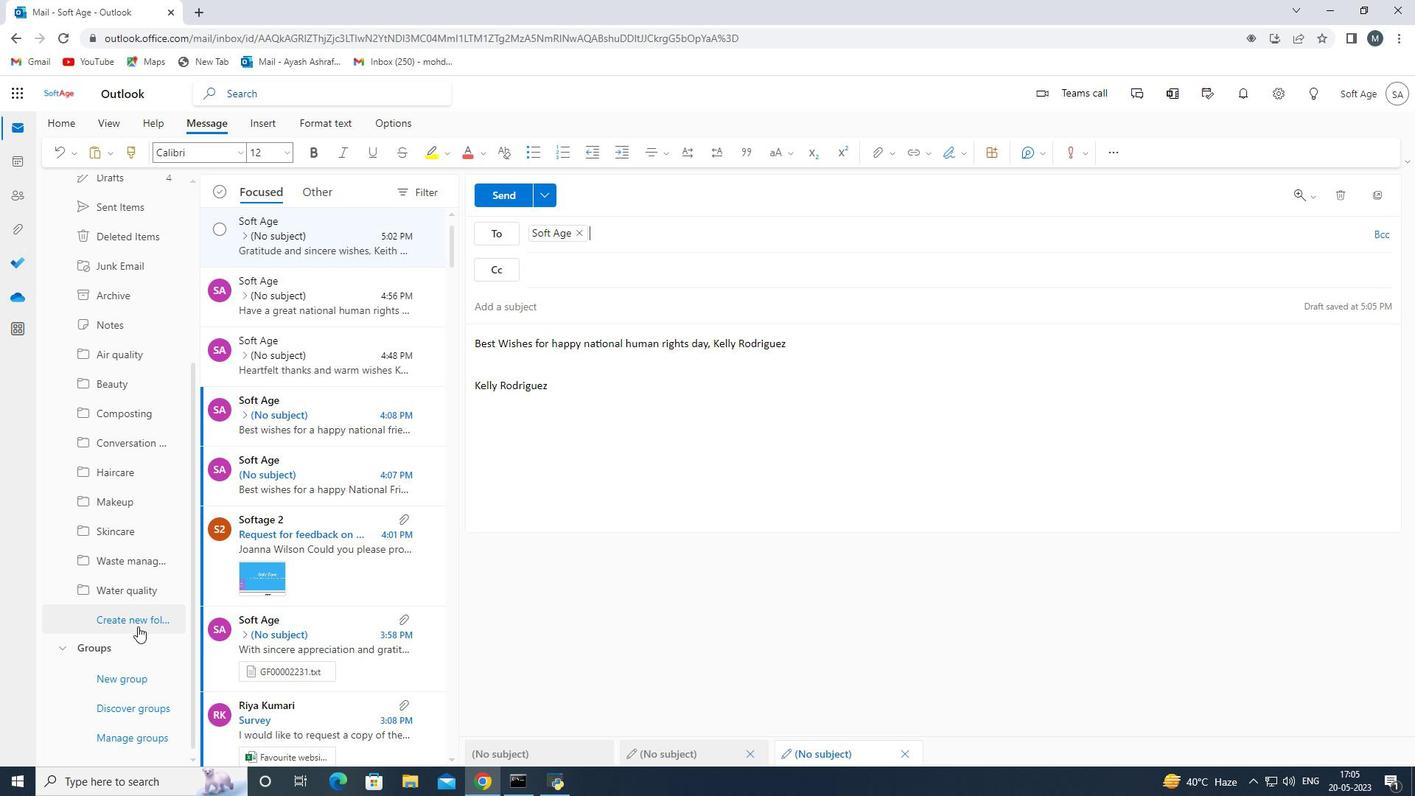 
Action: Mouse pressed left at (138, 626)
Screenshot: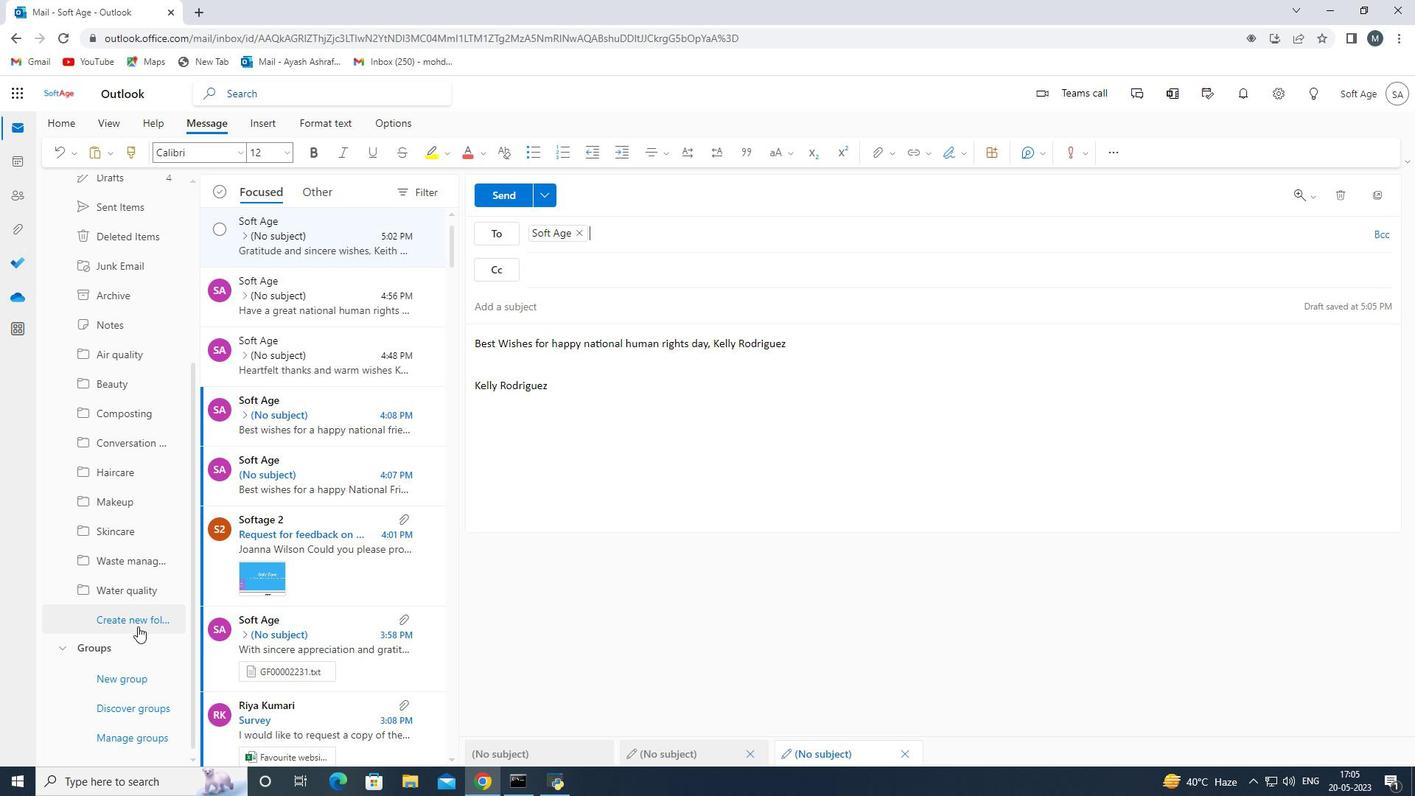 
Action: Key pressed <Key.shift>Hazardous<Key.space><Key.shift>Materials<Key.space>
Screenshot: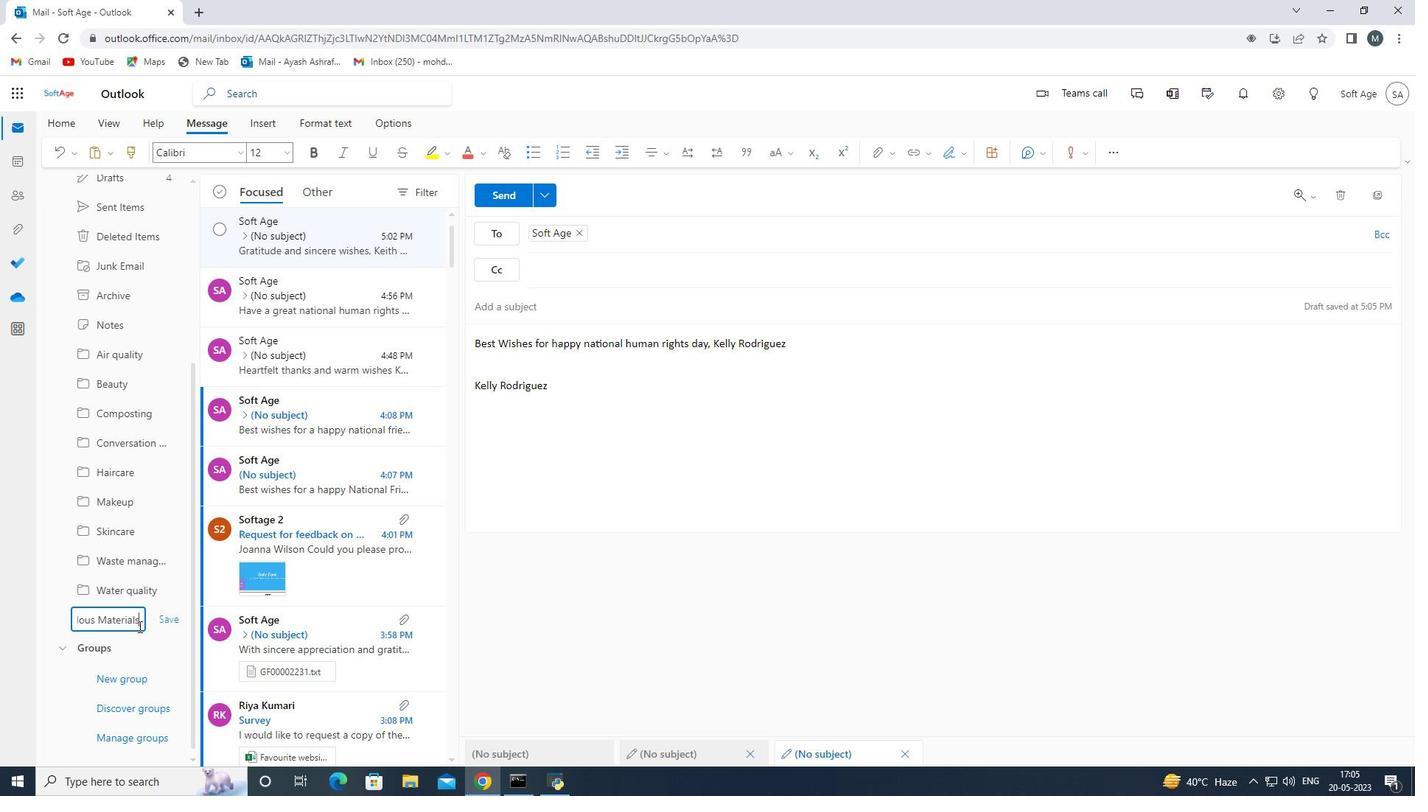 
Action: Mouse moved to (165, 620)
Screenshot: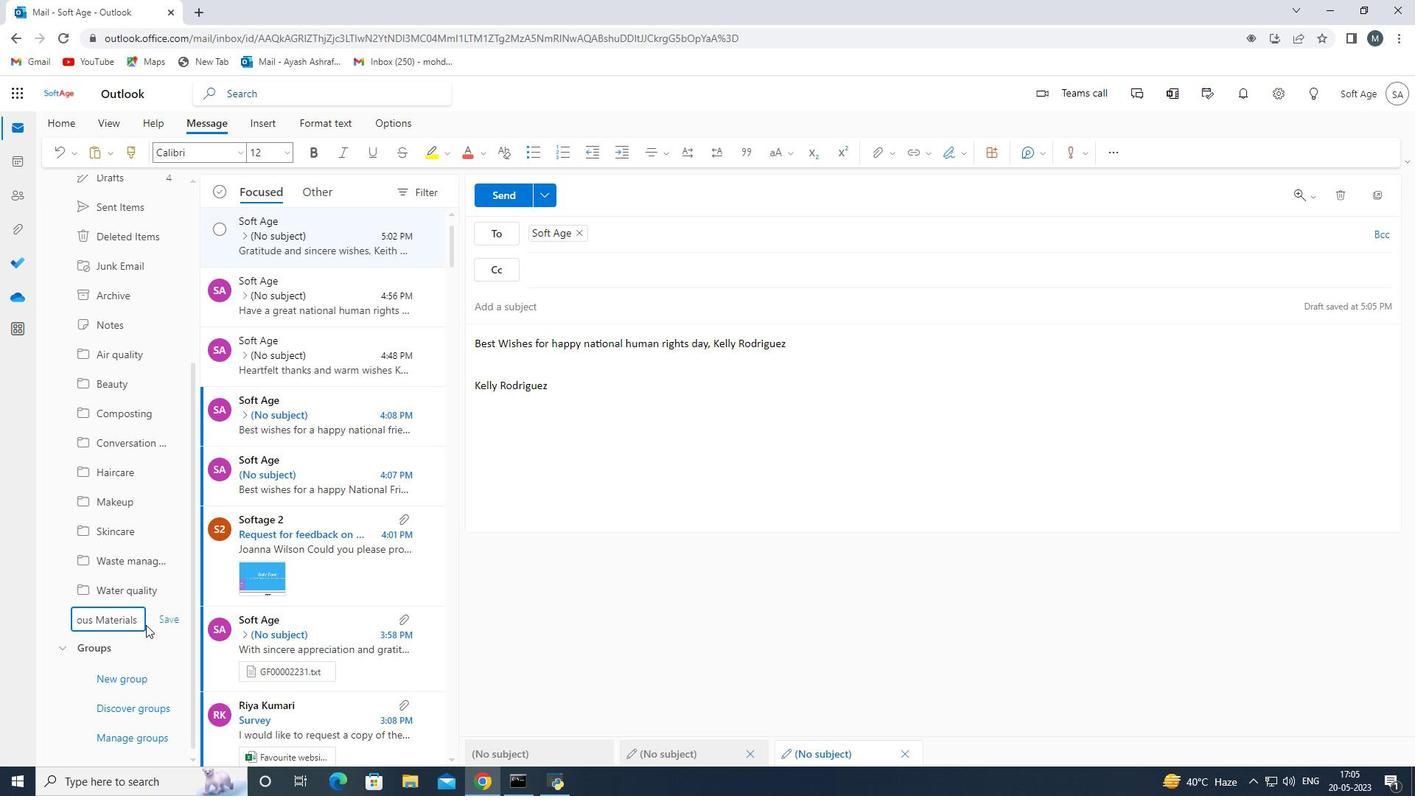 
Action: Mouse pressed left at (165, 620)
Screenshot: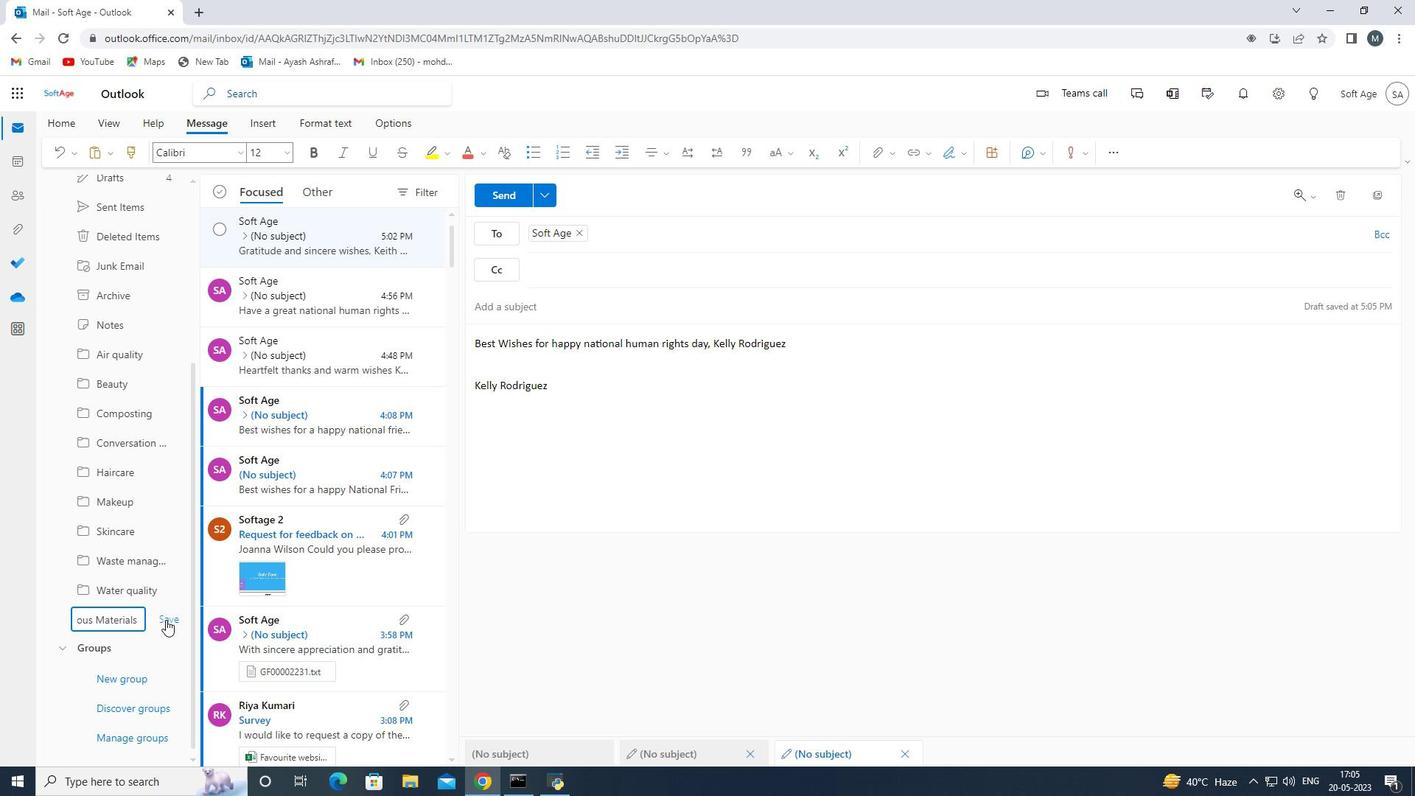 
Action: Mouse moved to (501, 200)
Screenshot: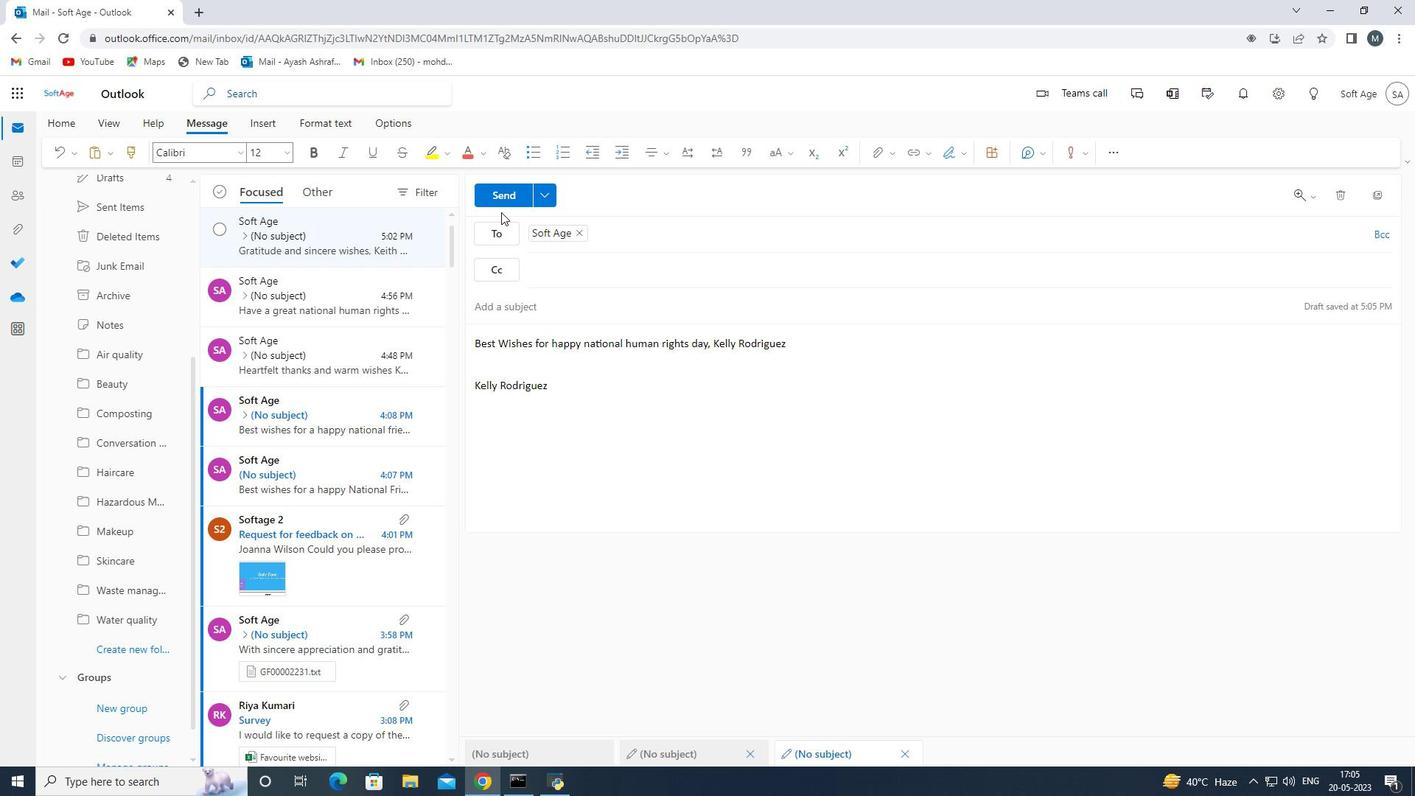 
Action: Mouse pressed left at (501, 200)
Screenshot: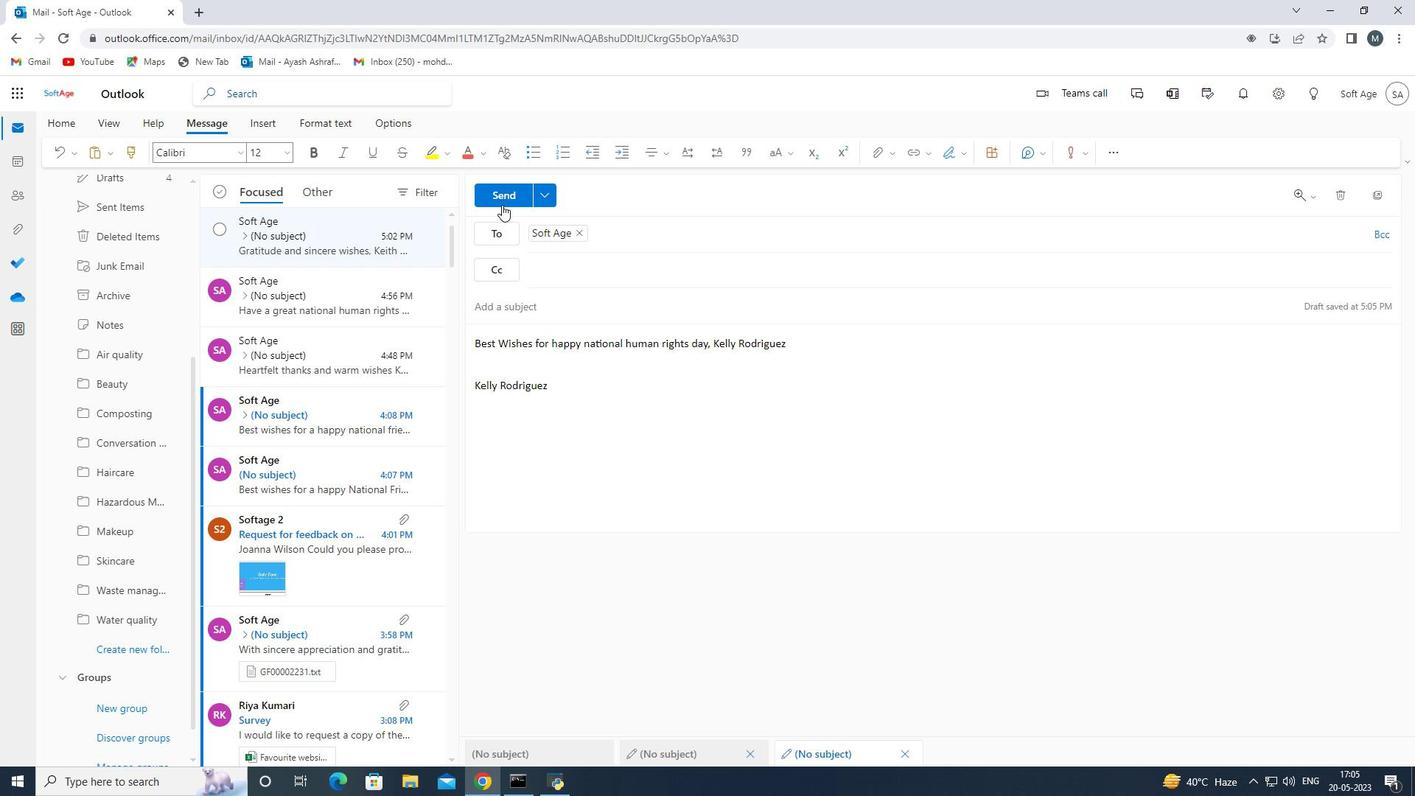 
Action: Mouse moved to (688, 466)
Screenshot: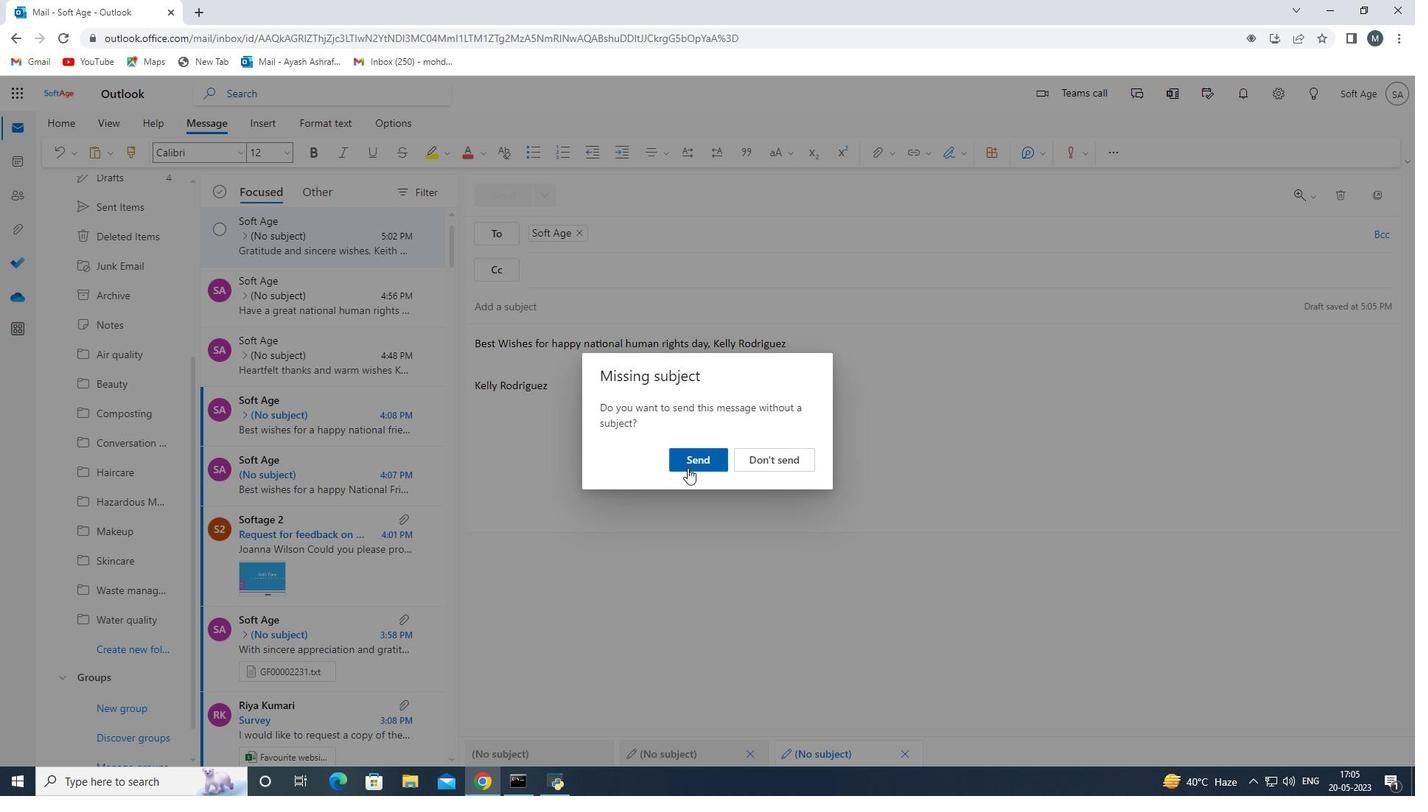 
Action: Mouse pressed left at (688, 466)
Screenshot: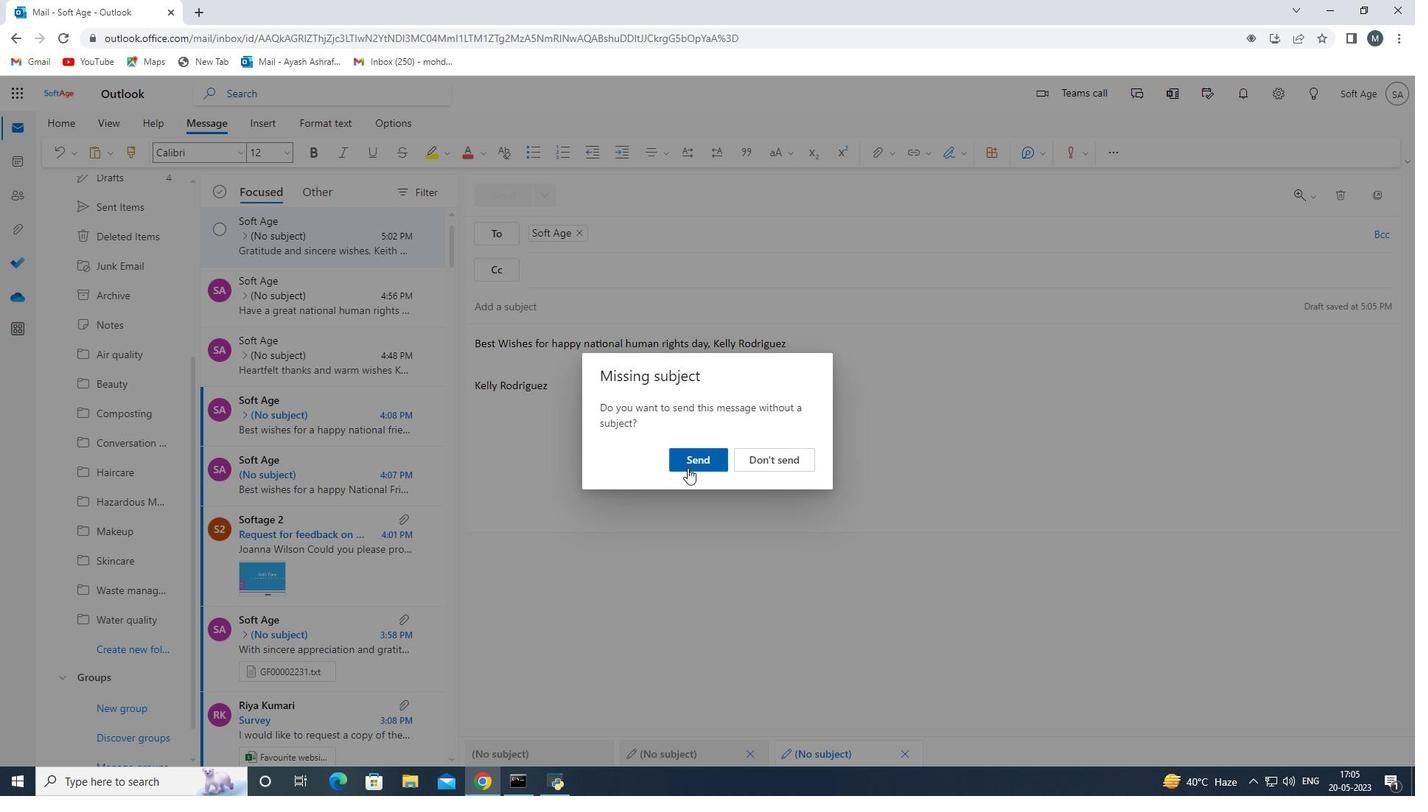 
